 Task: Find connections with filter location Shoreham-by-Sea with filter topic #Businessintelligence with filter profile language Potuguese with filter current company TQM for better Future ?? with filter school Dr. Babasaheb Ambedkar Technological University with filter industry Education with filter service category Healthcare Consulting with filter keywords title Customer Service
Action: Mouse moved to (599, 94)
Screenshot: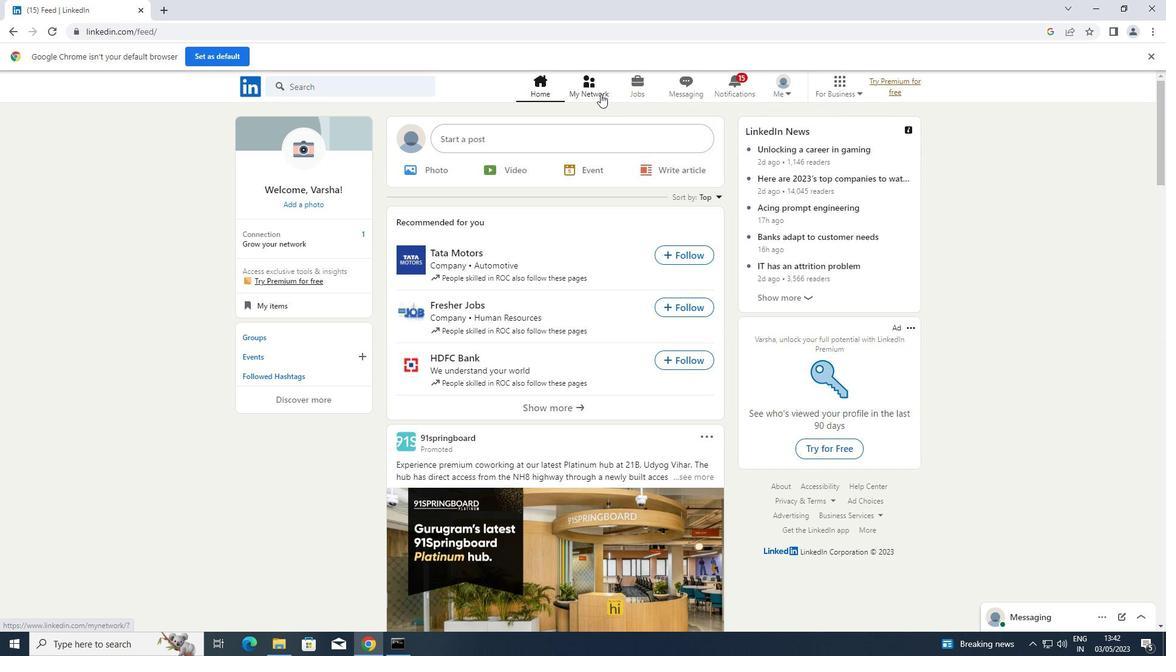 
Action: Mouse pressed left at (599, 94)
Screenshot: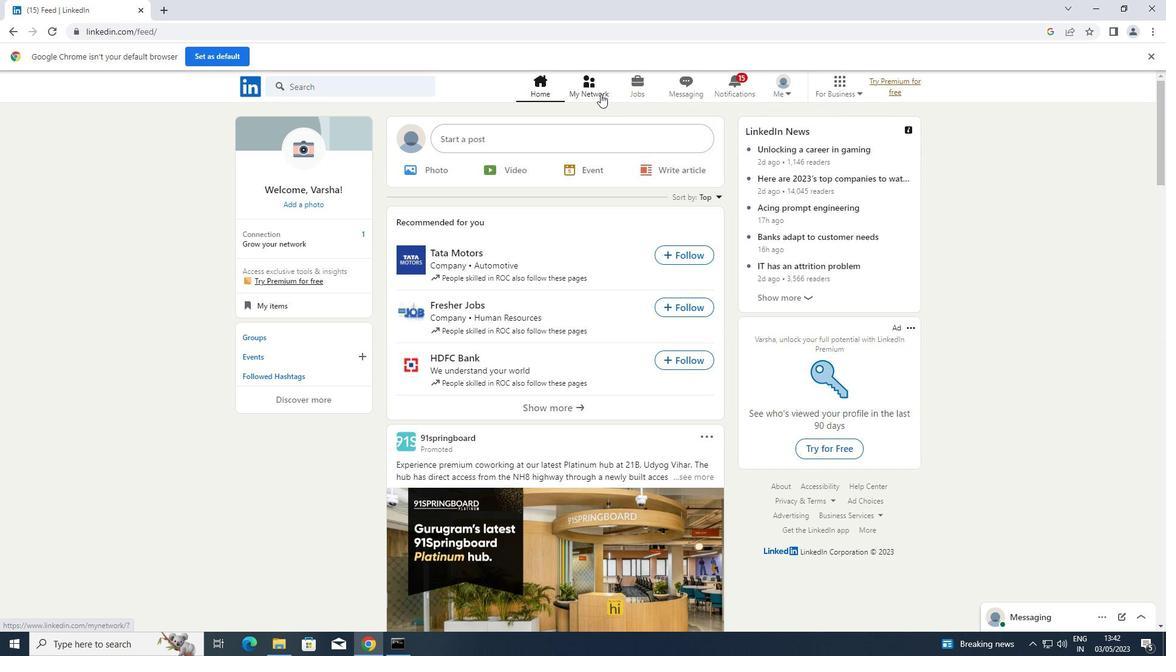 
Action: Mouse moved to (303, 150)
Screenshot: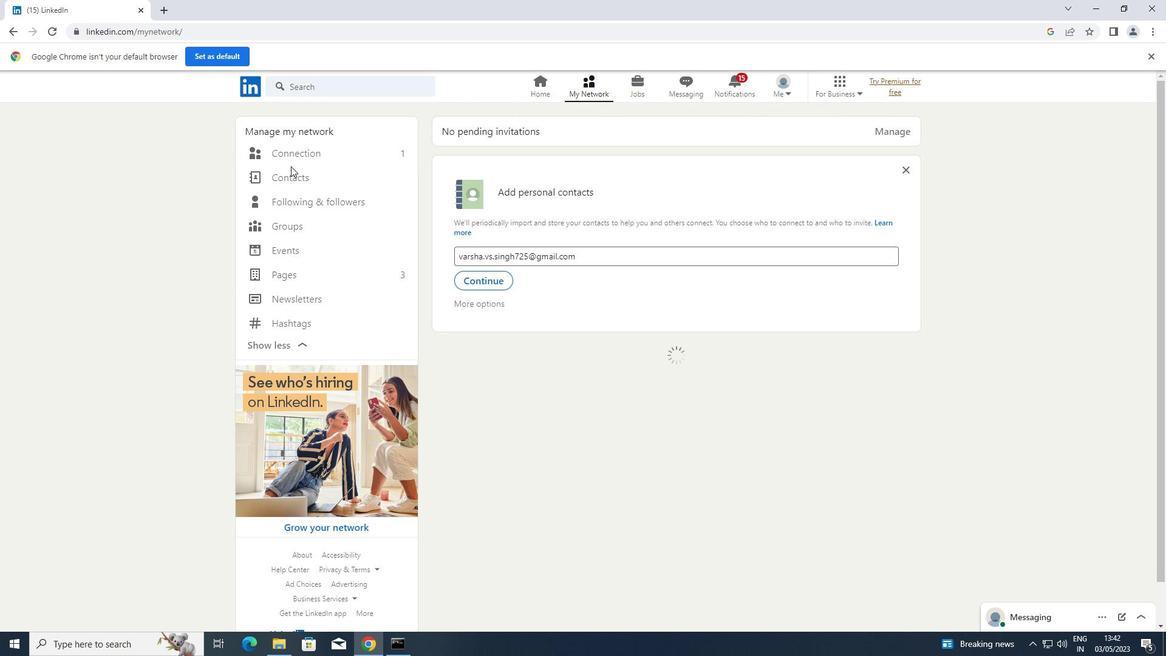 
Action: Mouse pressed left at (303, 150)
Screenshot: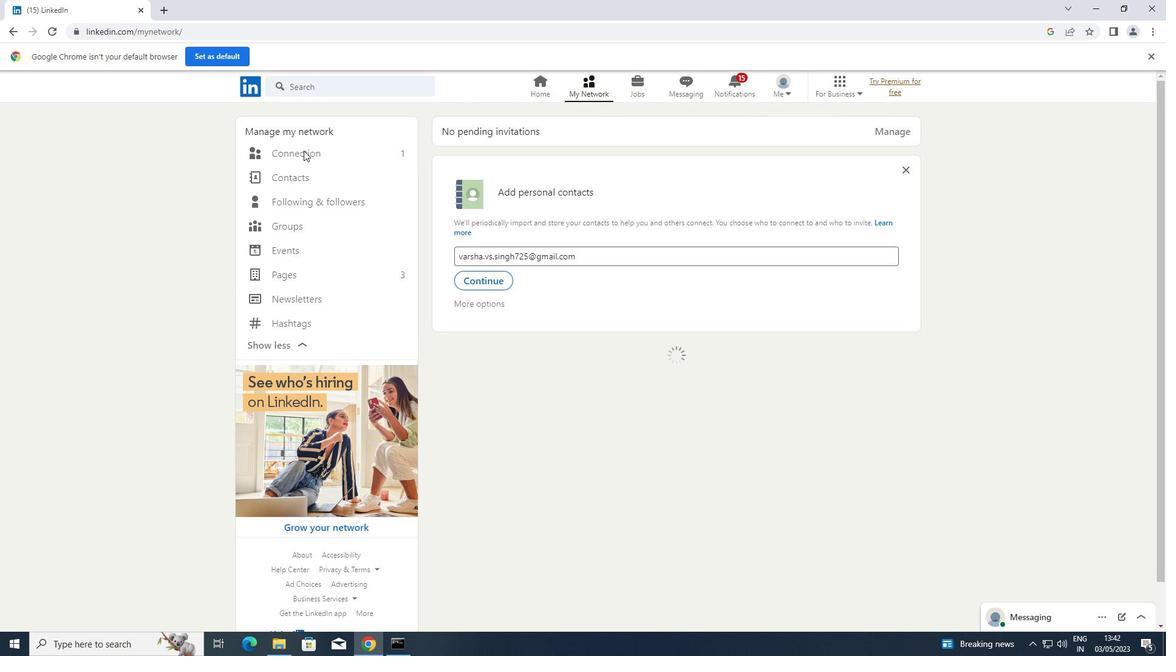 
Action: Mouse moved to (680, 154)
Screenshot: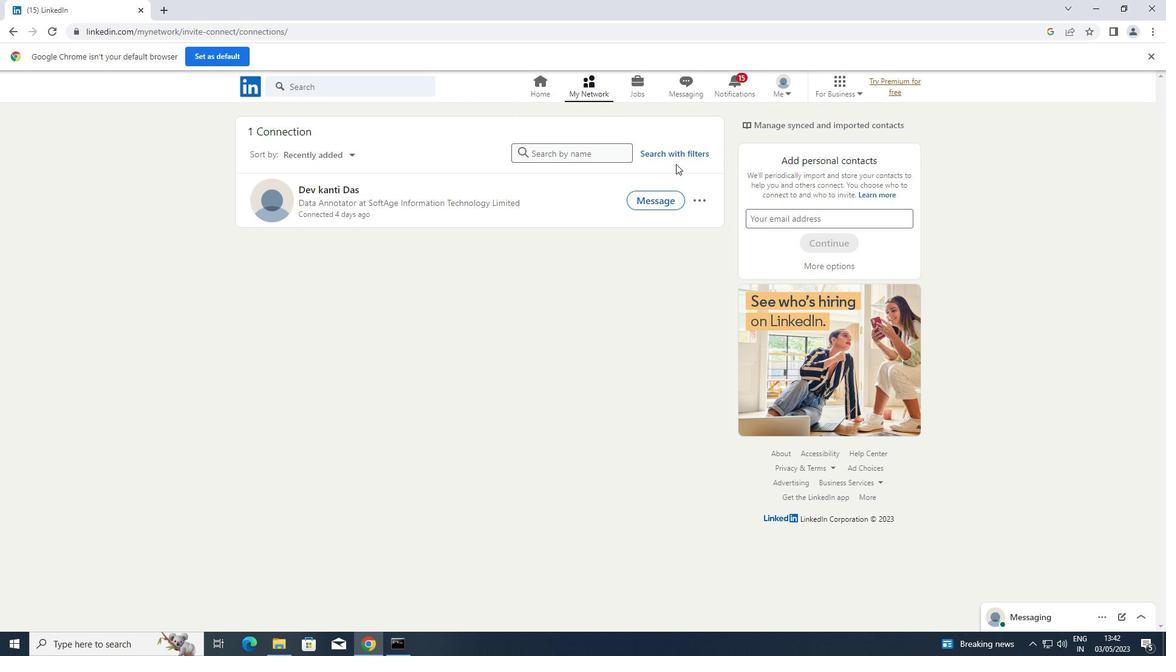 
Action: Mouse pressed left at (680, 154)
Screenshot: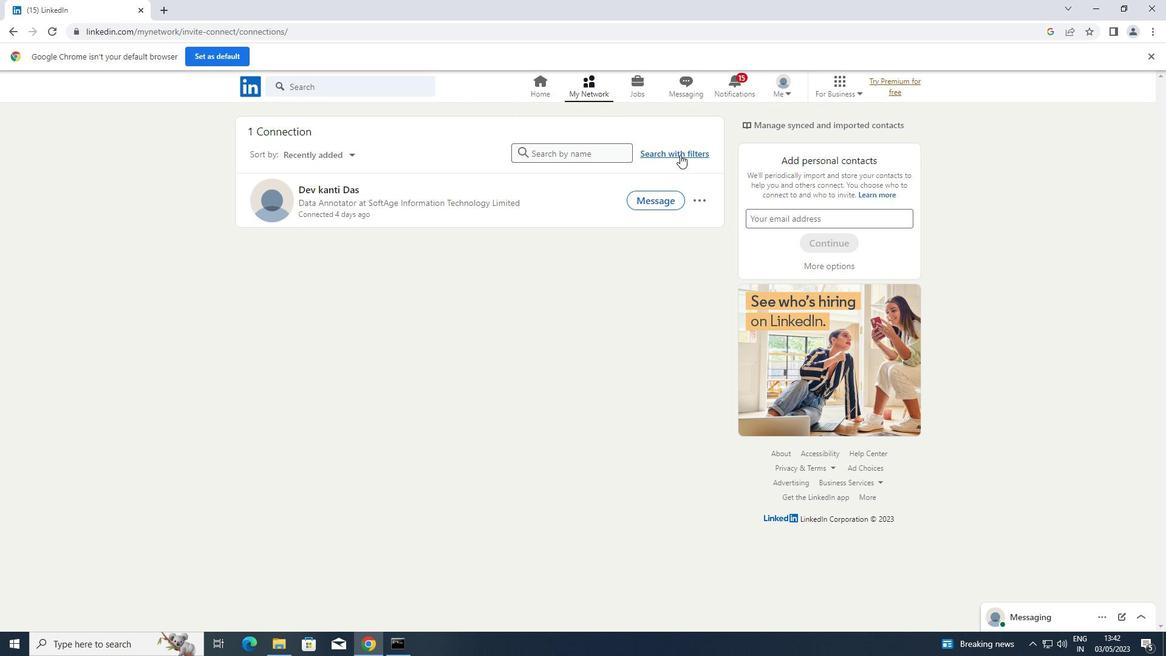 
Action: Mouse moved to (627, 118)
Screenshot: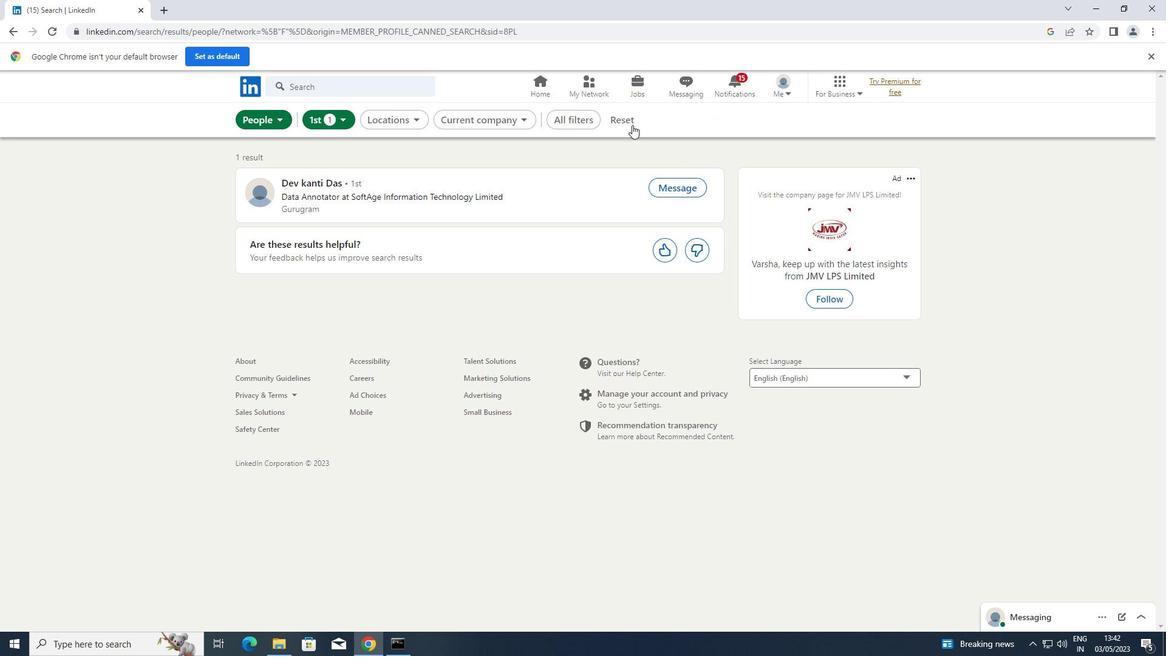 
Action: Mouse pressed left at (627, 118)
Screenshot: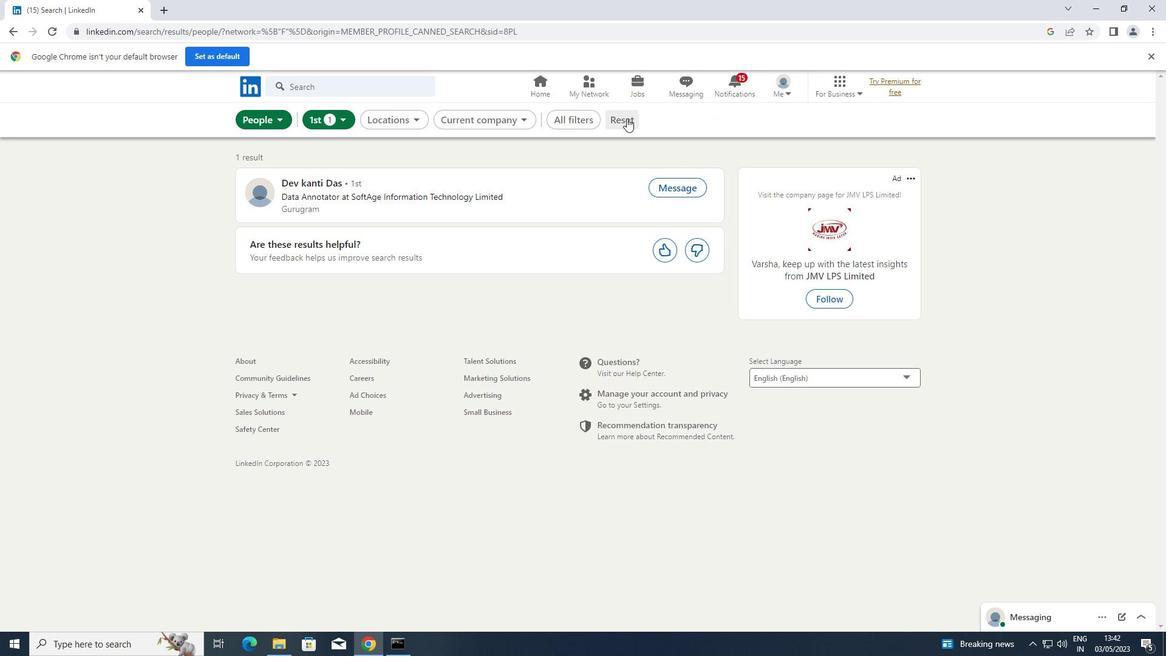 
Action: Mouse moved to (620, 119)
Screenshot: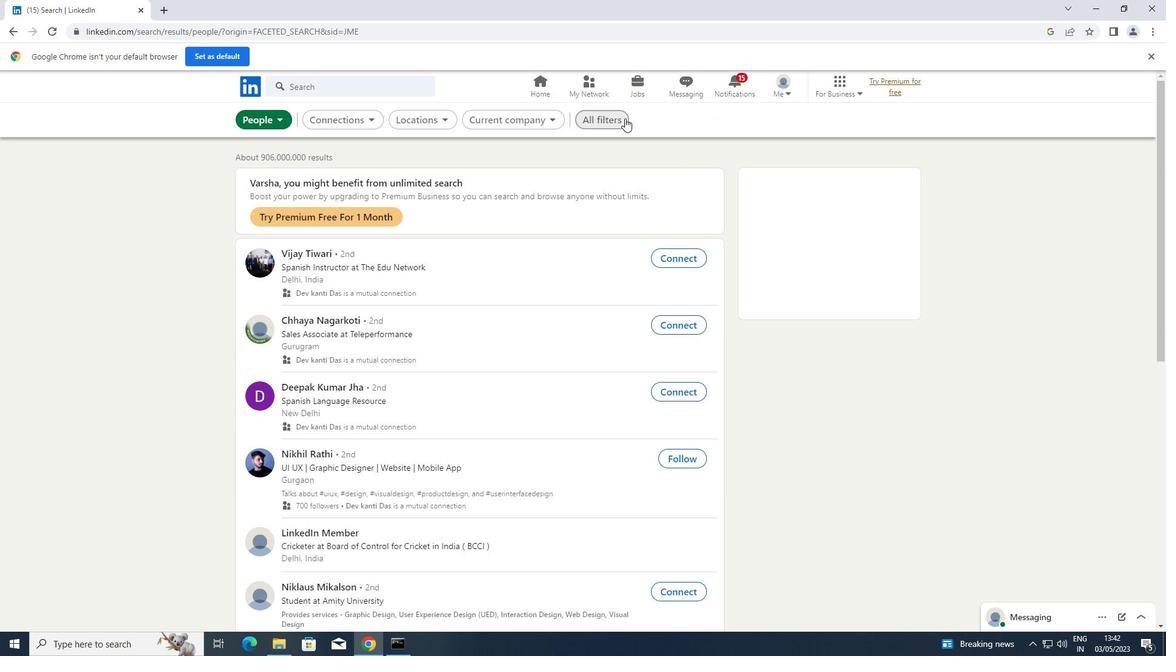 
Action: Mouse pressed left at (620, 119)
Screenshot: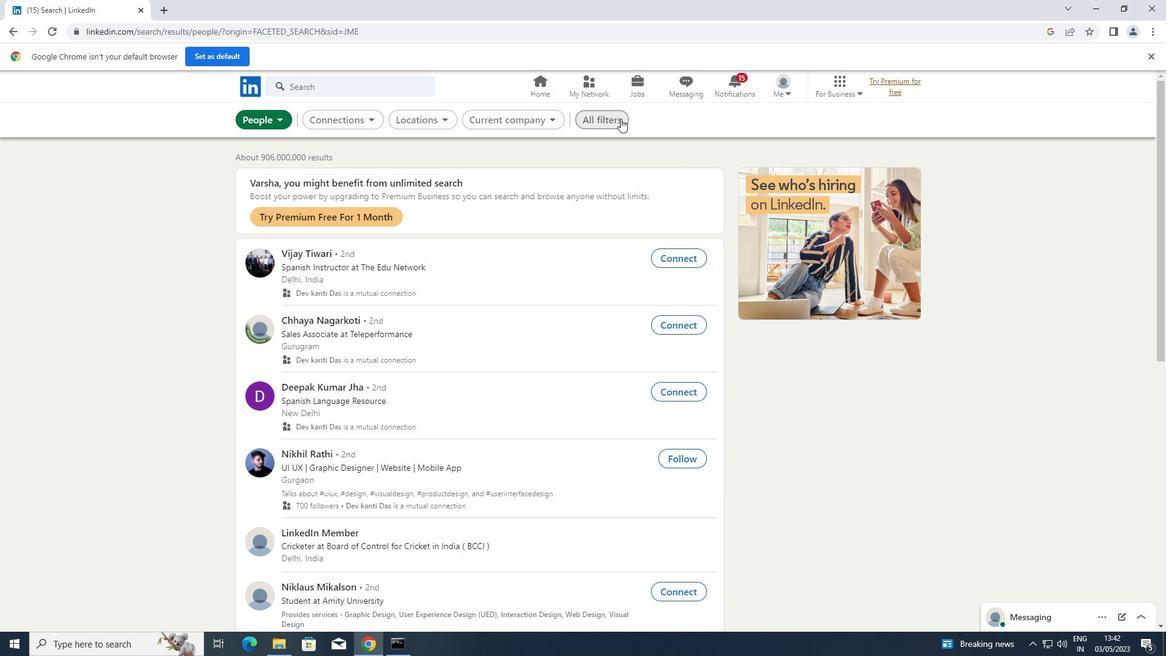 
Action: Mouse moved to (905, 283)
Screenshot: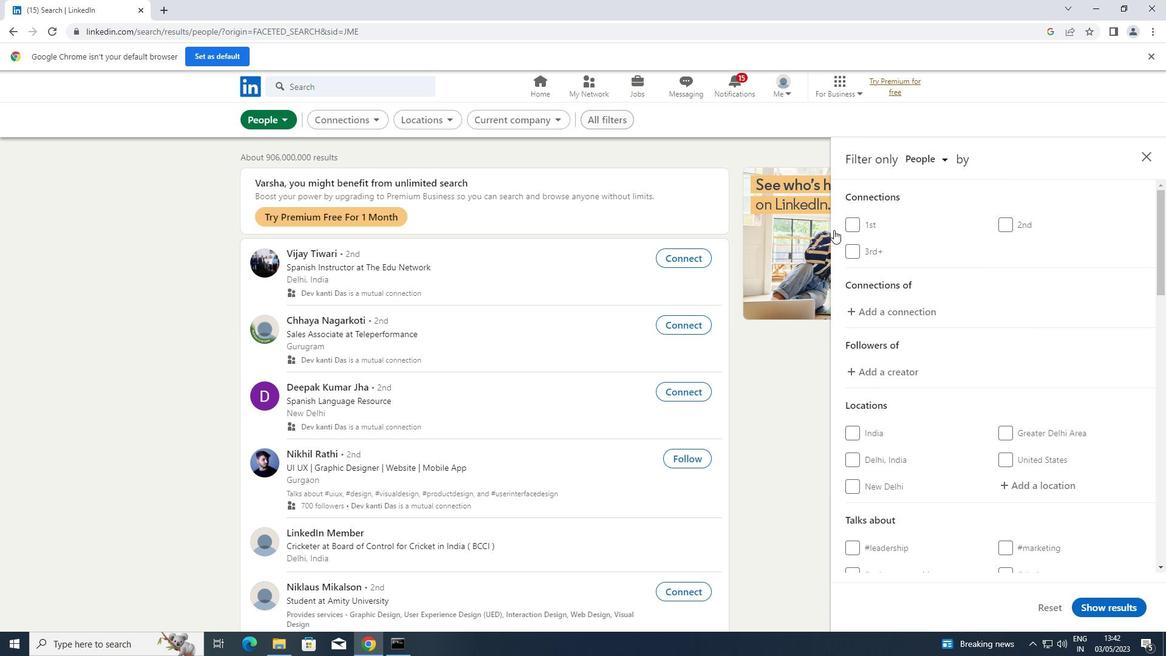
Action: Mouse scrolled (905, 283) with delta (0, 0)
Screenshot: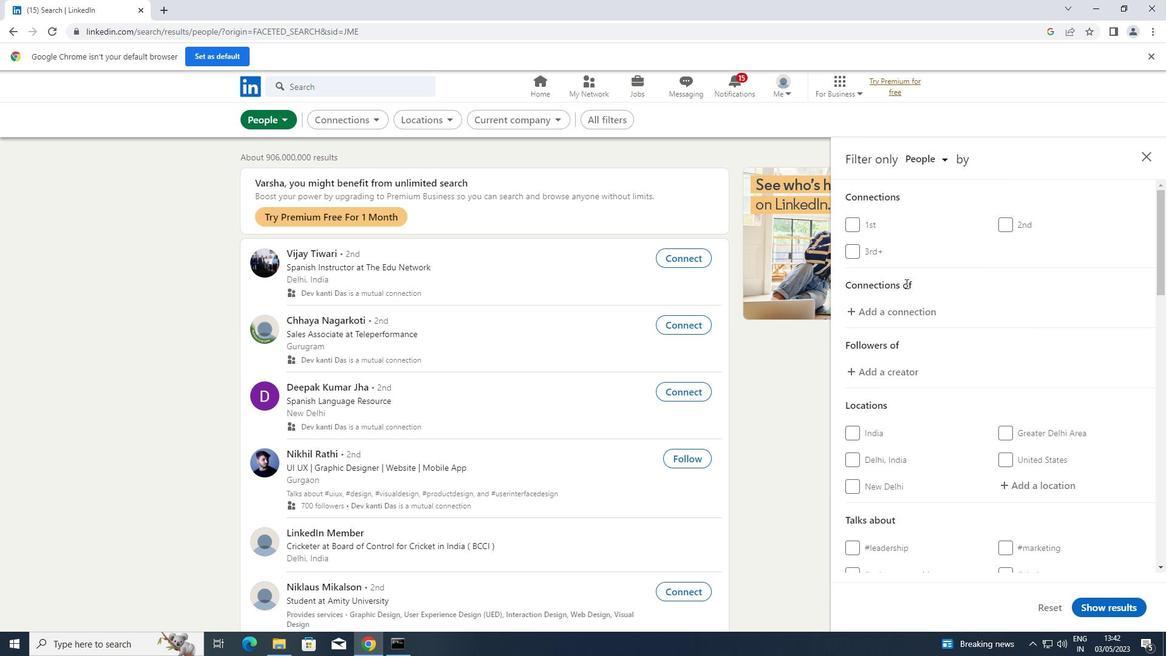
Action: Mouse scrolled (905, 283) with delta (0, 0)
Screenshot: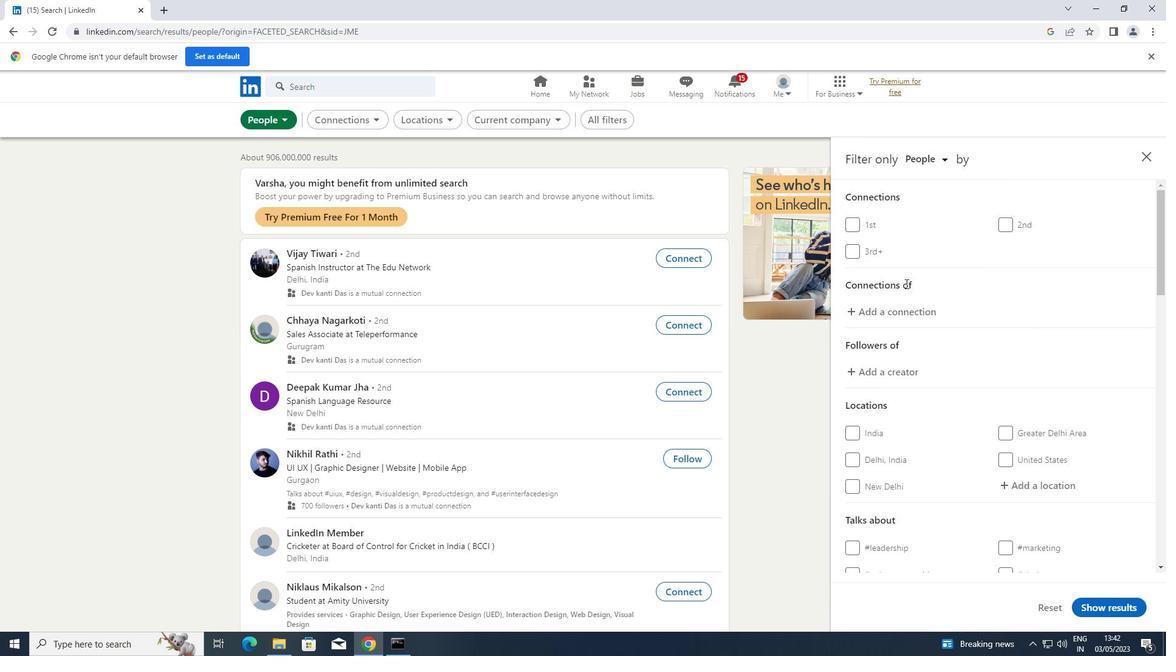 
Action: Mouse moved to (1057, 360)
Screenshot: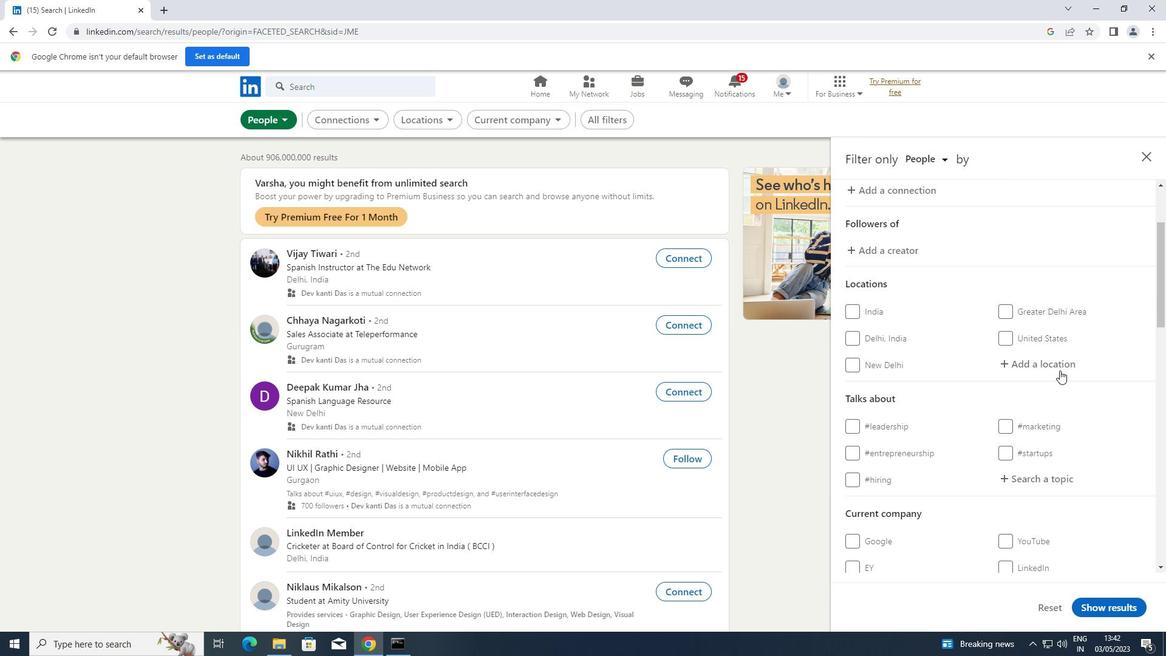 
Action: Mouse pressed left at (1057, 360)
Screenshot: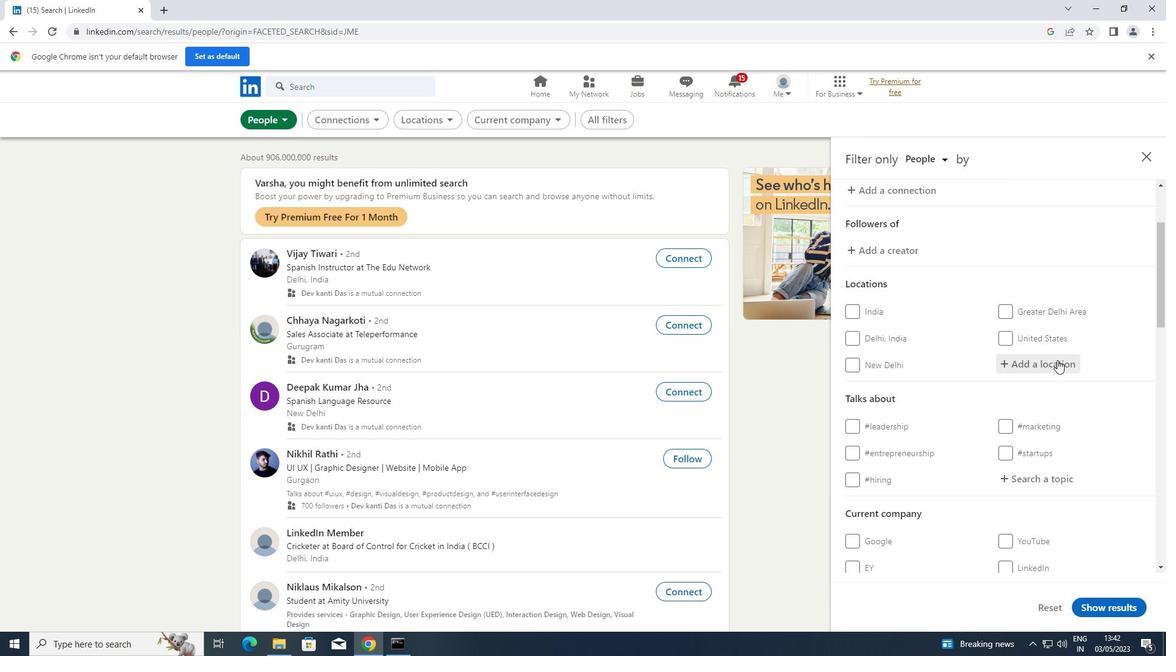 
Action: Key pressed <Key.shift>SHOREHAM-BY-<Key.shift>SEA
Screenshot: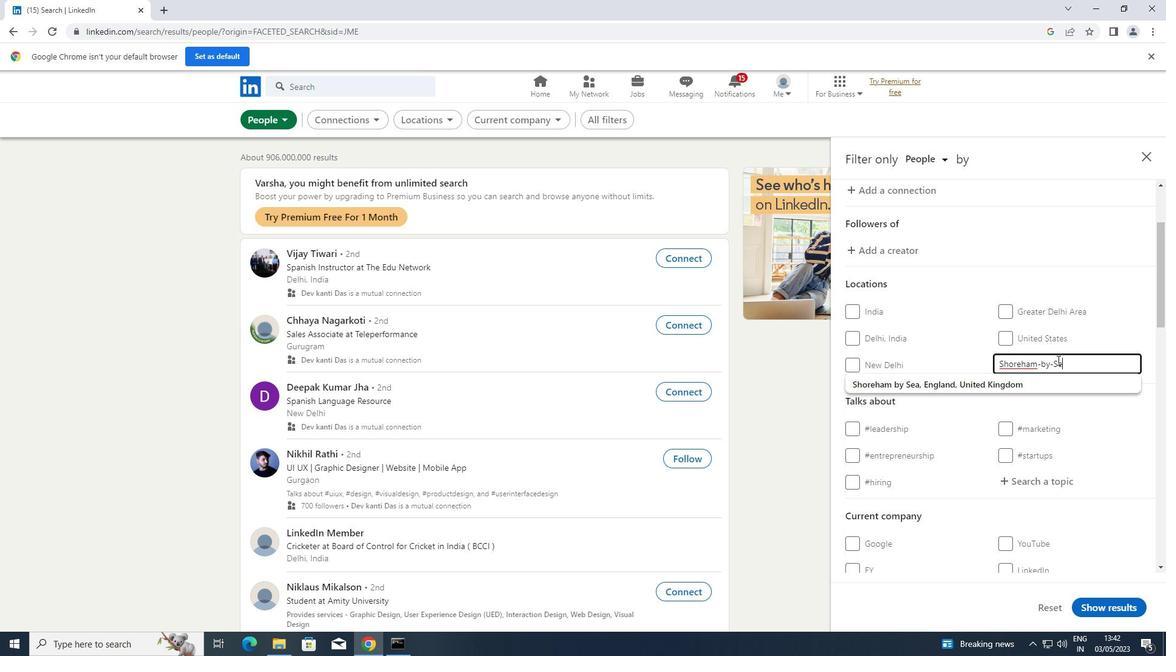 
Action: Mouse scrolled (1057, 359) with delta (0, 0)
Screenshot: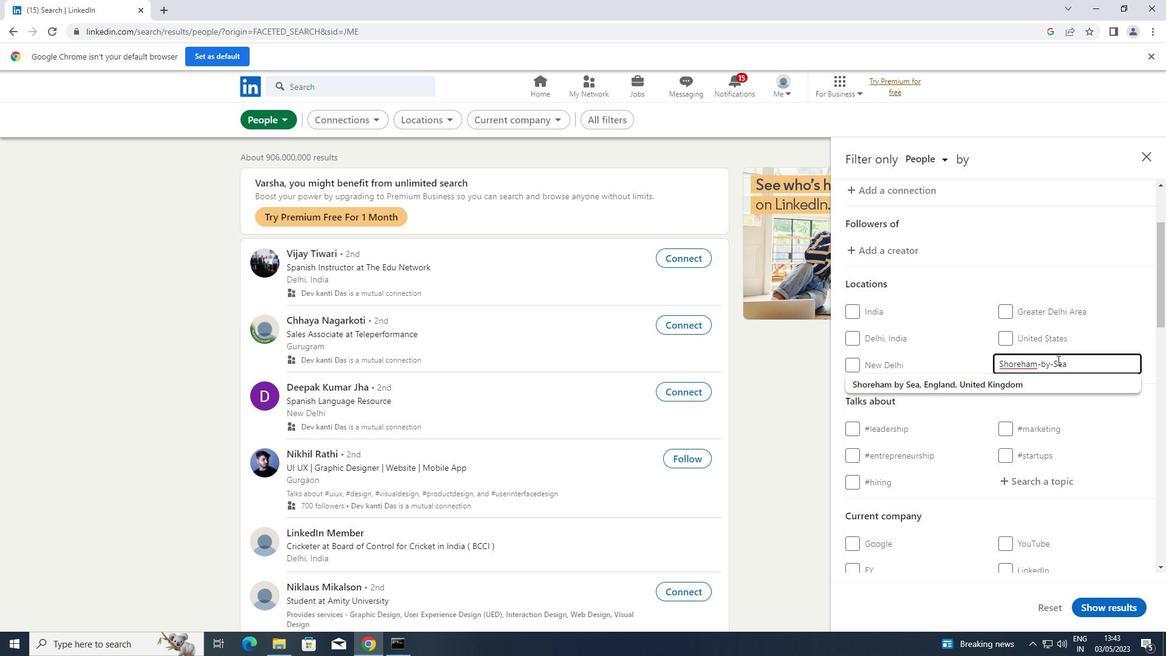 
Action: Mouse scrolled (1057, 359) with delta (0, 0)
Screenshot: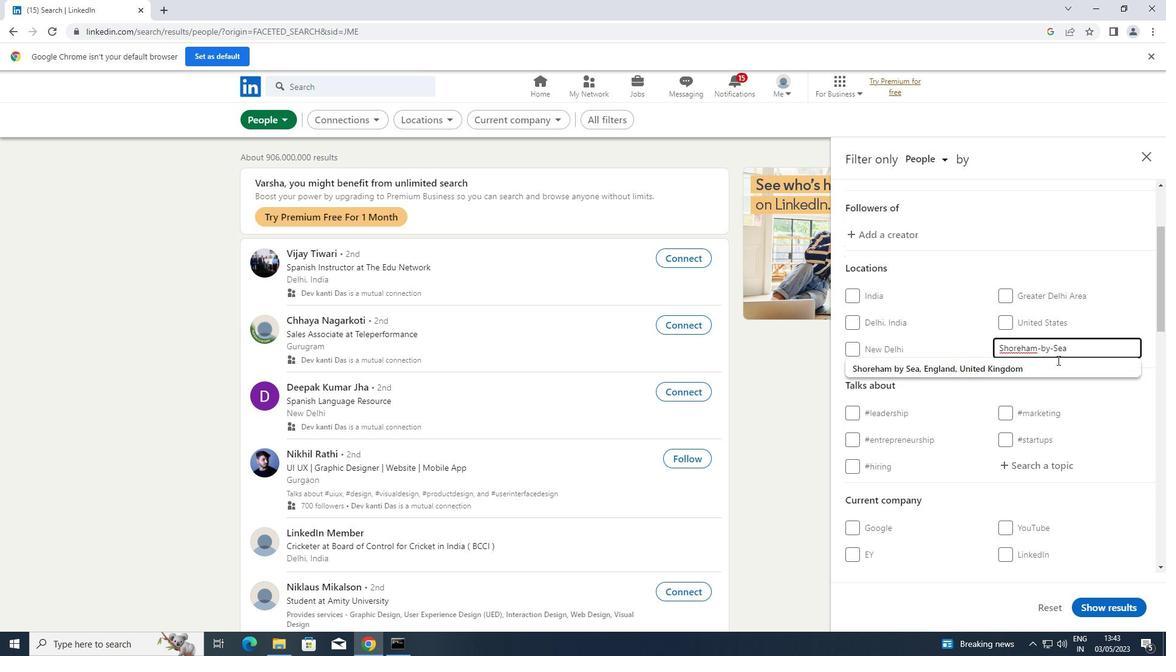 
Action: Mouse moved to (1050, 359)
Screenshot: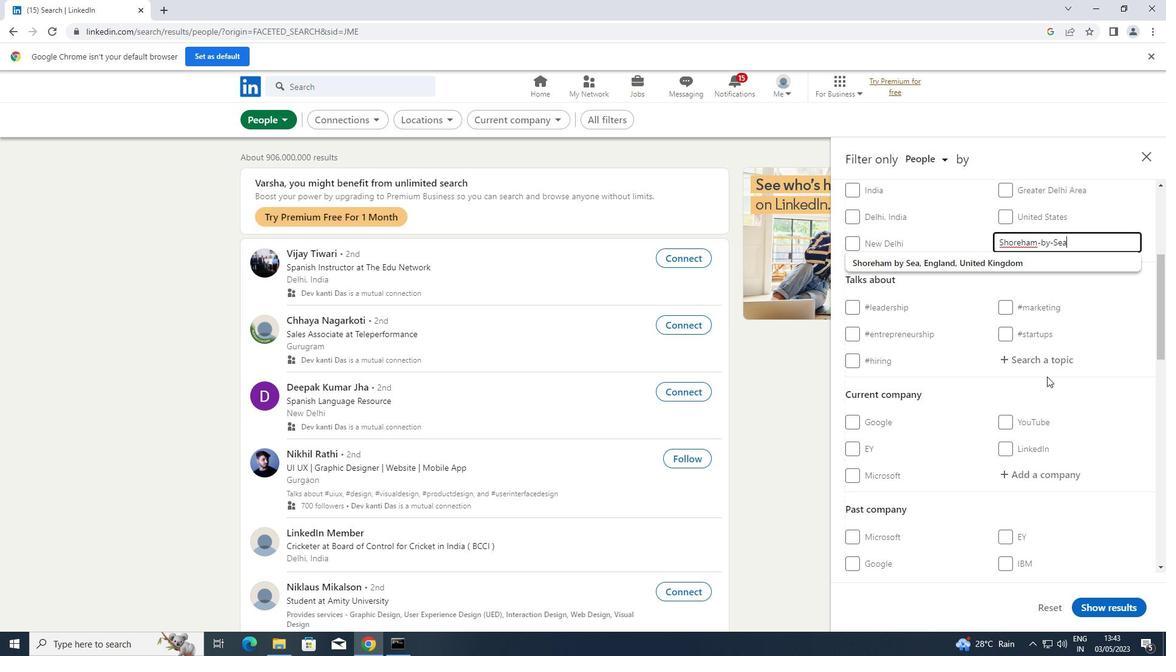 
Action: Mouse pressed left at (1050, 359)
Screenshot: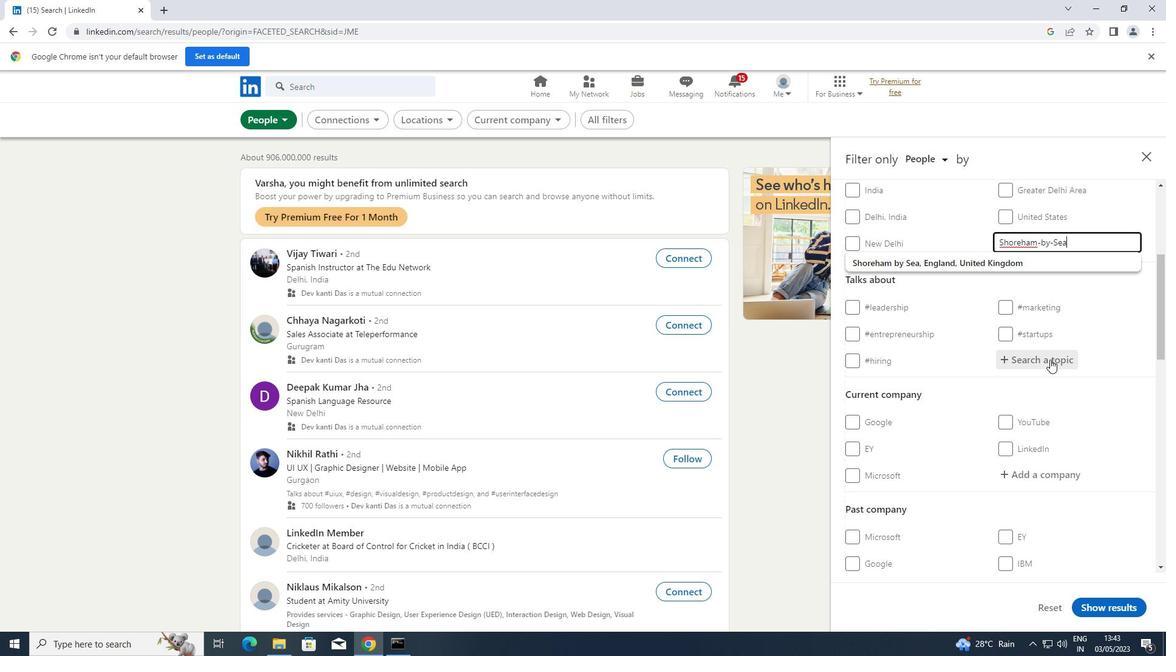 
Action: Key pressed <Key.shift>BUSINESSINTELLI
Screenshot: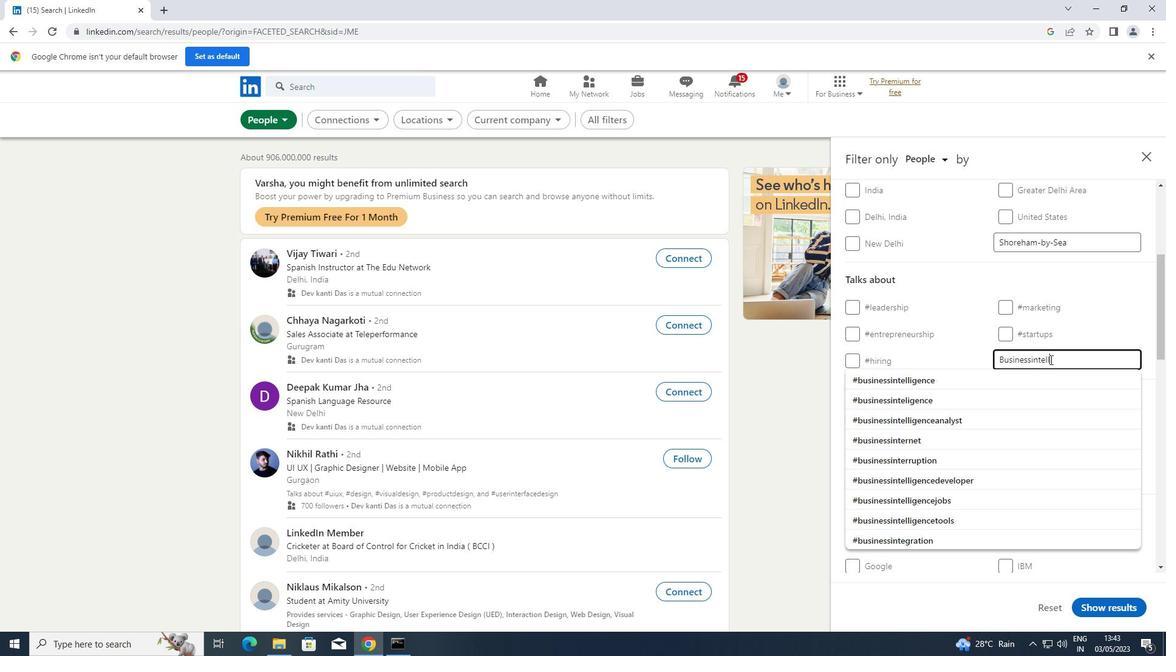 
Action: Mouse moved to (913, 379)
Screenshot: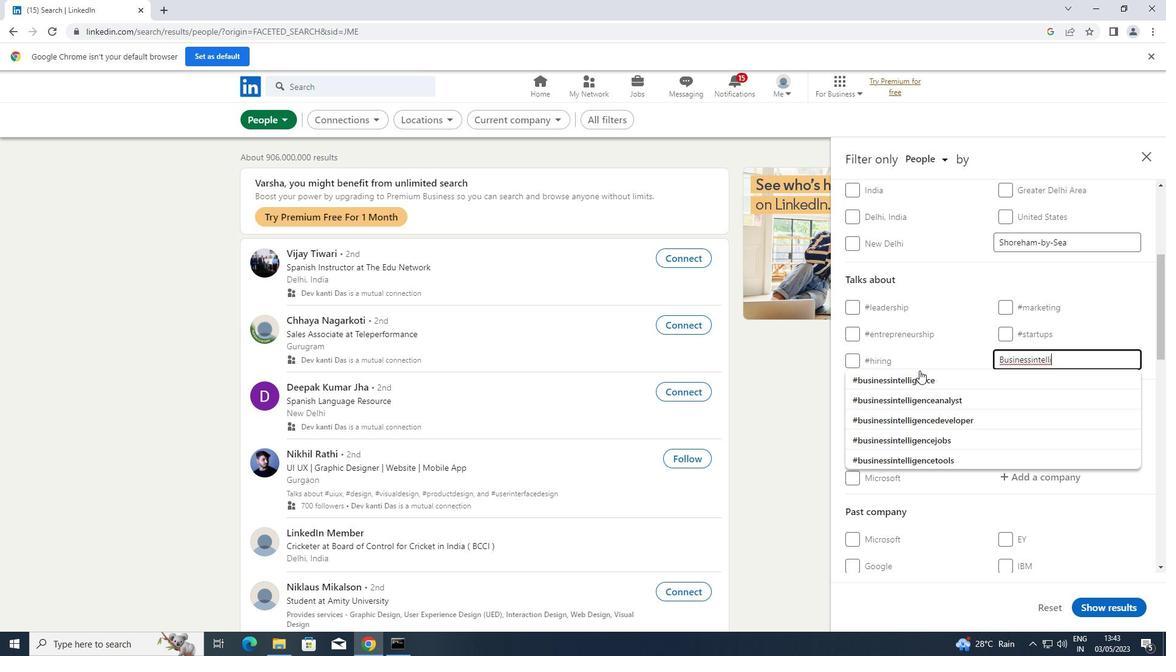 
Action: Mouse pressed left at (913, 379)
Screenshot: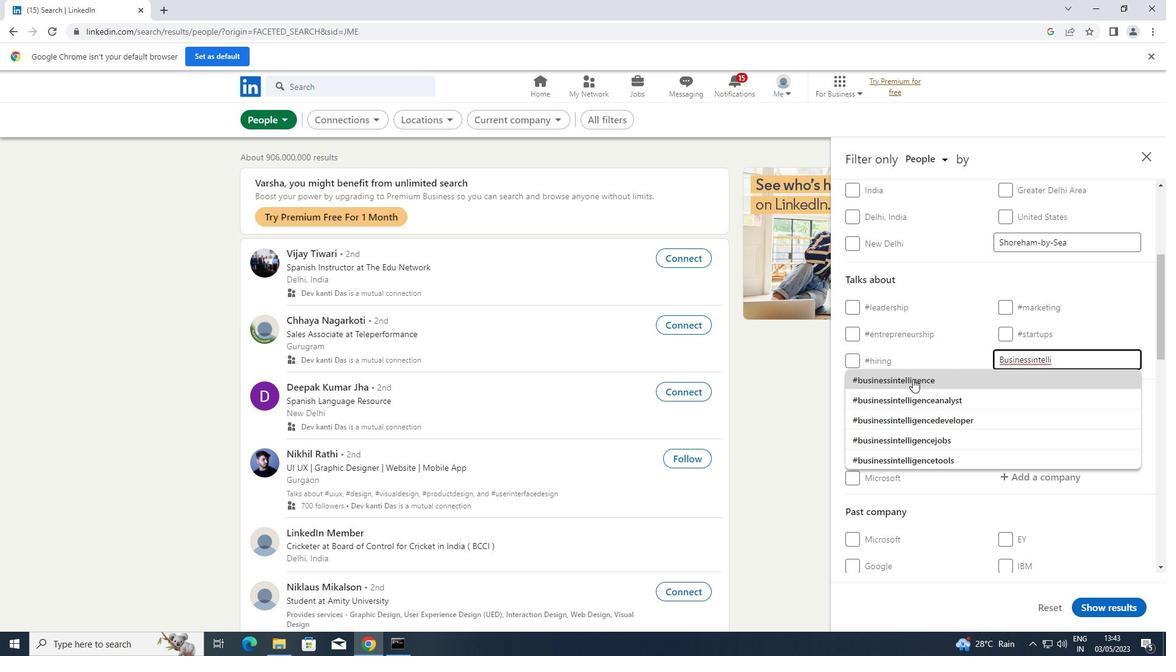 
Action: Mouse moved to (913, 377)
Screenshot: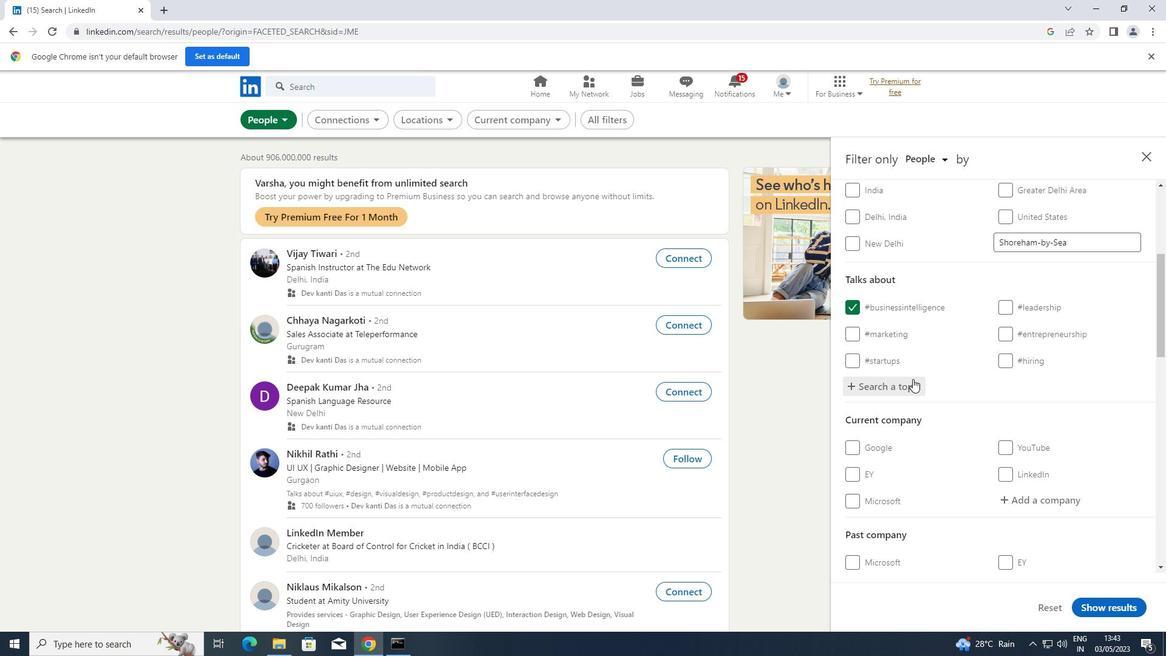 
Action: Mouse scrolled (913, 376) with delta (0, 0)
Screenshot: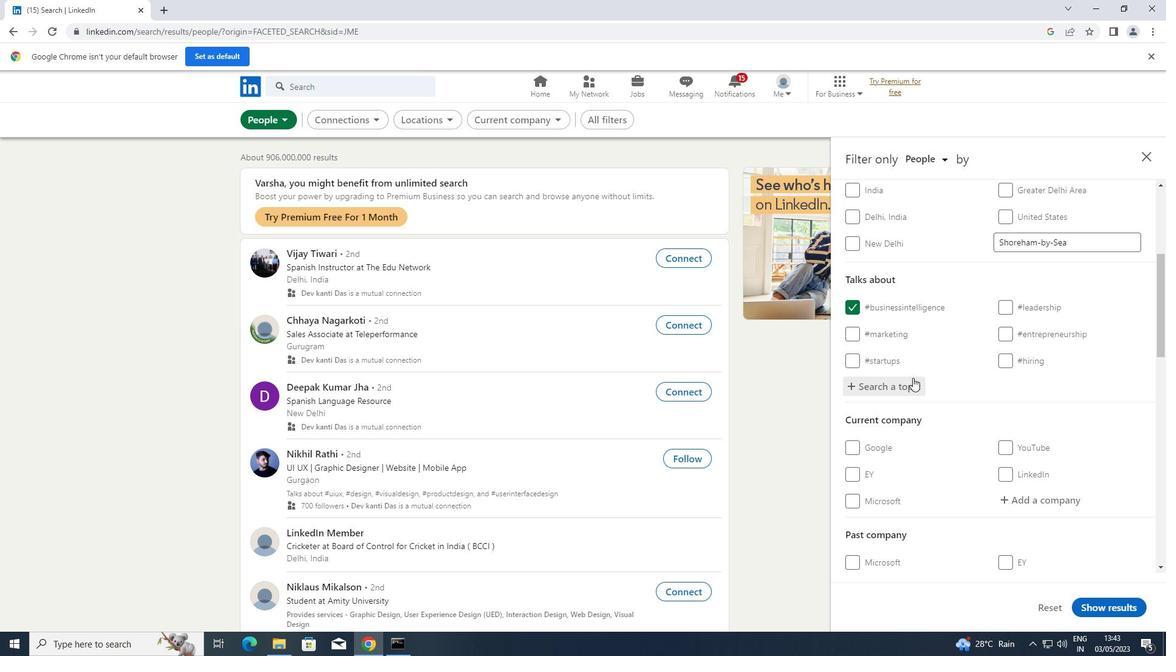 
Action: Mouse scrolled (913, 376) with delta (0, 0)
Screenshot: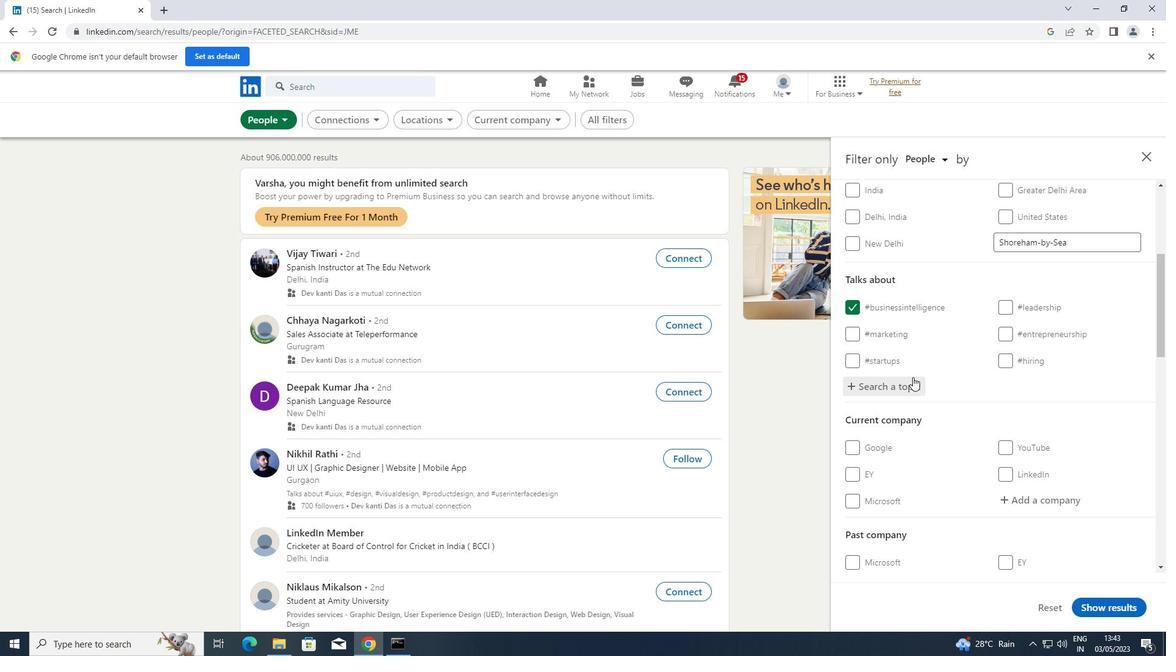 
Action: Mouse scrolled (913, 376) with delta (0, 0)
Screenshot: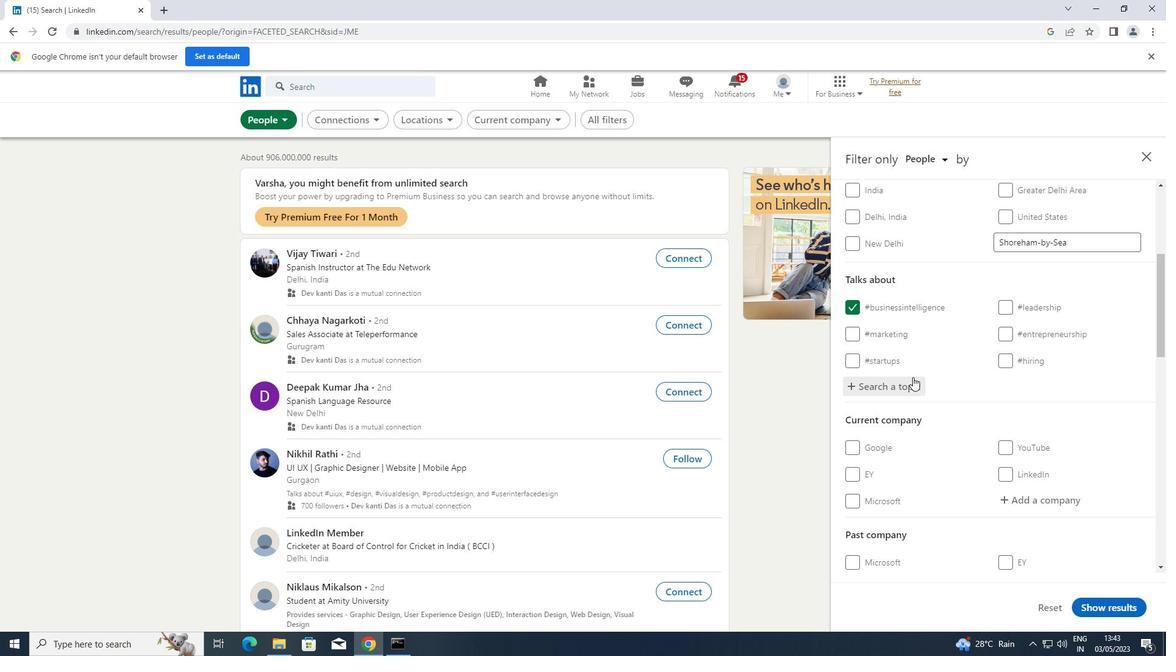 
Action: Mouse moved to (916, 373)
Screenshot: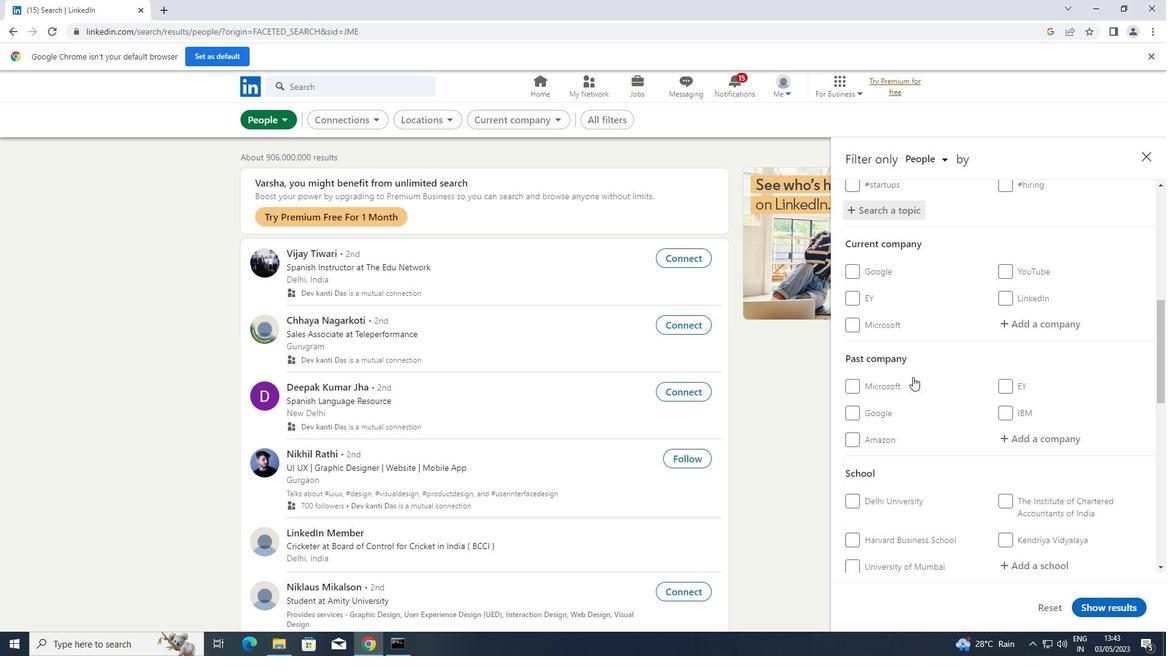 
Action: Mouse scrolled (916, 372) with delta (0, 0)
Screenshot: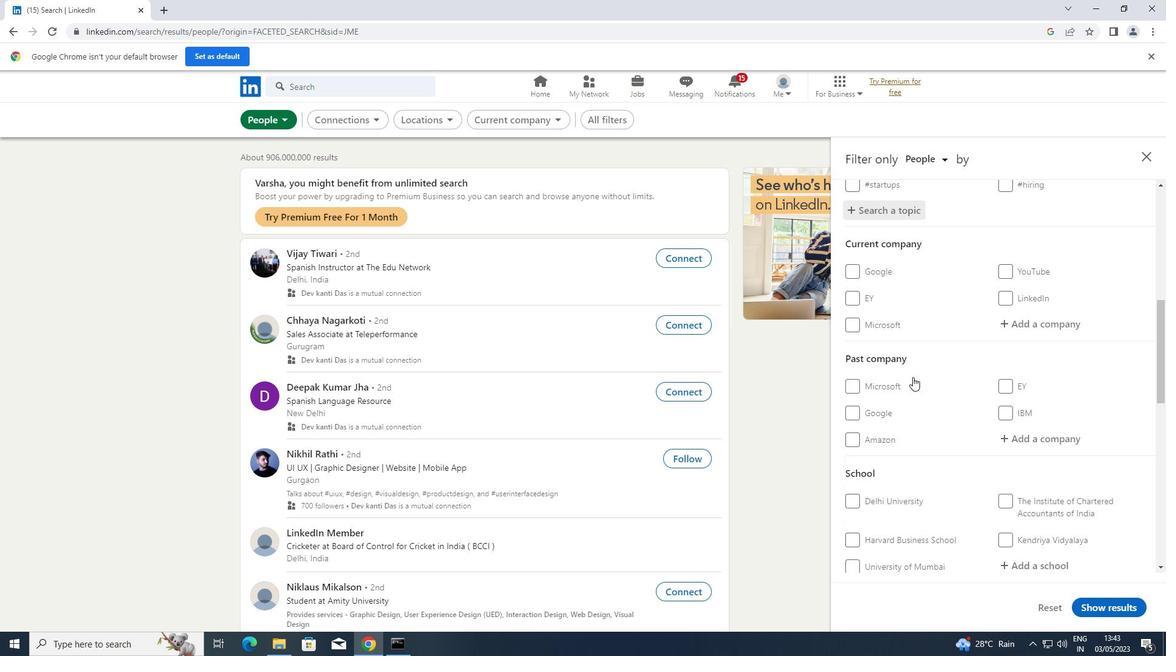 
Action: Mouse scrolled (916, 372) with delta (0, 0)
Screenshot: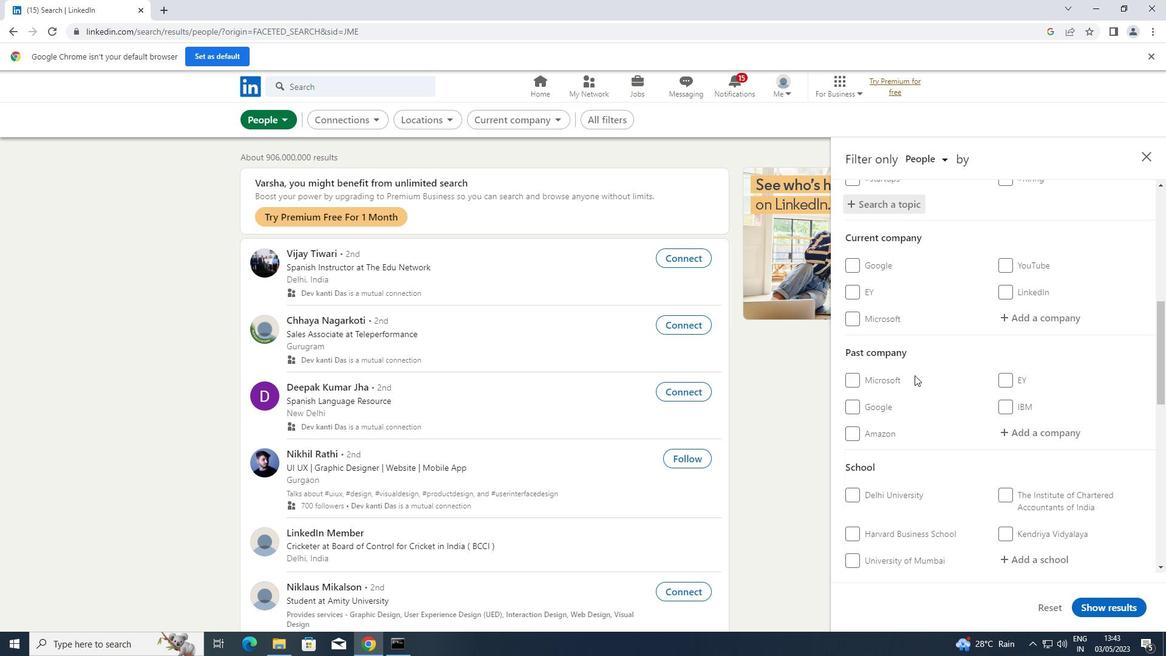
Action: Mouse scrolled (916, 372) with delta (0, 0)
Screenshot: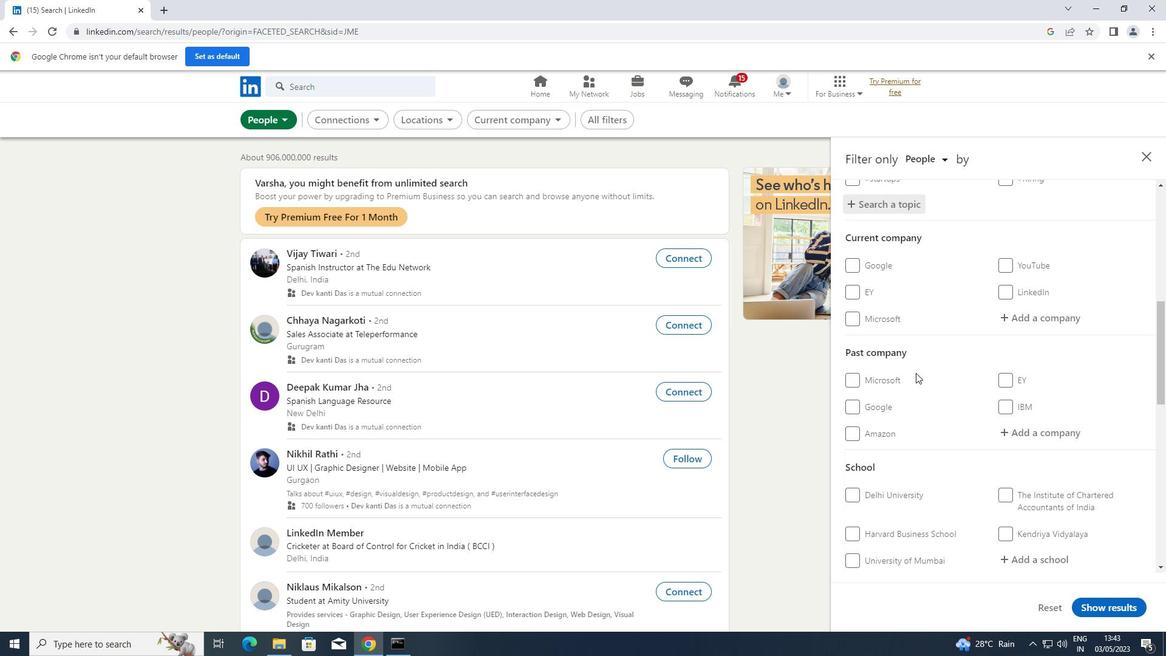 
Action: Mouse scrolled (916, 372) with delta (0, 0)
Screenshot: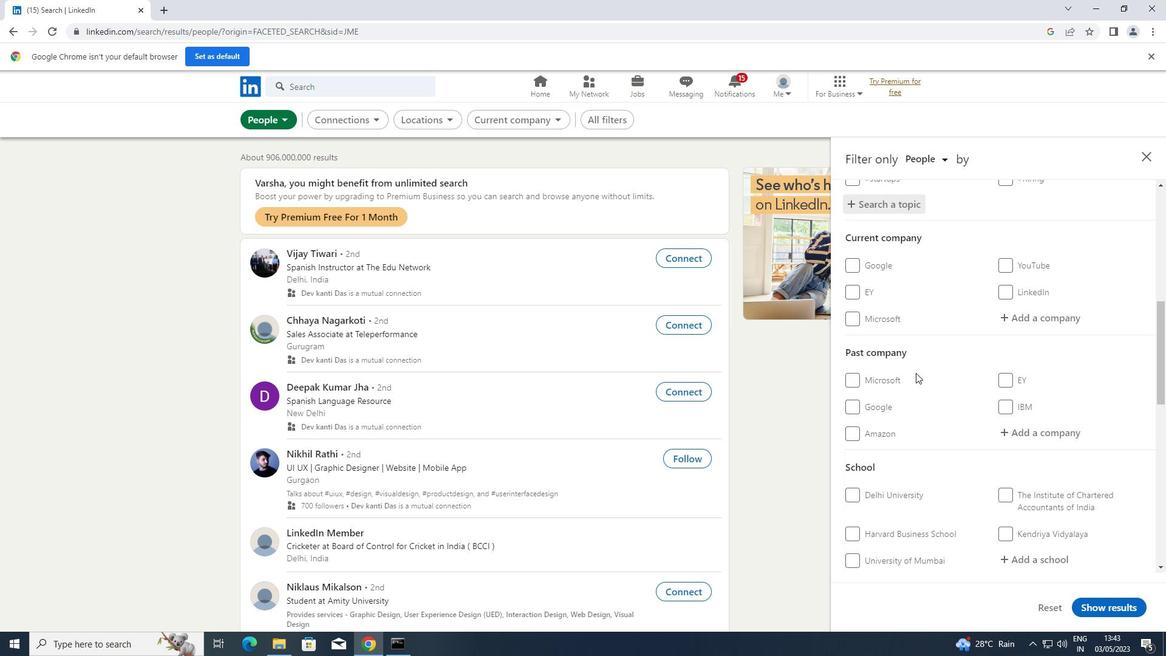 
Action: Mouse scrolled (916, 372) with delta (0, 0)
Screenshot: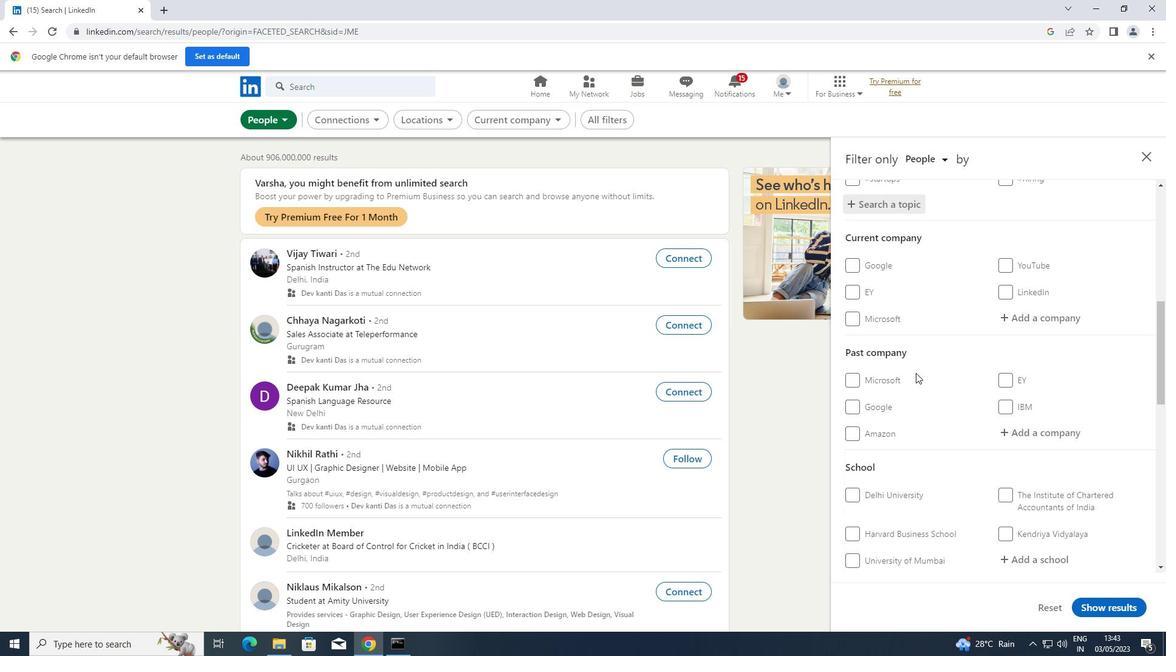 
Action: Mouse scrolled (916, 372) with delta (0, 0)
Screenshot: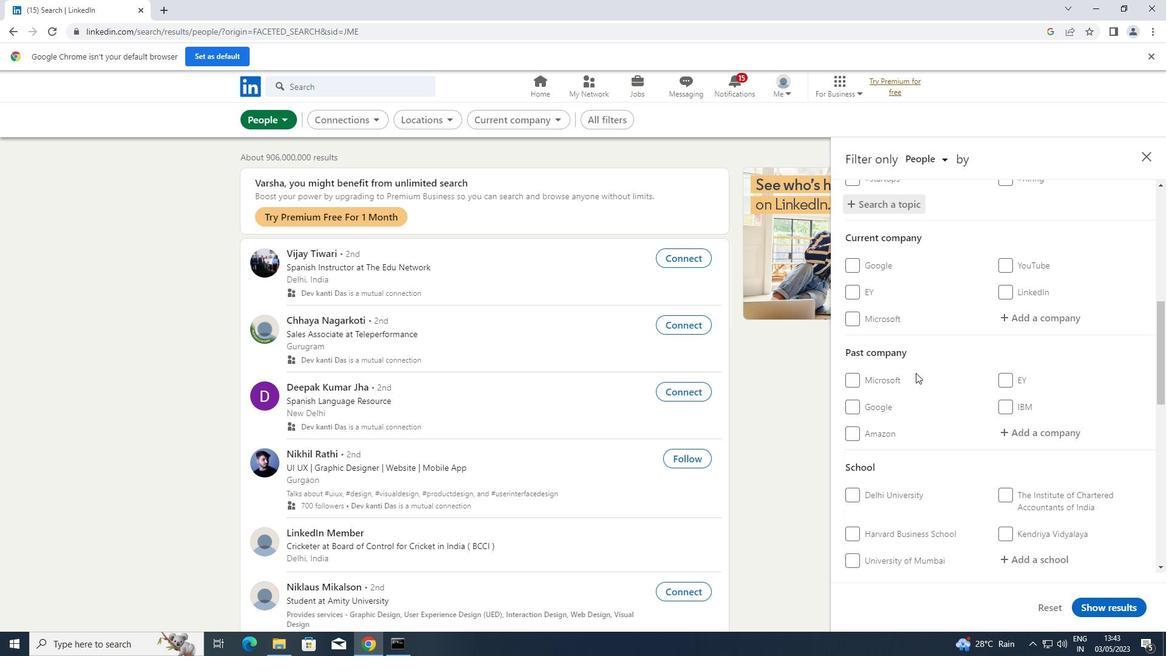 
Action: Mouse scrolled (916, 372) with delta (0, 0)
Screenshot: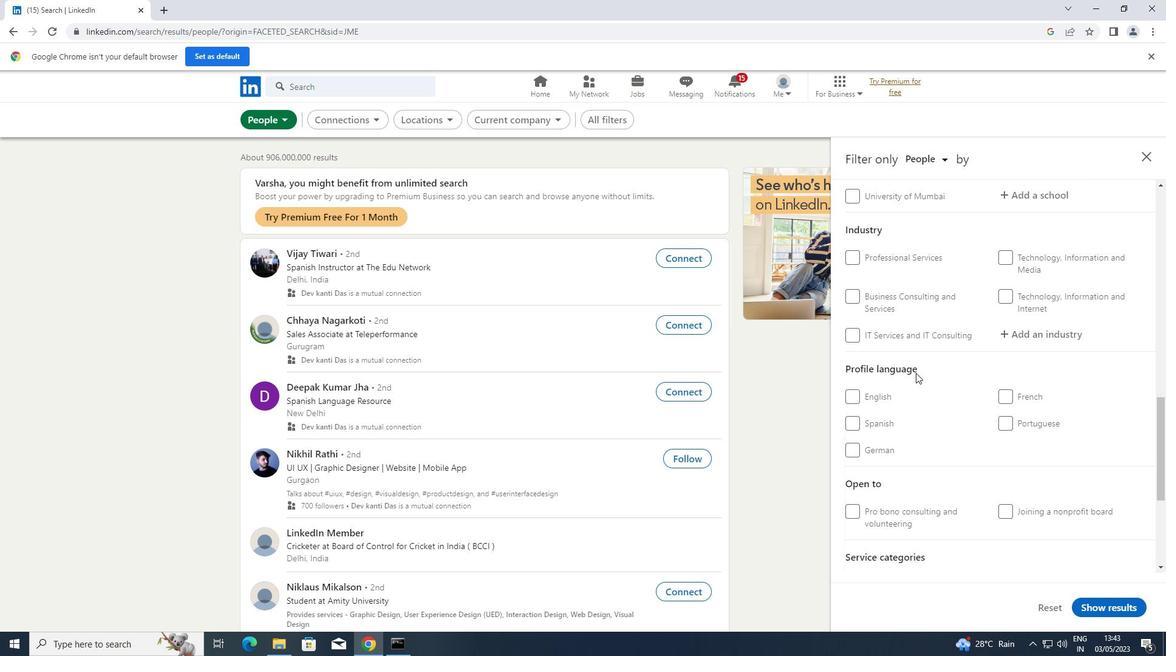 
Action: Mouse scrolled (916, 372) with delta (0, 0)
Screenshot: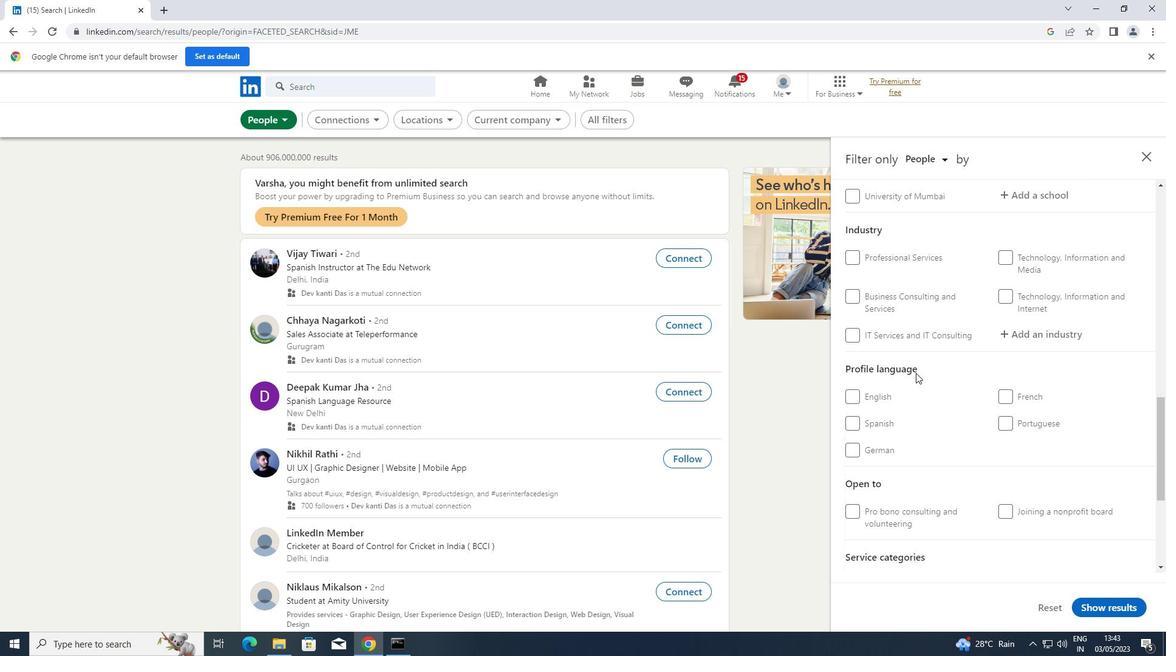 
Action: Mouse scrolled (916, 372) with delta (0, 0)
Screenshot: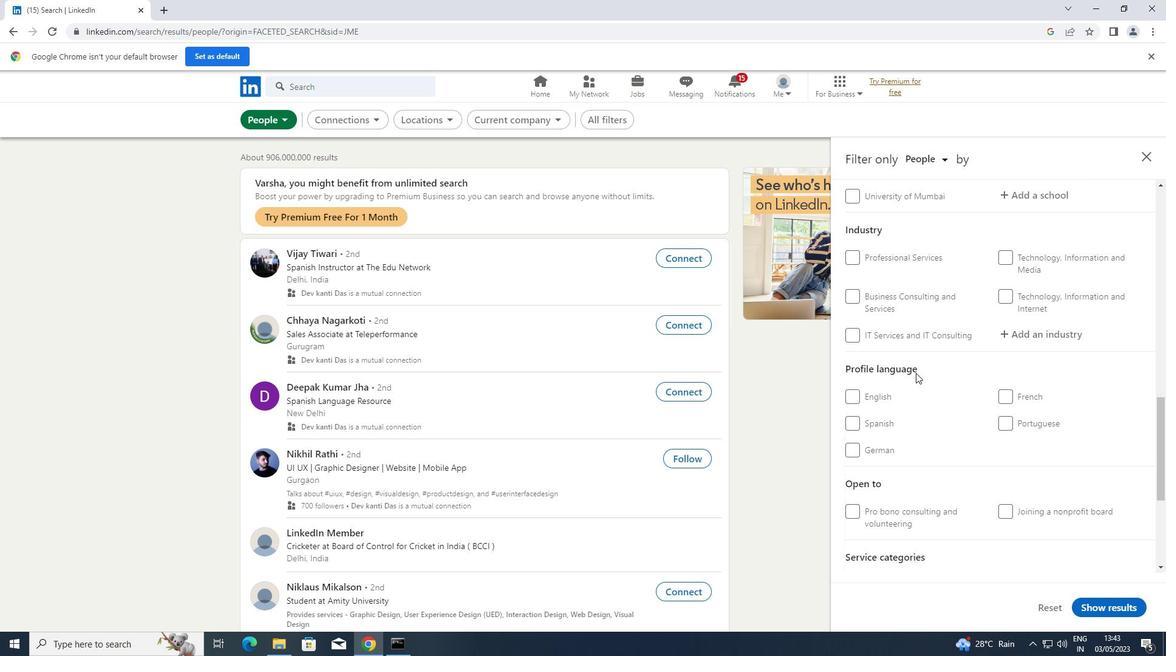 
Action: Mouse moved to (1001, 240)
Screenshot: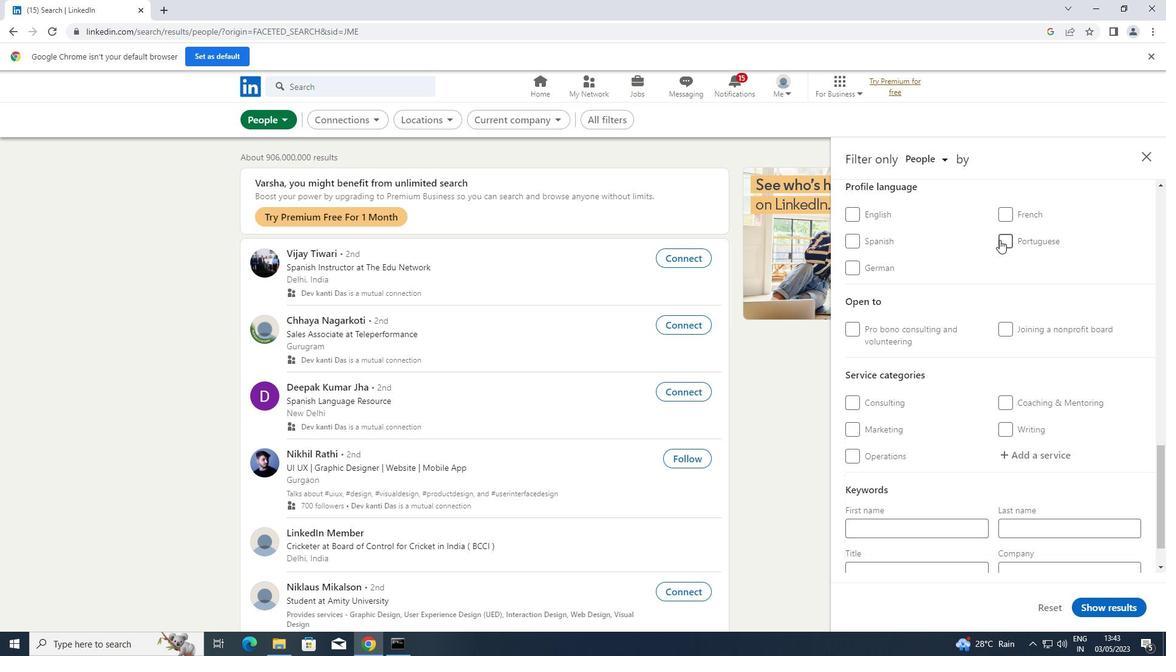 
Action: Mouse pressed left at (1001, 240)
Screenshot: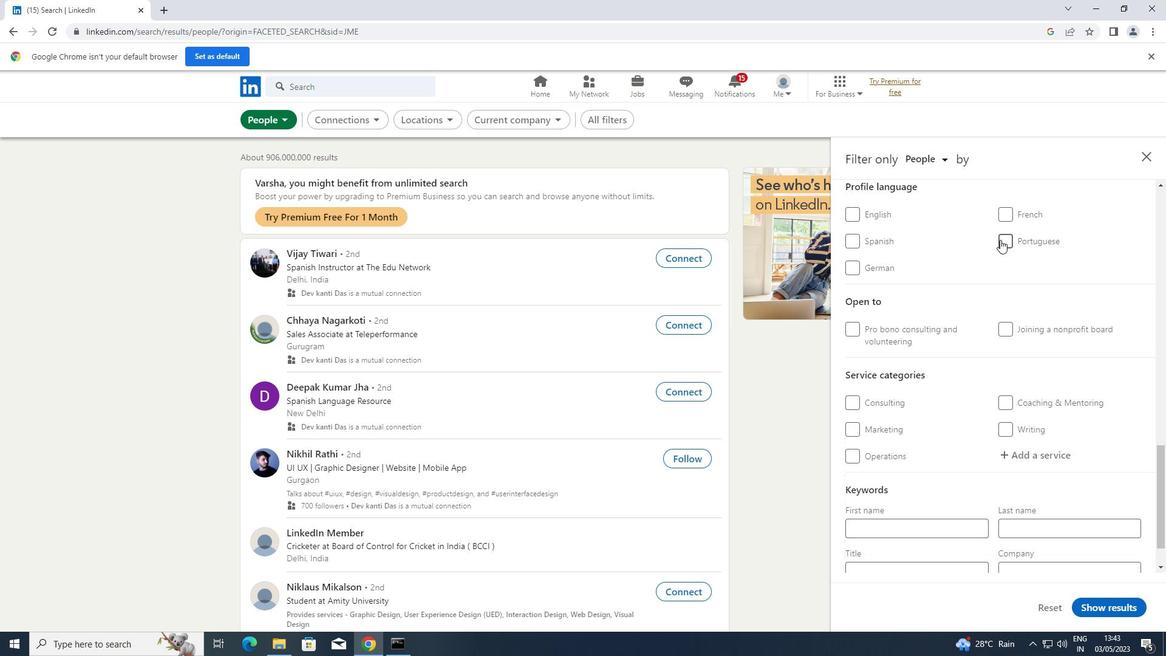 
Action: Mouse moved to (981, 262)
Screenshot: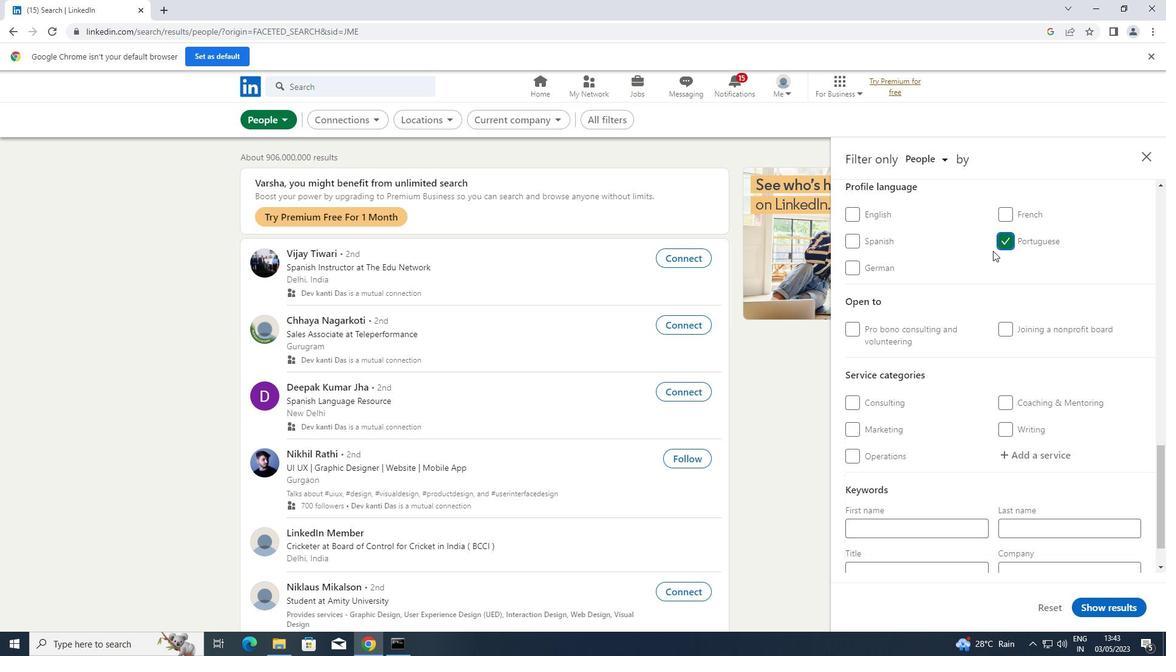 
Action: Mouse scrolled (981, 263) with delta (0, 0)
Screenshot: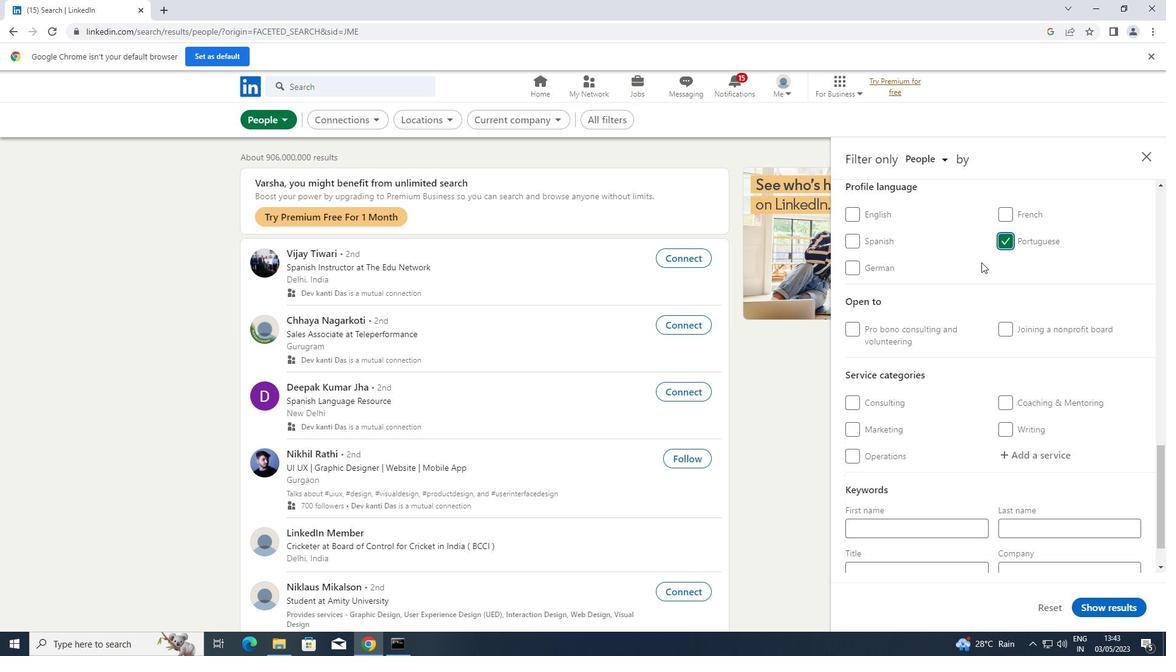 
Action: Mouse scrolled (981, 263) with delta (0, 0)
Screenshot: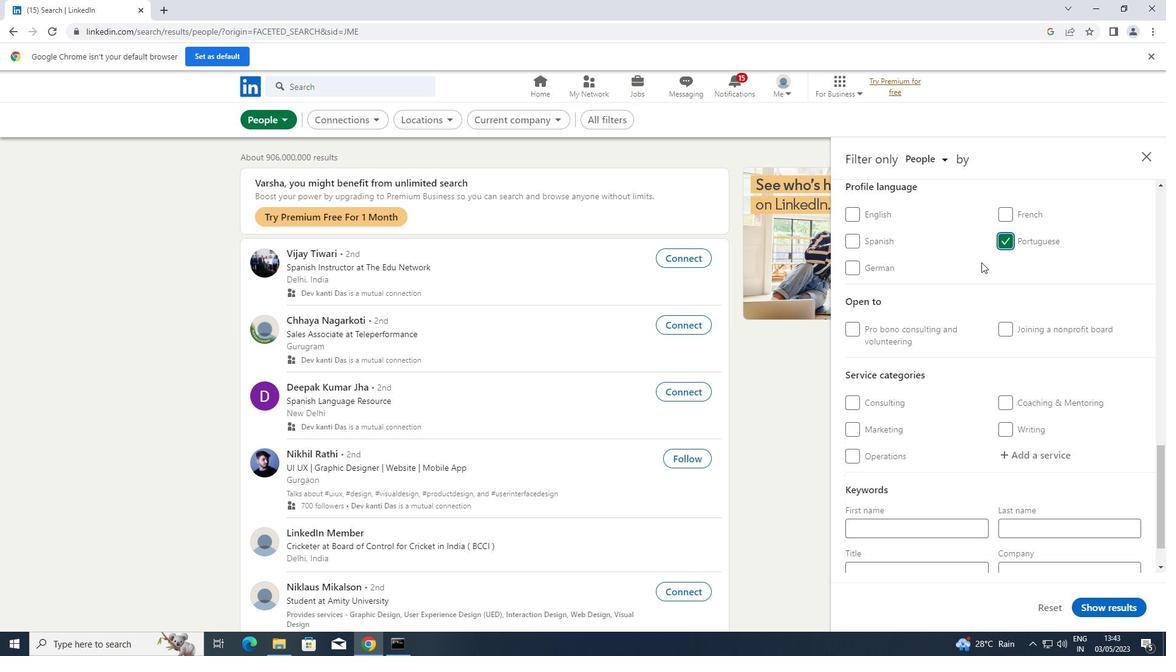 
Action: Mouse scrolled (981, 263) with delta (0, 0)
Screenshot: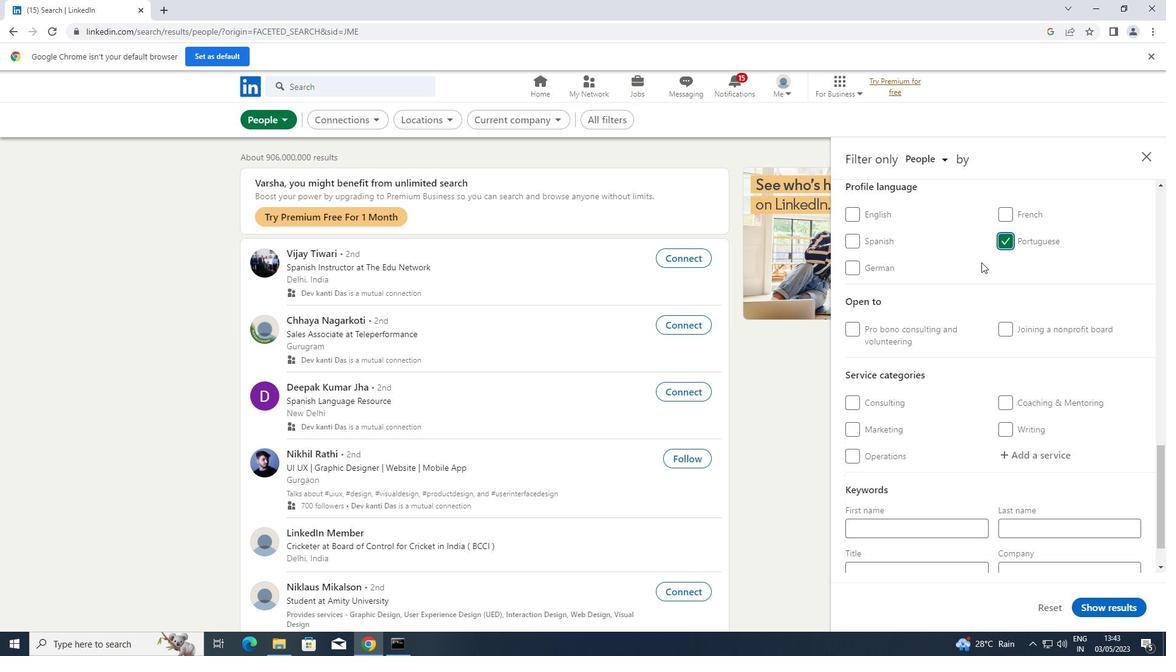 
Action: Mouse scrolled (981, 263) with delta (0, 0)
Screenshot: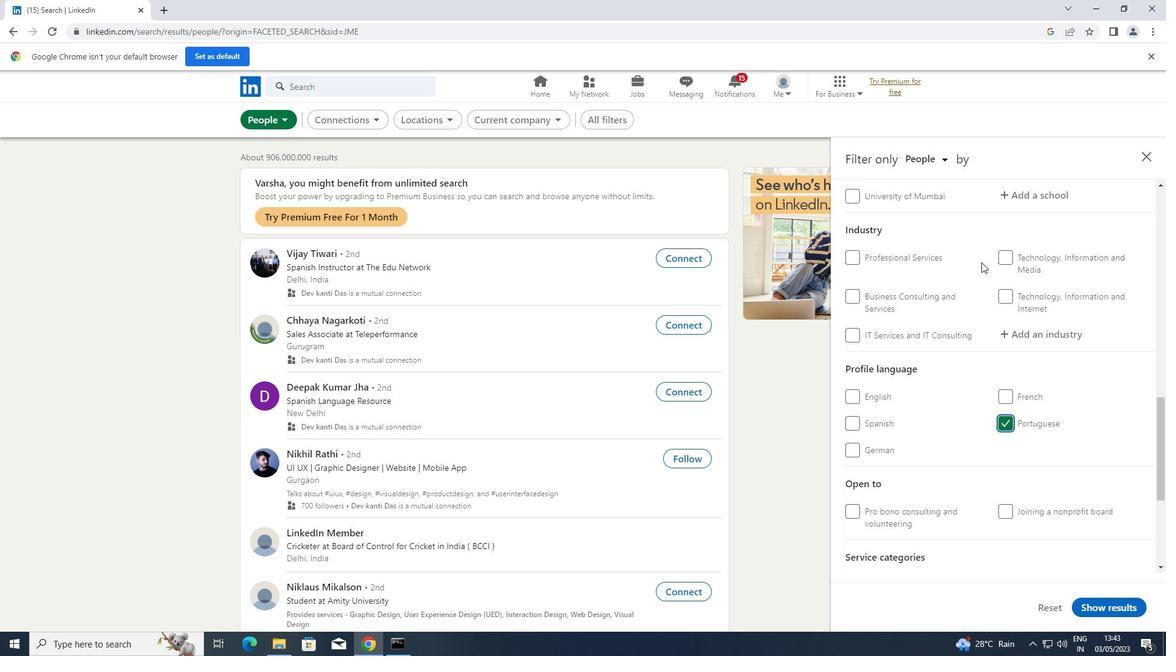
Action: Mouse scrolled (981, 263) with delta (0, 0)
Screenshot: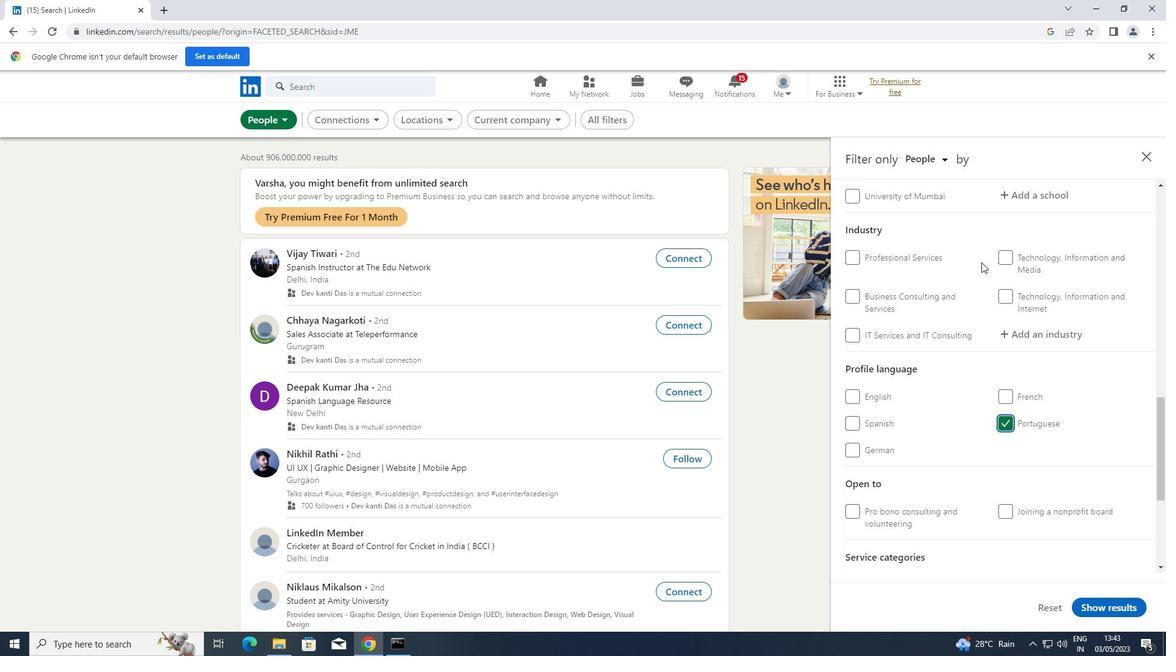 
Action: Mouse scrolled (981, 263) with delta (0, 0)
Screenshot: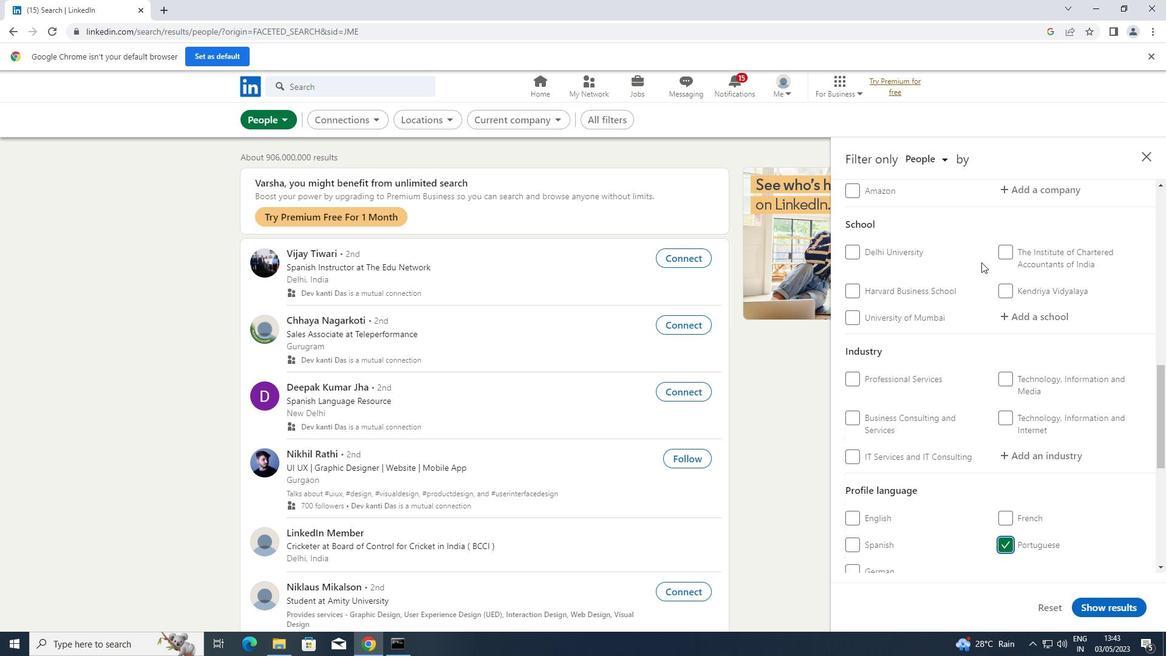 
Action: Mouse scrolled (981, 263) with delta (0, 0)
Screenshot: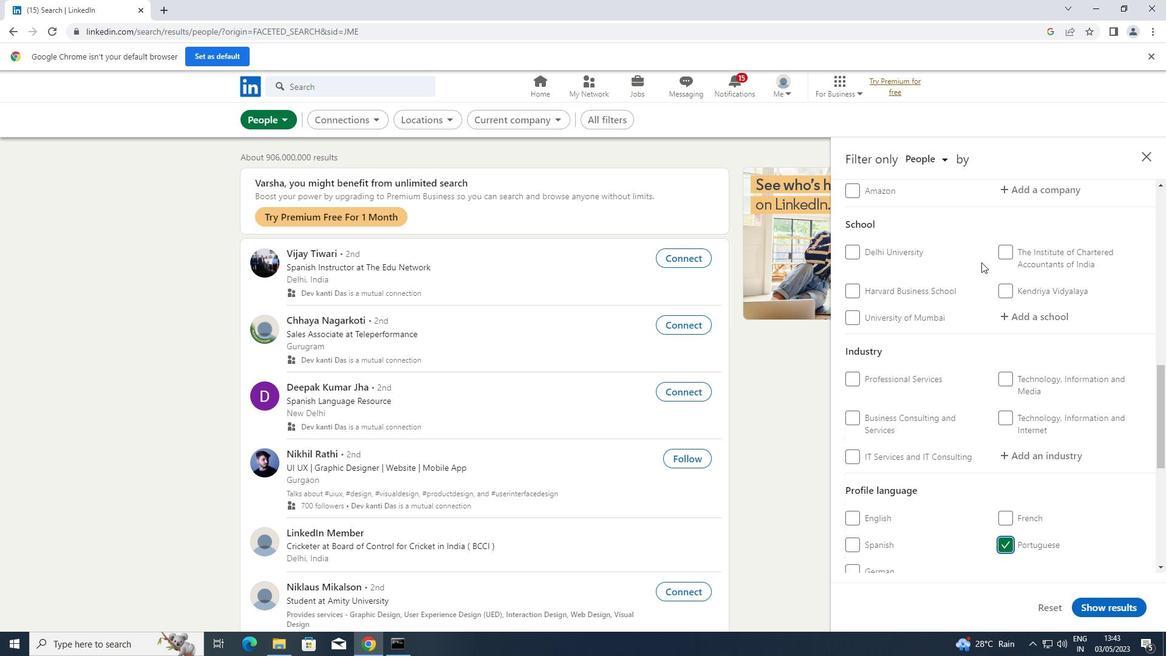 
Action: Mouse scrolled (981, 263) with delta (0, 0)
Screenshot: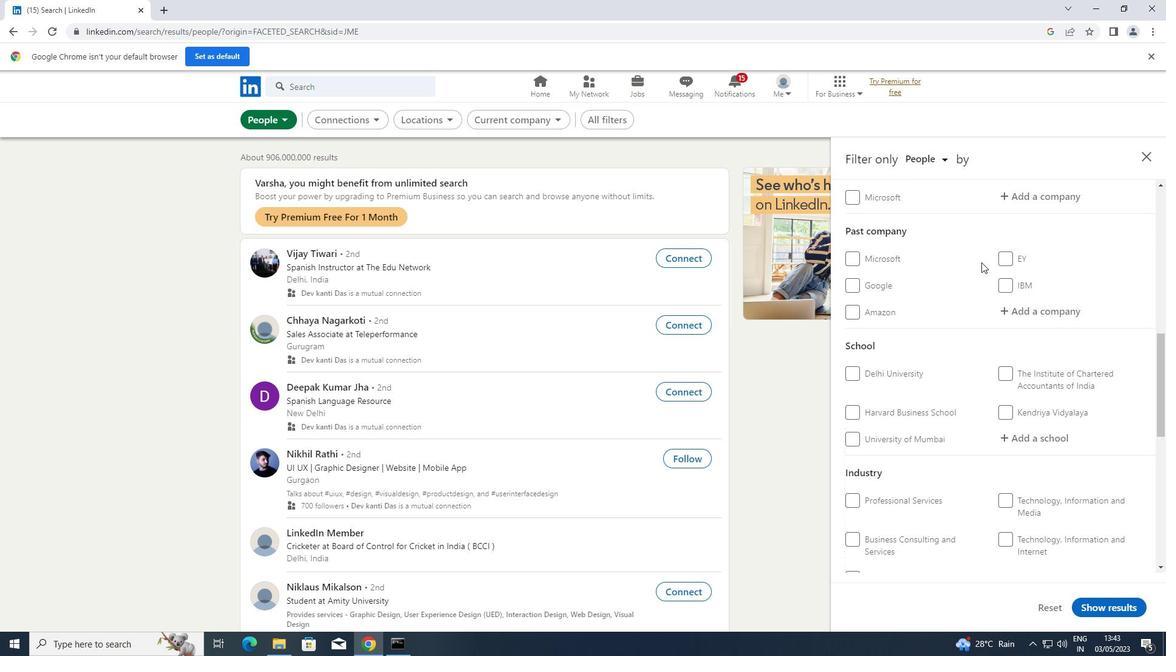 
Action: Mouse moved to (986, 261)
Screenshot: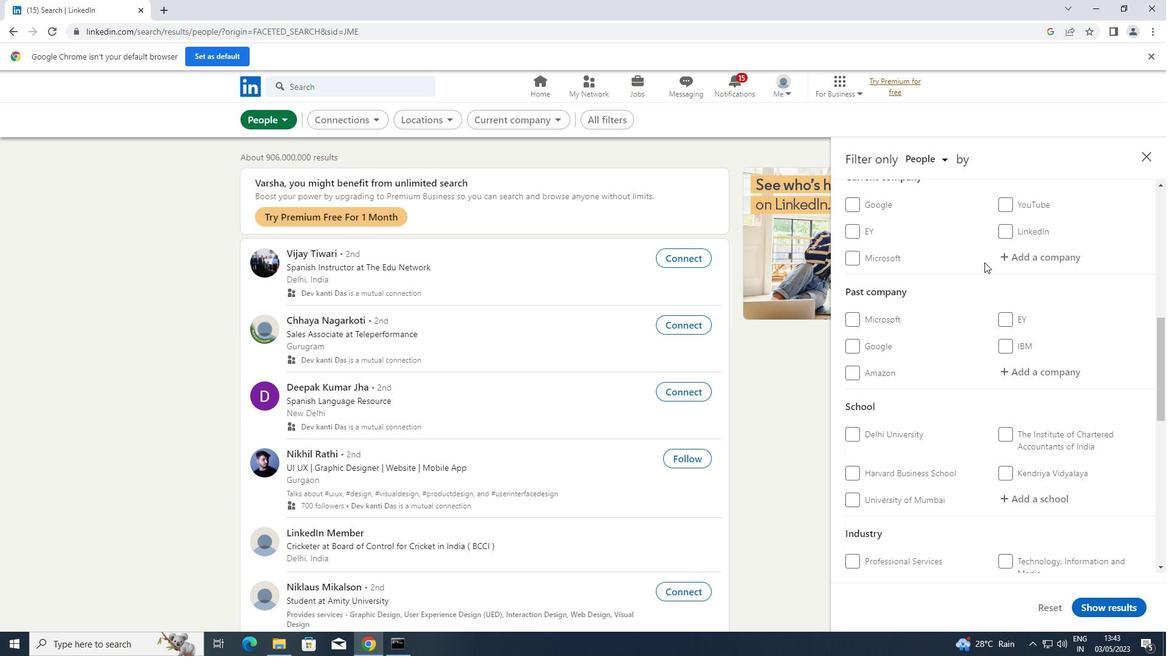 
Action: Mouse scrolled (986, 262) with delta (0, 0)
Screenshot: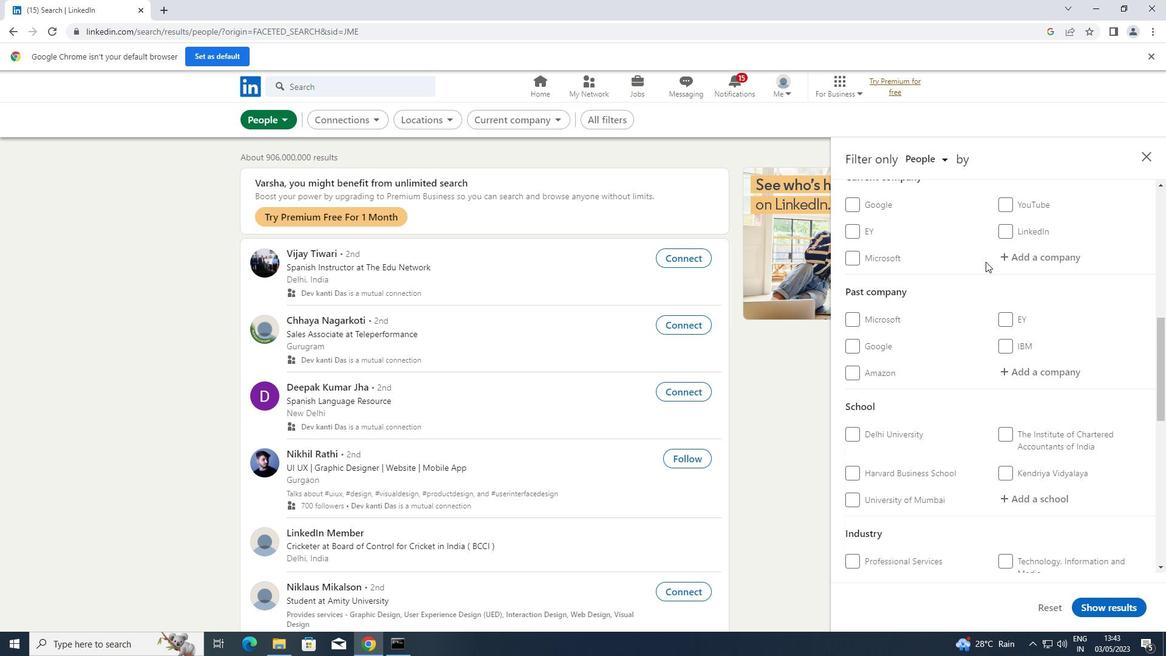 
Action: Mouse moved to (1023, 312)
Screenshot: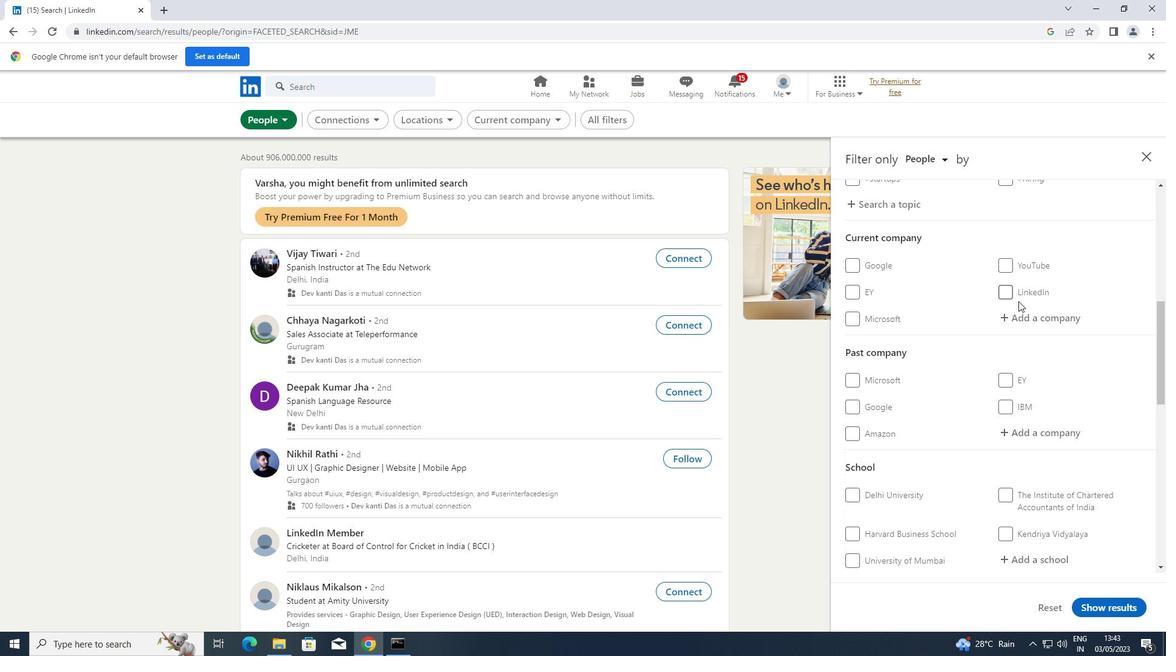 
Action: Mouse pressed left at (1023, 312)
Screenshot: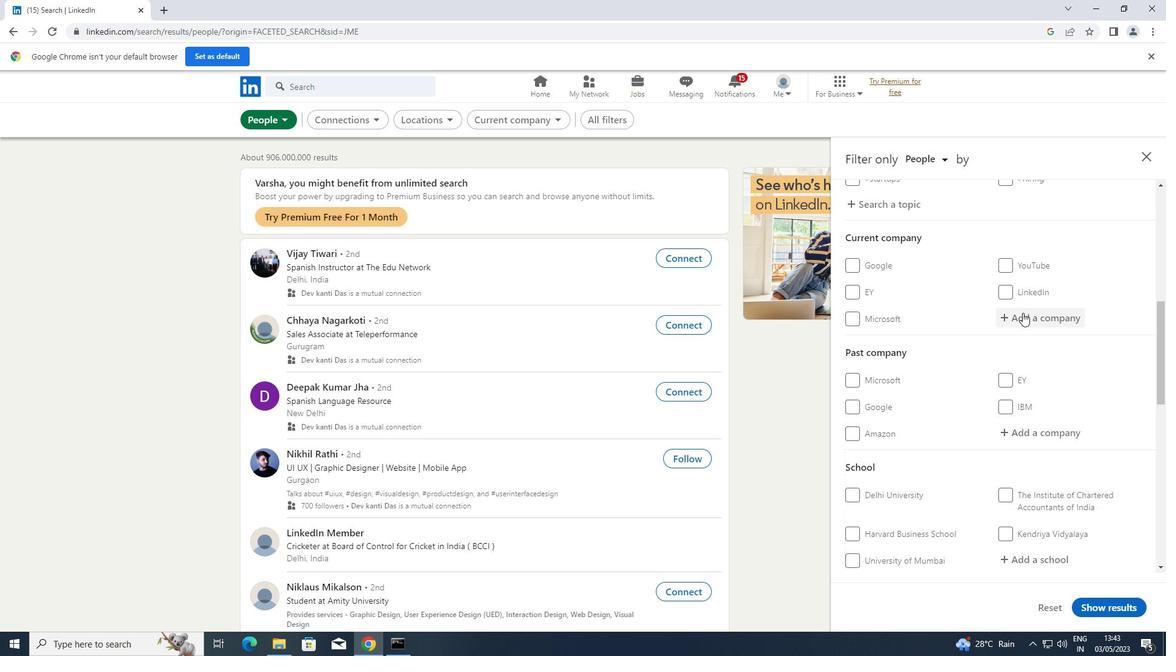 
Action: Key pressed <Key.shift>TQM
Screenshot: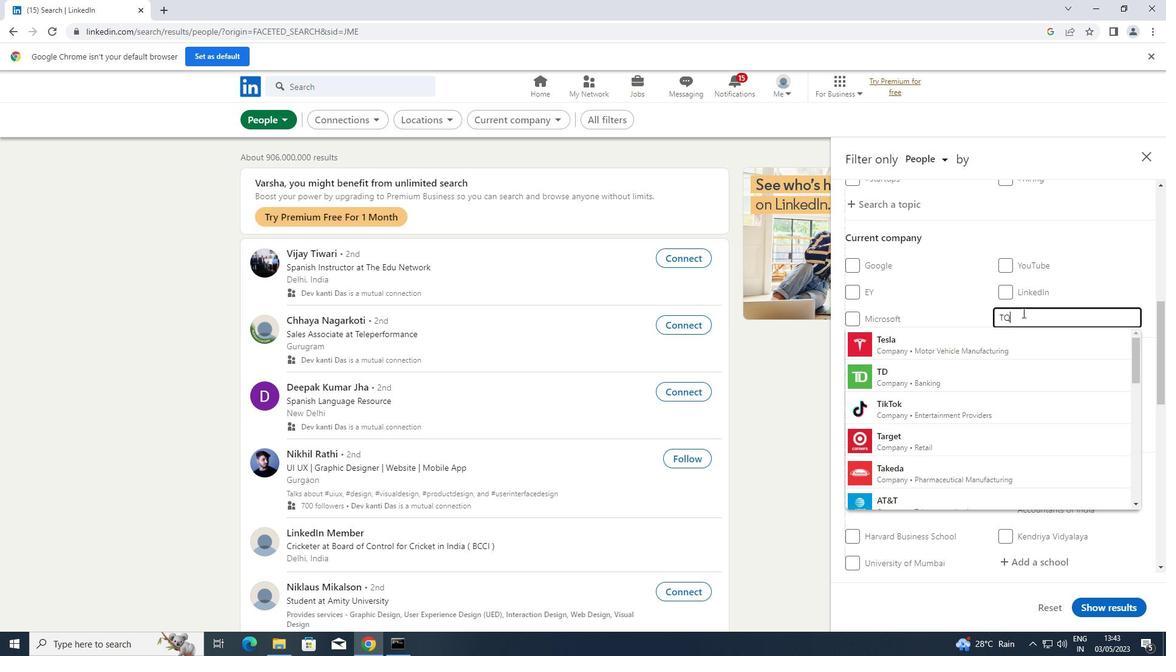 
Action: Mouse moved to (959, 399)
Screenshot: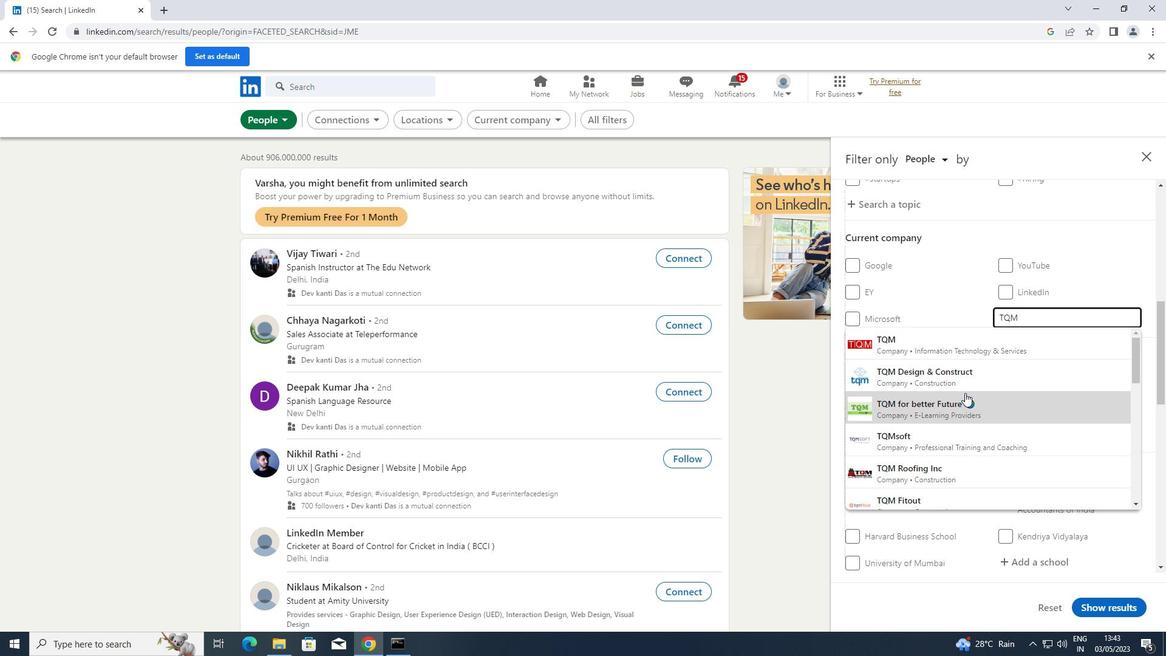 
Action: Mouse pressed left at (959, 399)
Screenshot: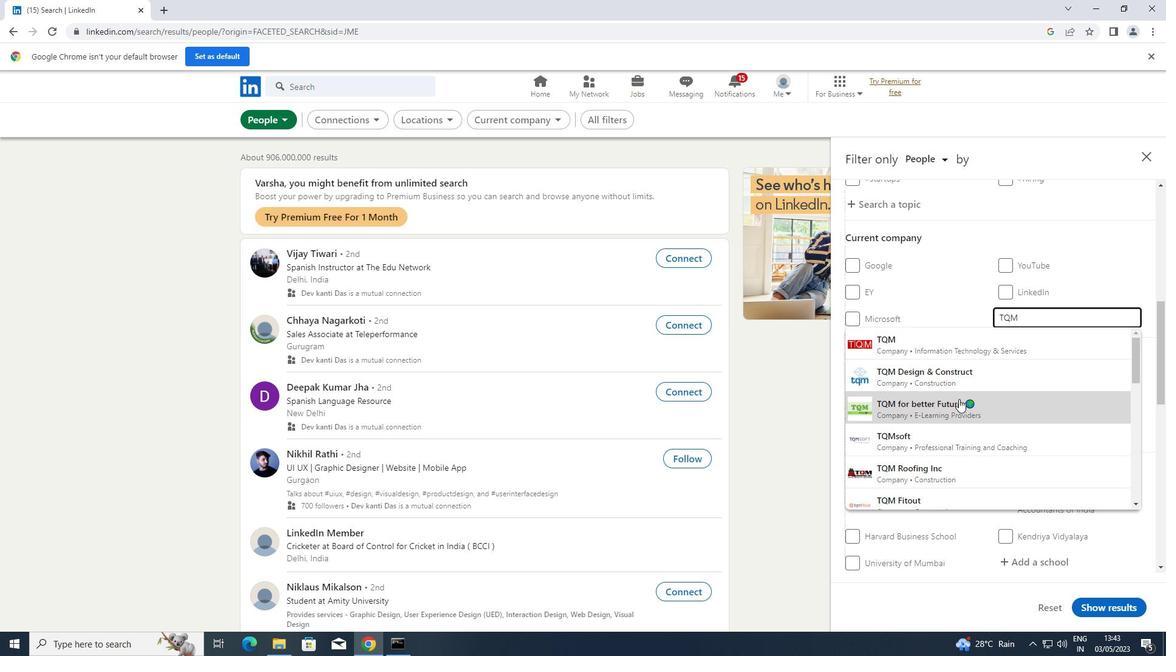 
Action: Mouse moved to (958, 394)
Screenshot: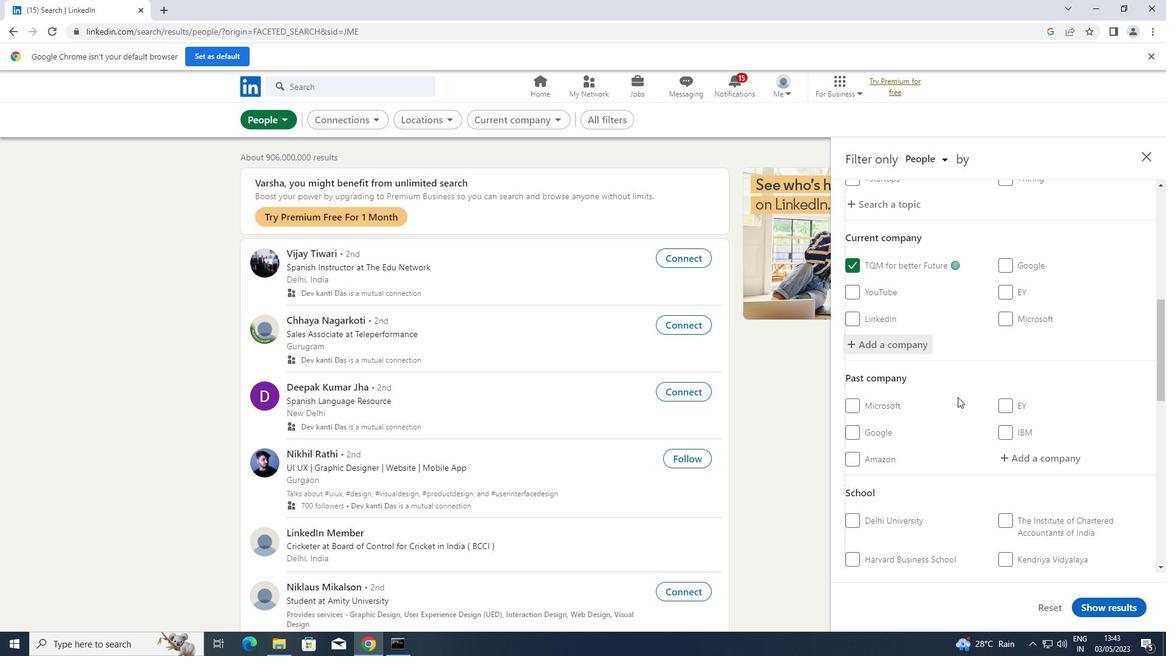 
Action: Mouse scrolled (958, 394) with delta (0, 0)
Screenshot: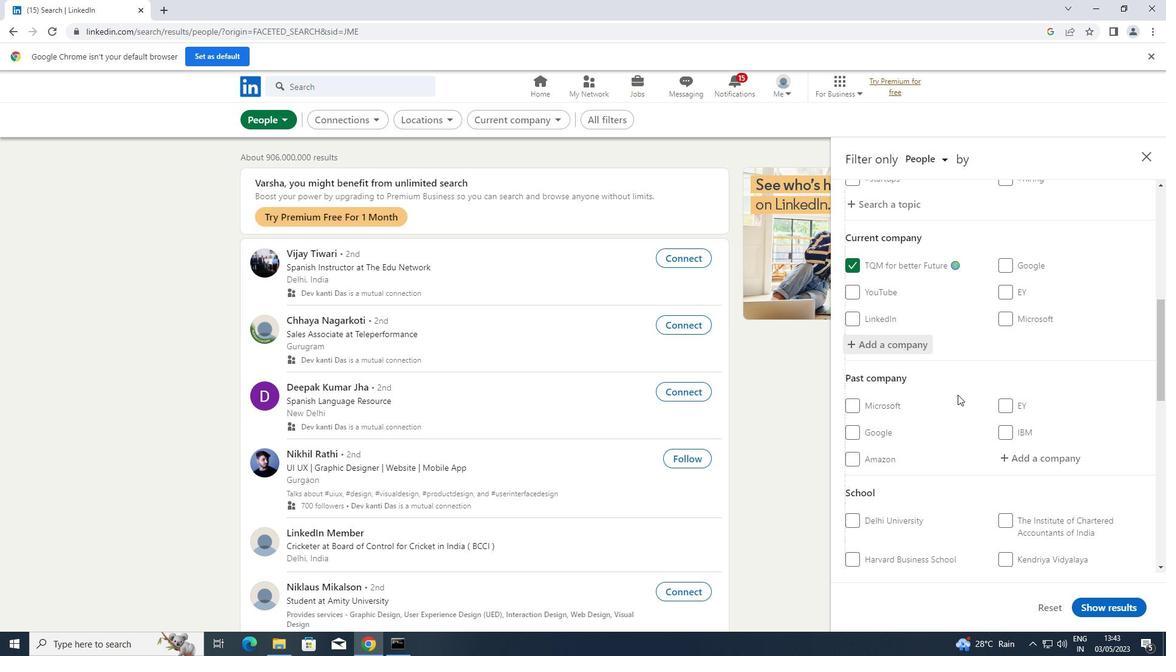 
Action: Mouse moved to (958, 394)
Screenshot: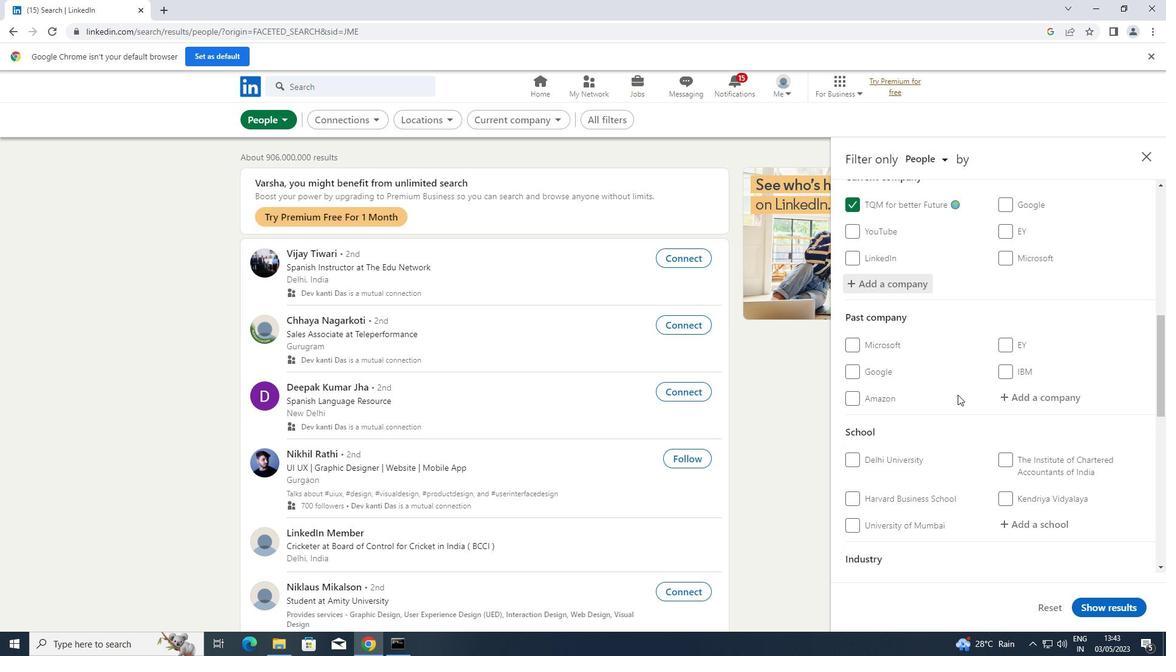 
Action: Mouse scrolled (958, 393) with delta (0, 0)
Screenshot: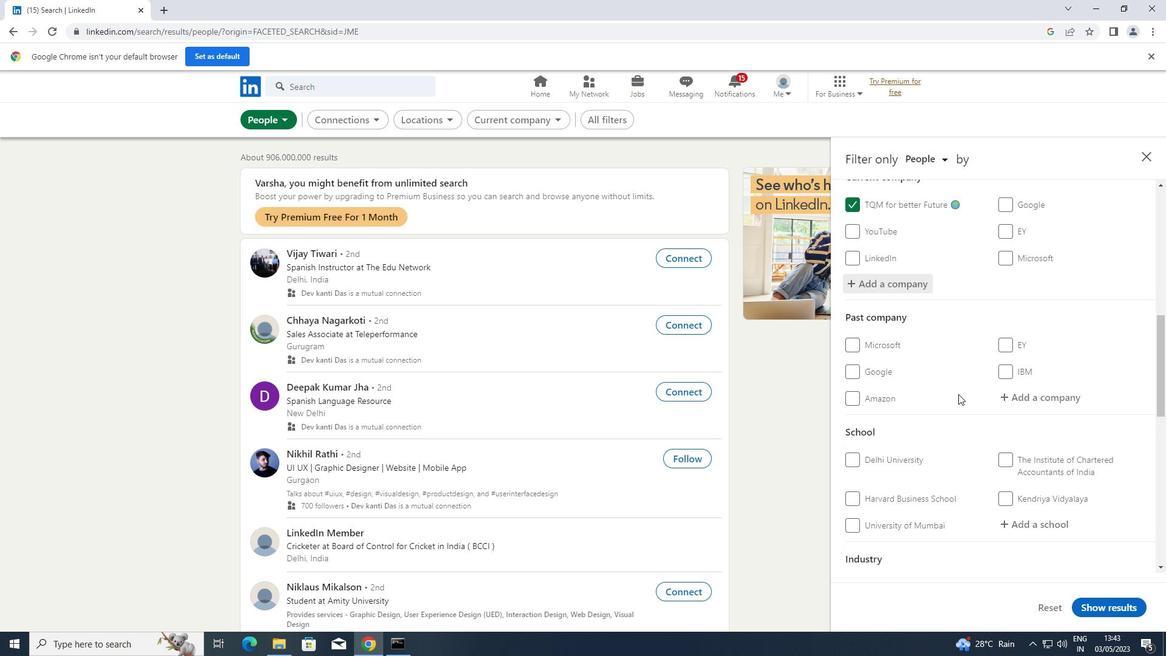 
Action: Mouse scrolled (958, 393) with delta (0, 0)
Screenshot: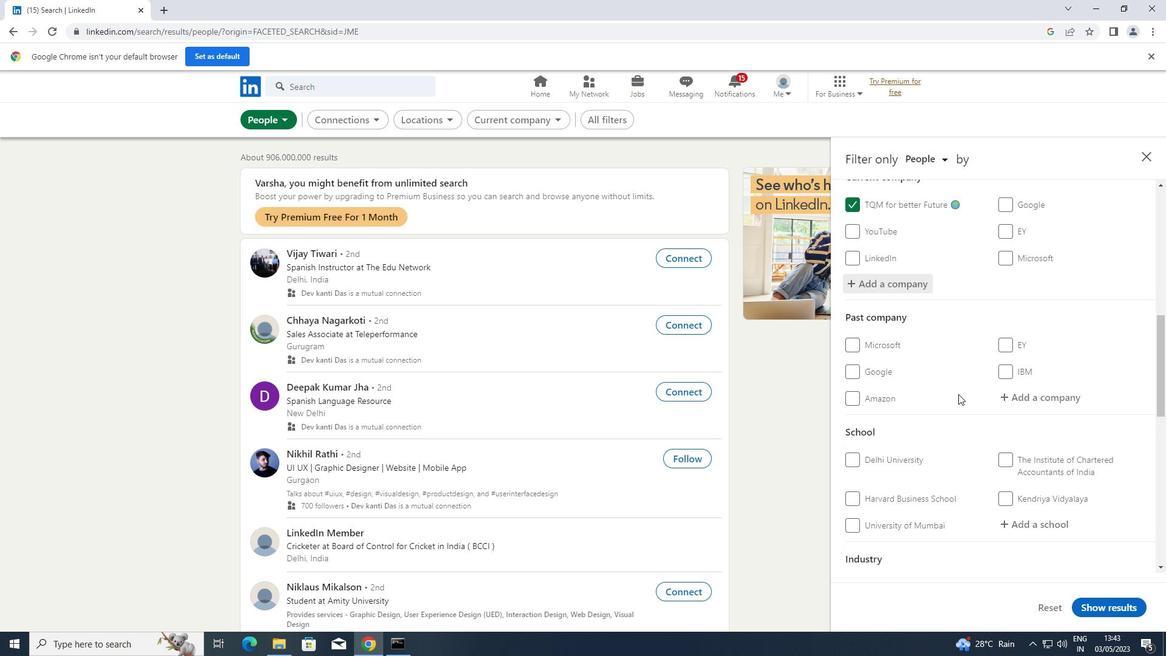 
Action: Mouse moved to (1020, 401)
Screenshot: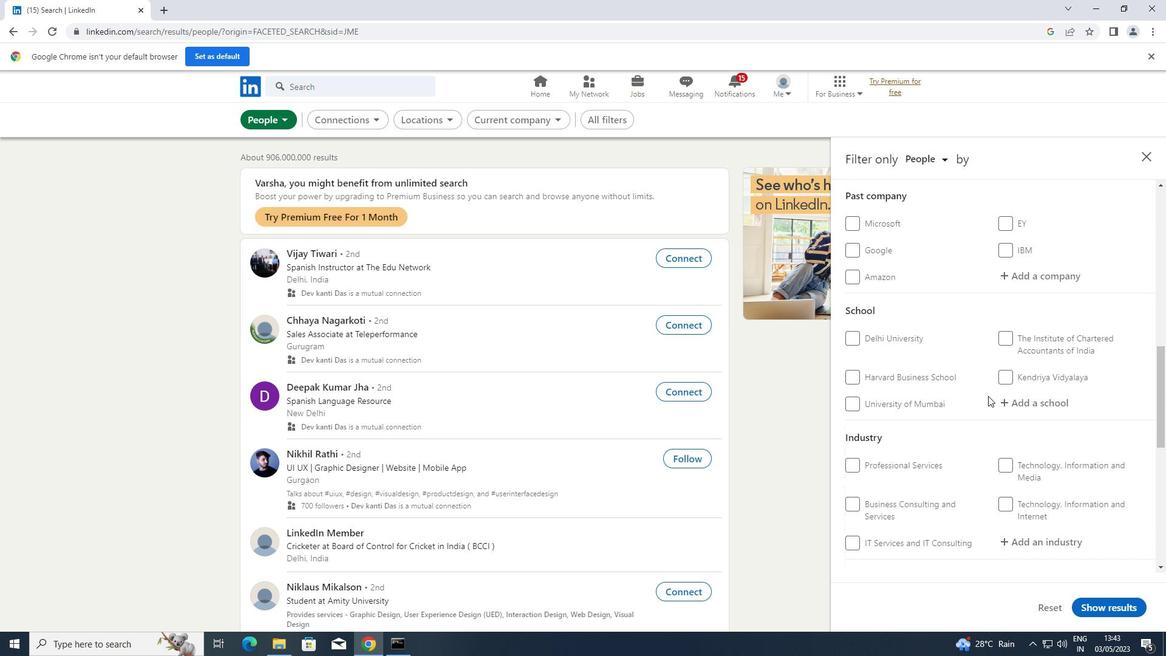 
Action: Mouse pressed left at (1020, 401)
Screenshot: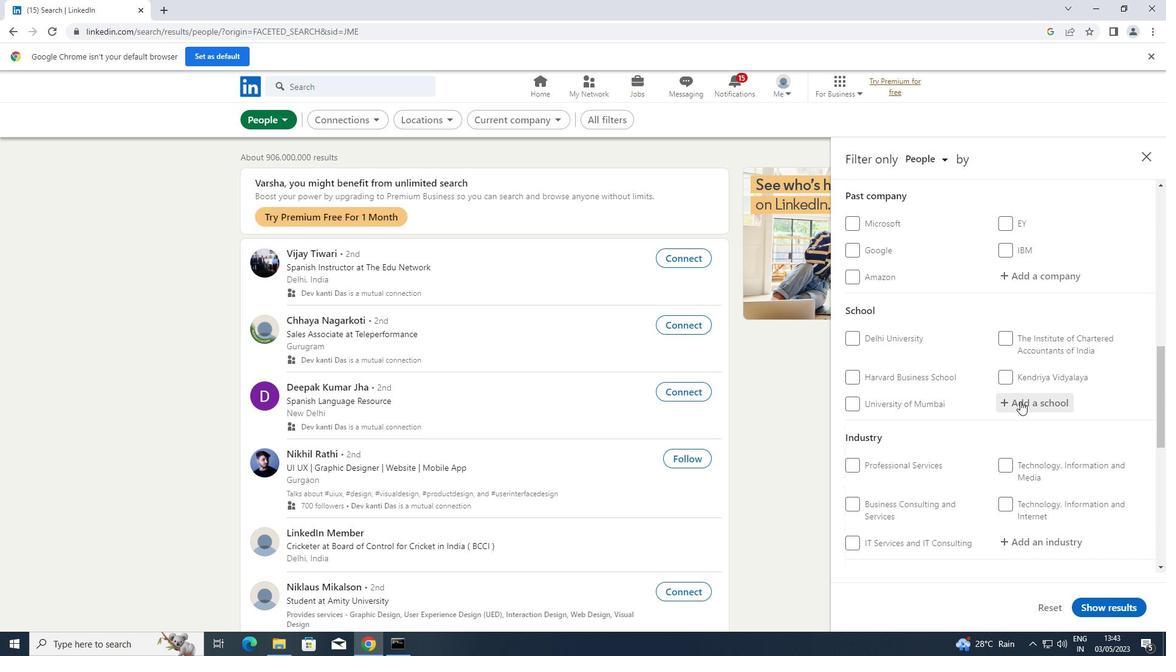 
Action: Key pressed <Key.shift>DR.<Key.space><Key.shift>BABASAHEB
Screenshot: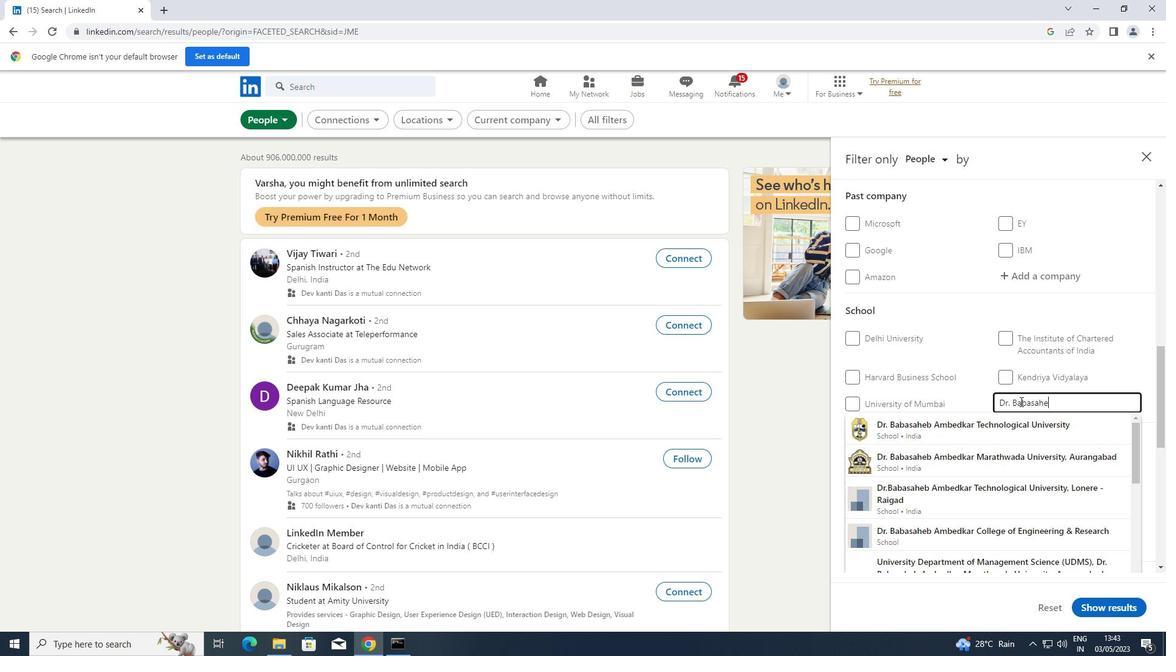 
Action: Mouse moved to (1006, 420)
Screenshot: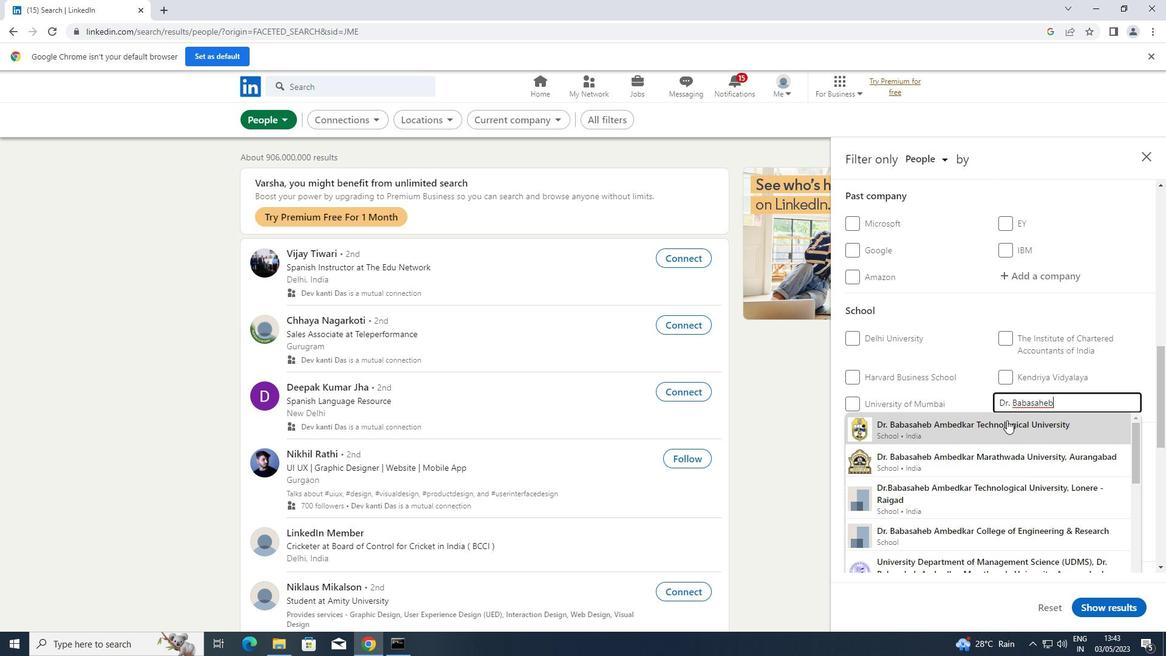 
Action: Mouse pressed left at (1006, 420)
Screenshot: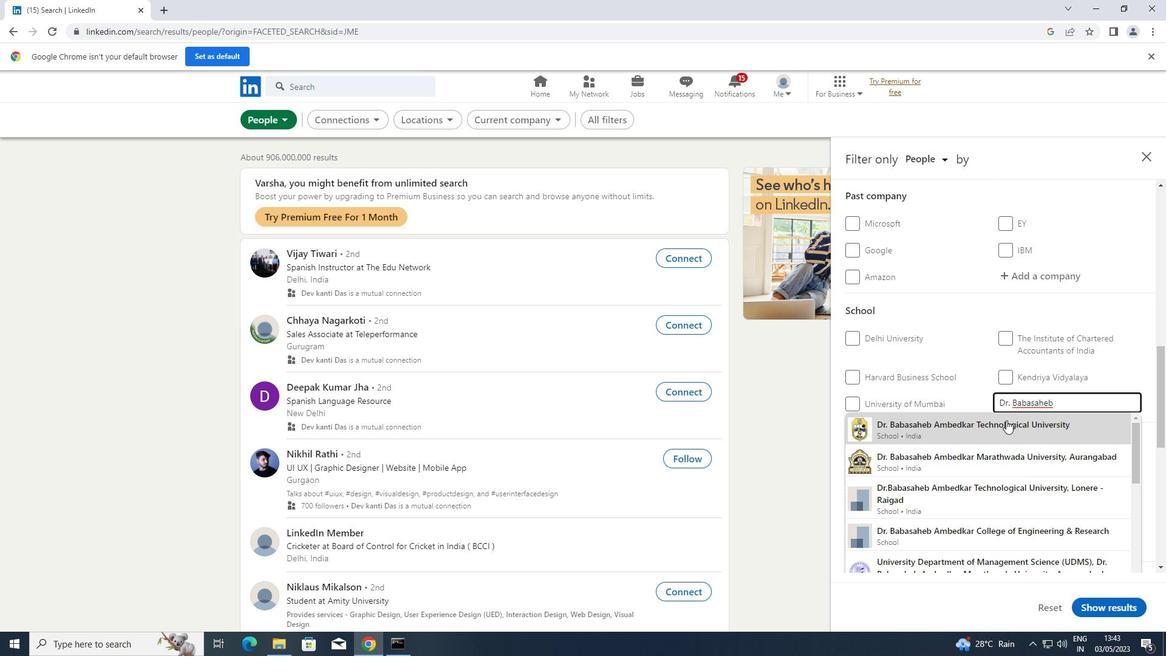 
Action: Mouse scrolled (1006, 419) with delta (0, 0)
Screenshot: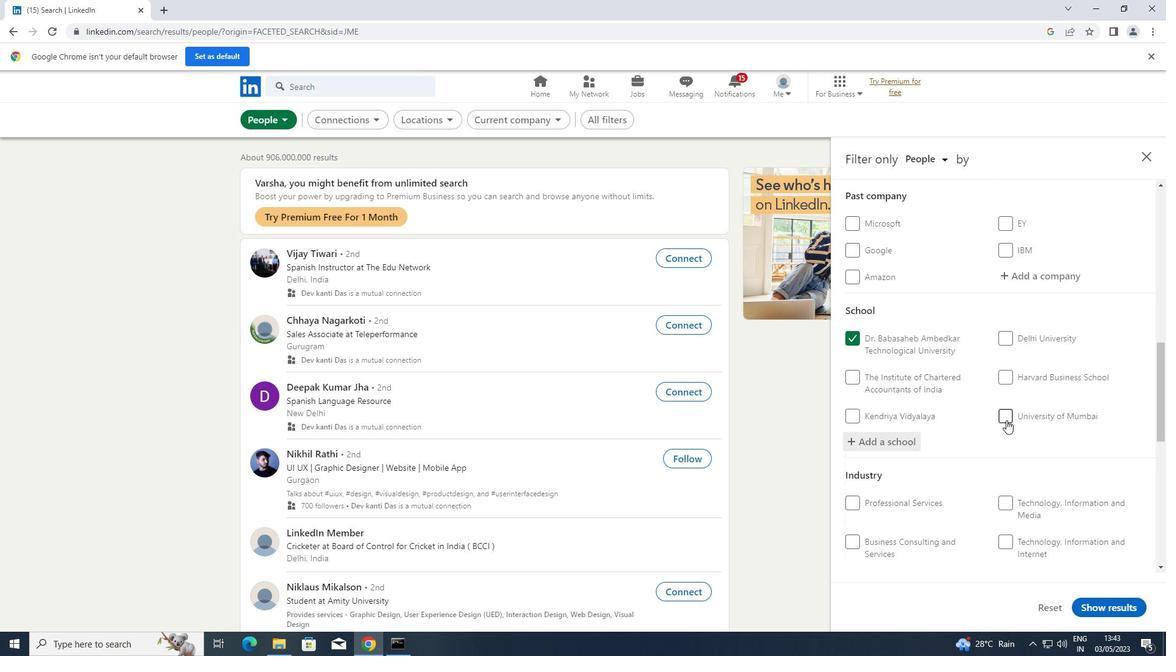 
Action: Mouse scrolled (1006, 419) with delta (0, 0)
Screenshot: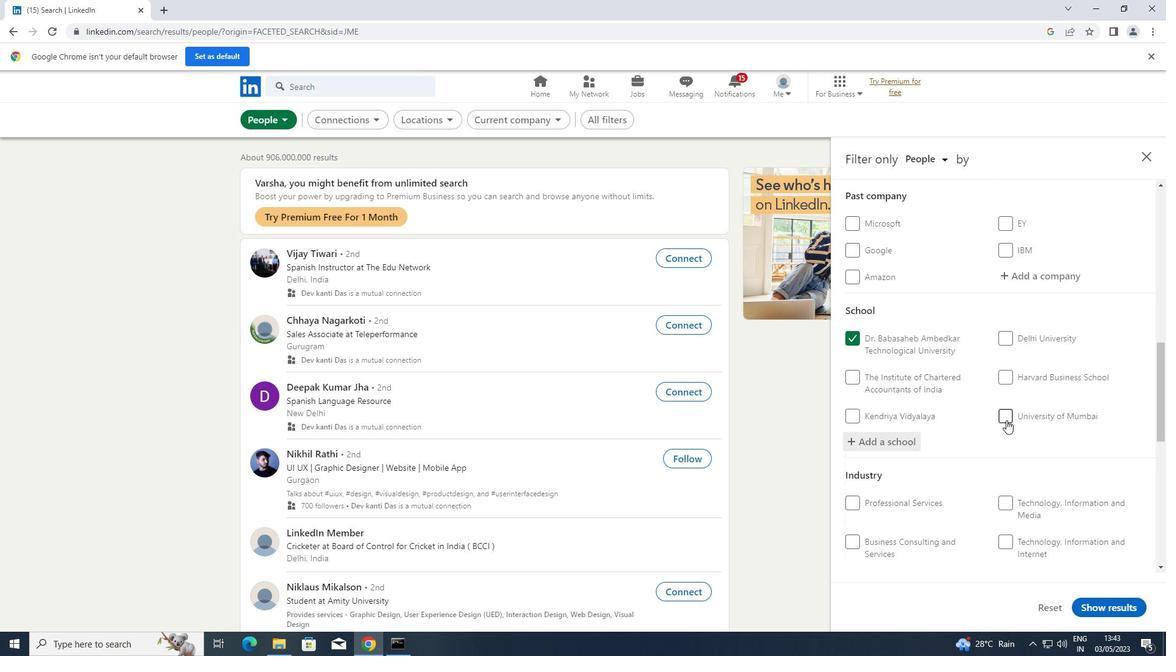 
Action: Mouse moved to (1027, 450)
Screenshot: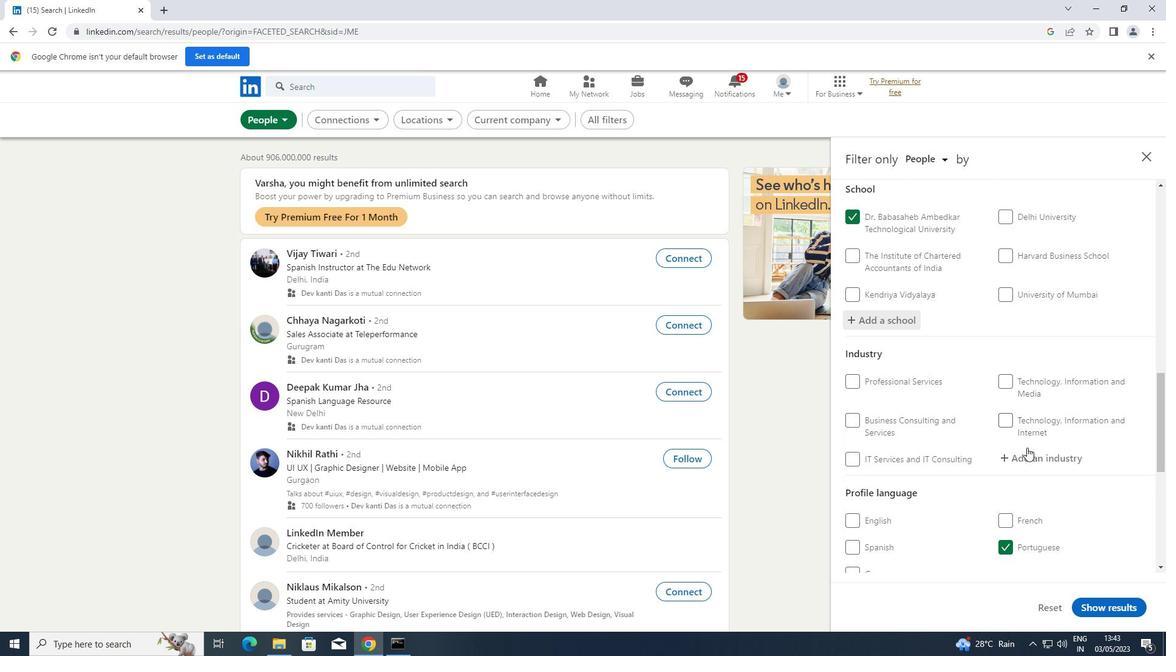 
Action: Mouse pressed left at (1027, 450)
Screenshot: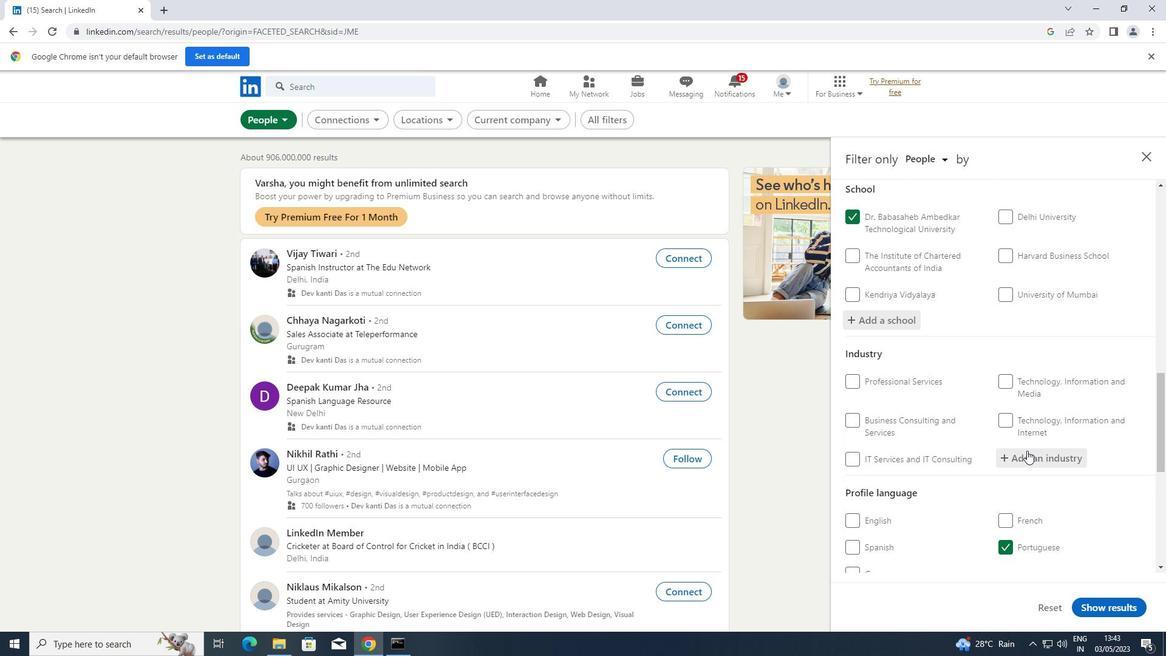 
Action: Key pressed <Key.shift>EDUC
Screenshot: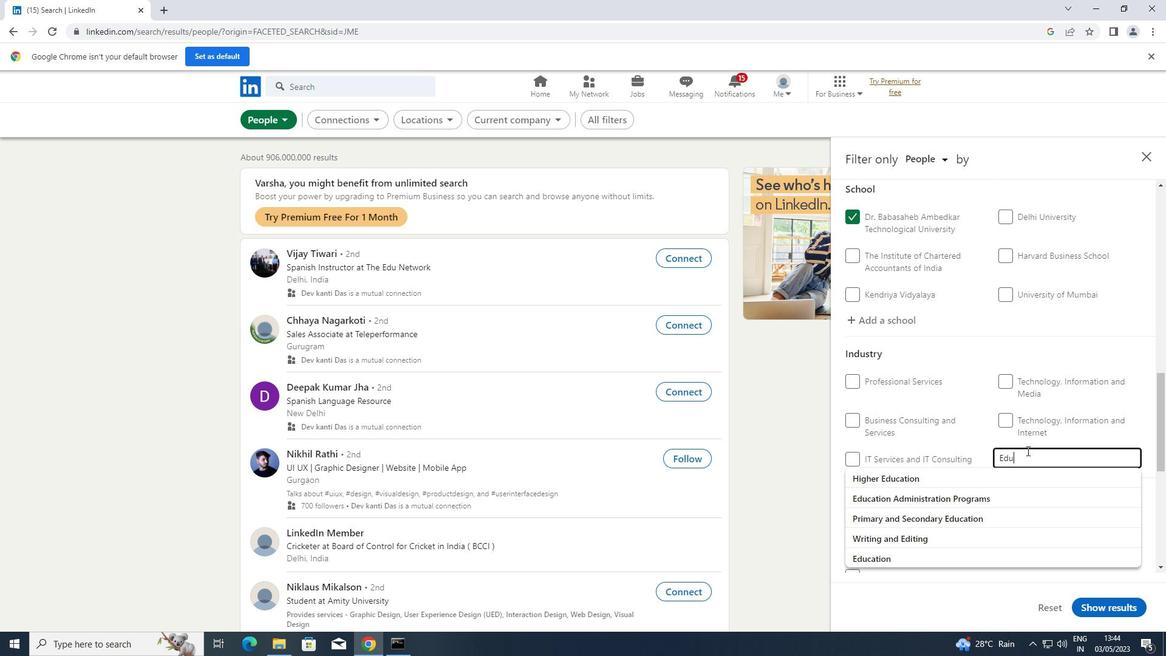 
Action: Mouse moved to (924, 531)
Screenshot: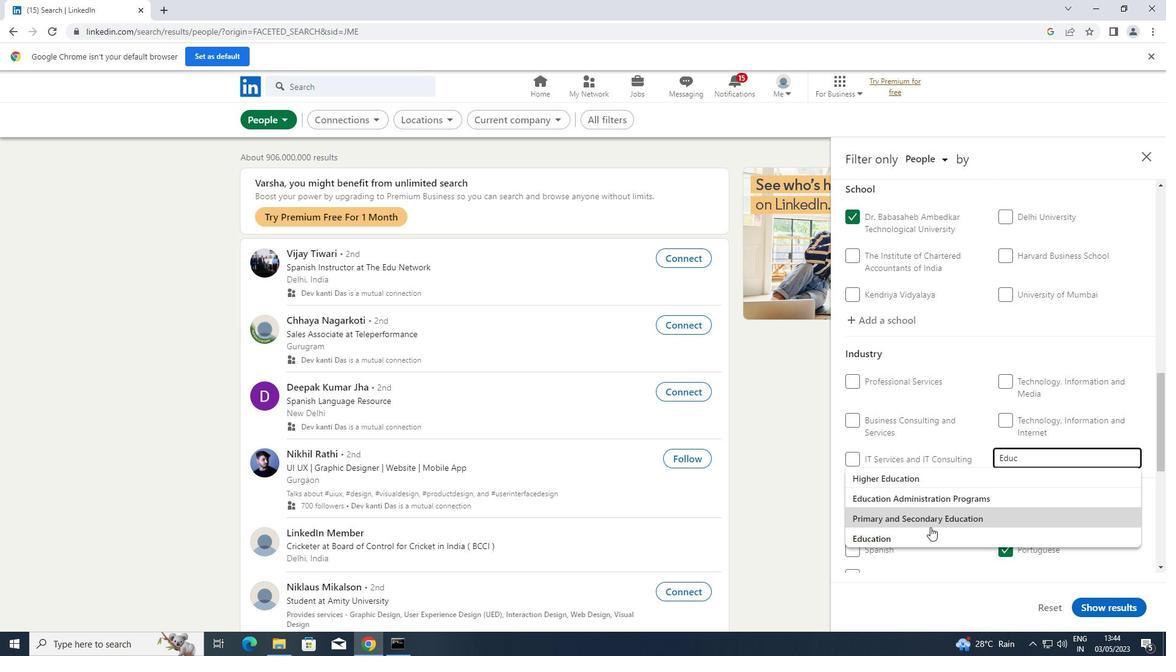 
Action: Mouse pressed left at (924, 531)
Screenshot: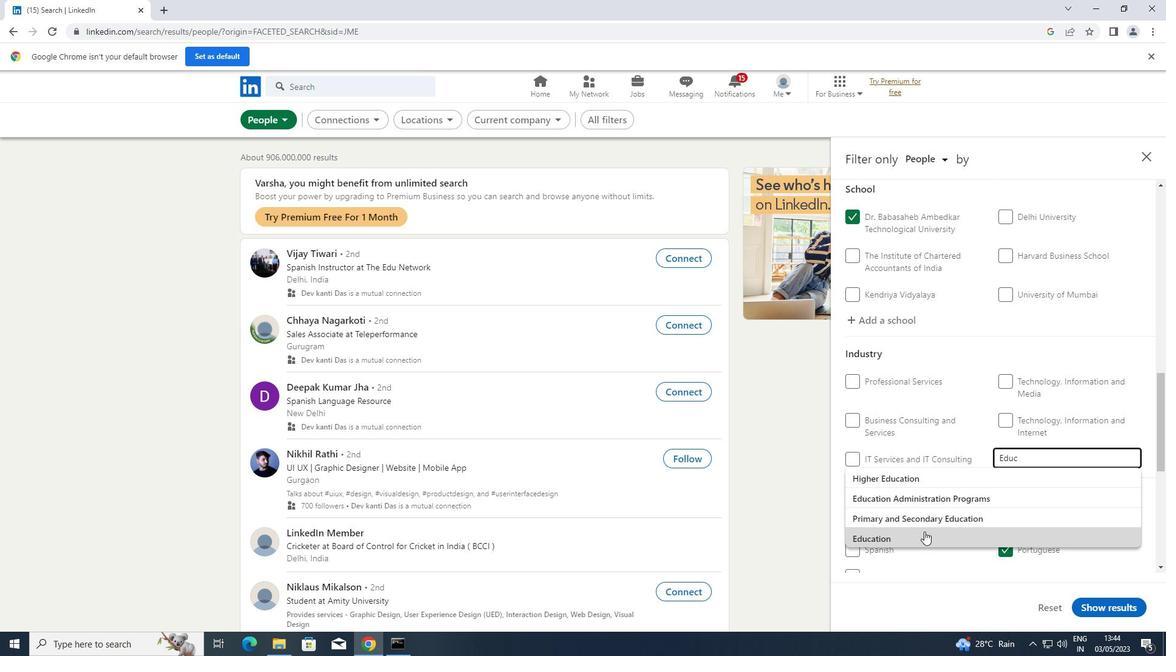 
Action: Mouse moved to (924, 530)
Screenshot: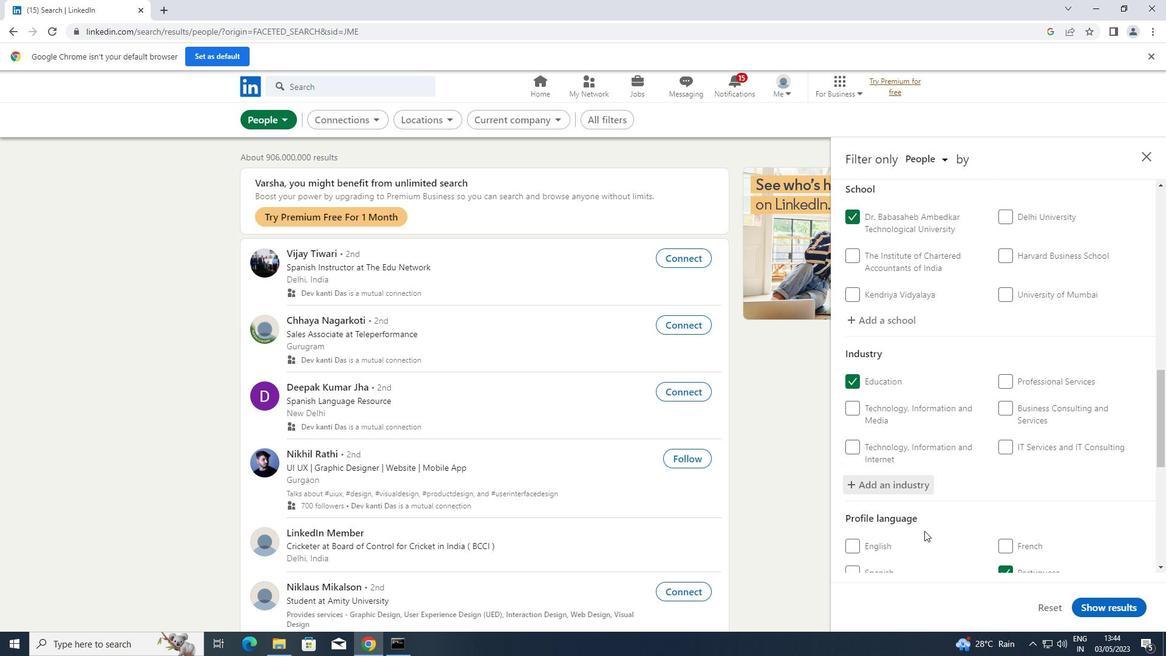 
Action: Mouse scrolled (924, 529) with delta (0, 0)
Screenshot: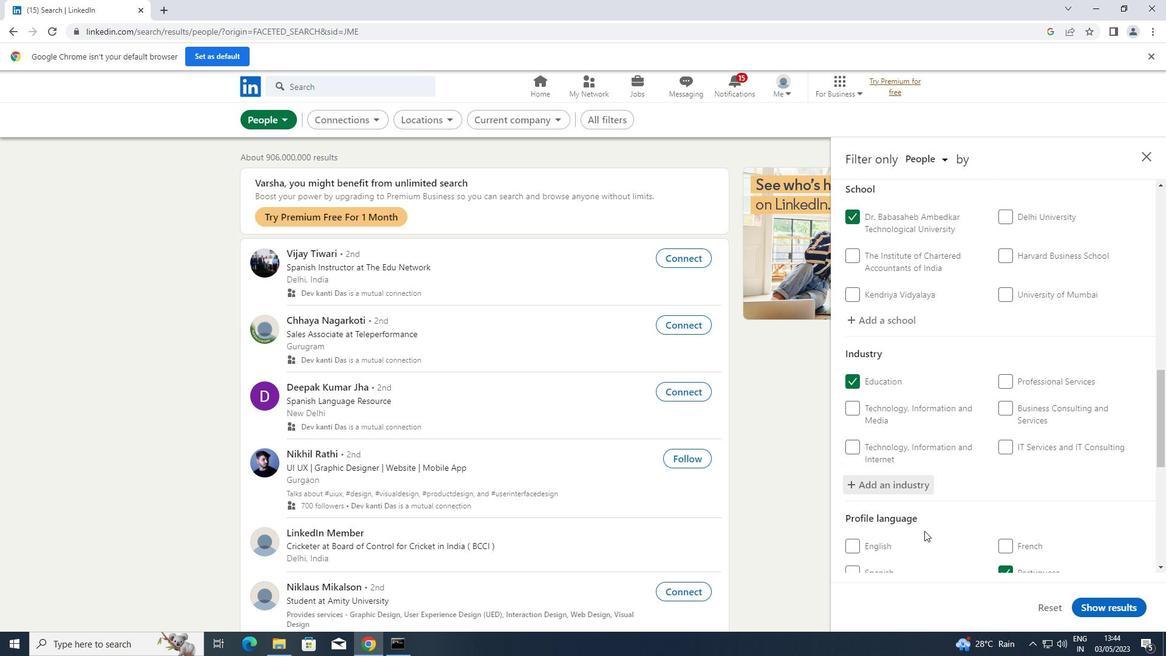 
Action: Mouse scrolled (924, 529) with delta (0, 0)
Screenshot: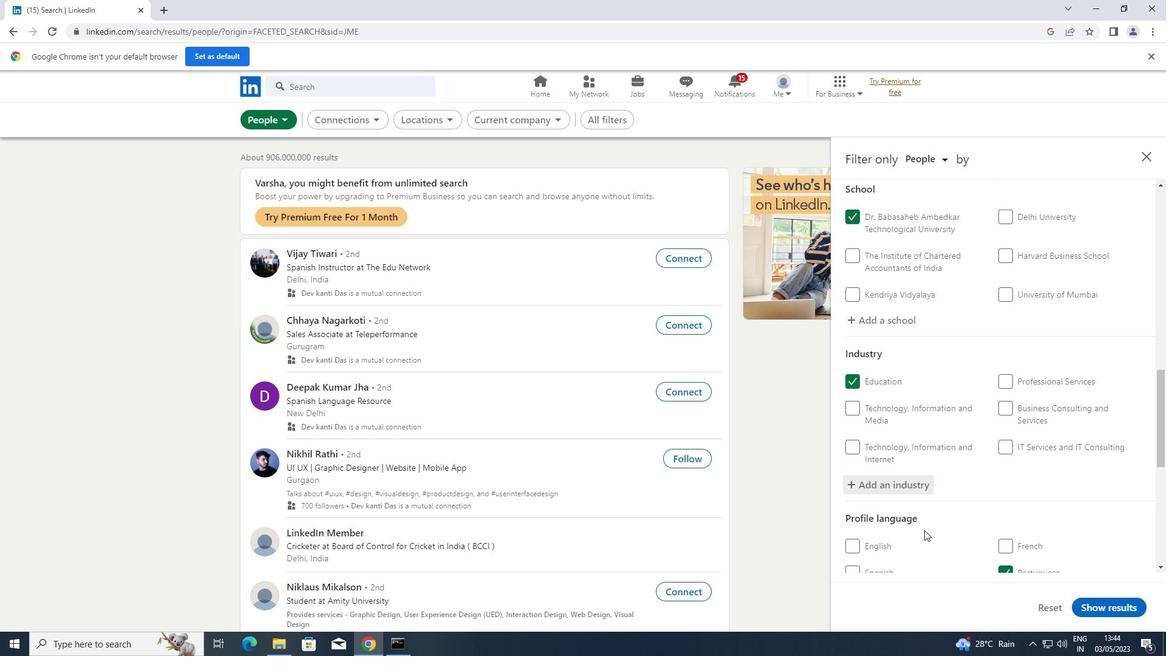 
Action: Mouse scrolled (924, 529) with delta (0, 0)
Screenshot: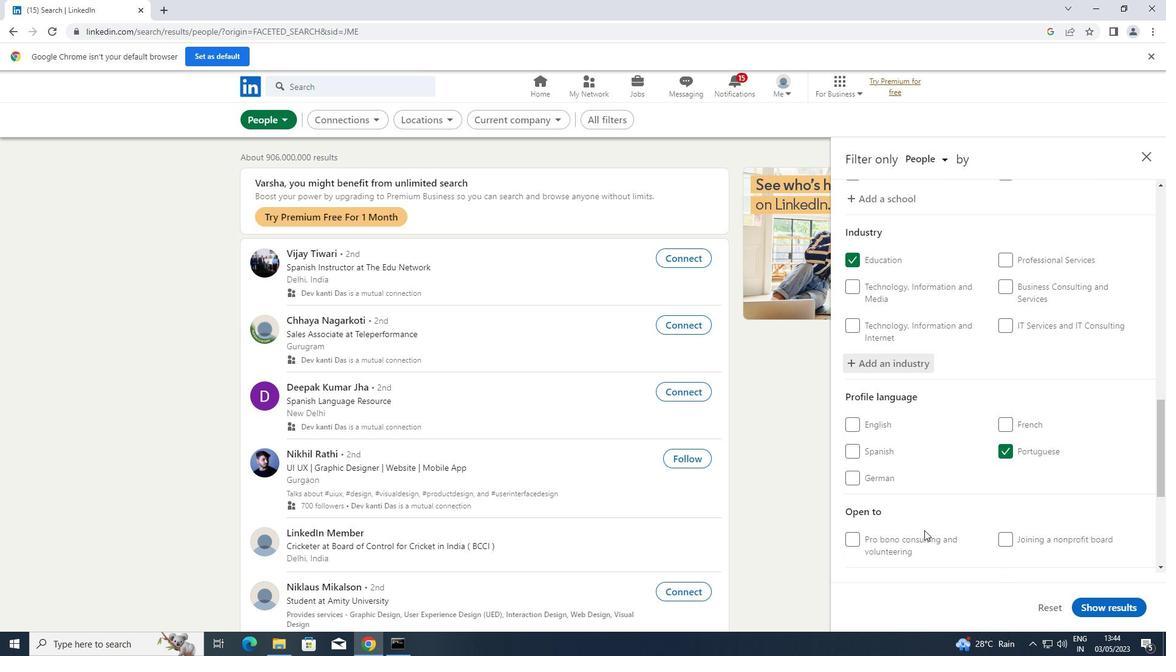
Action: Mouse scrolled (924, 529) with delta (0, 0)
Screenshot: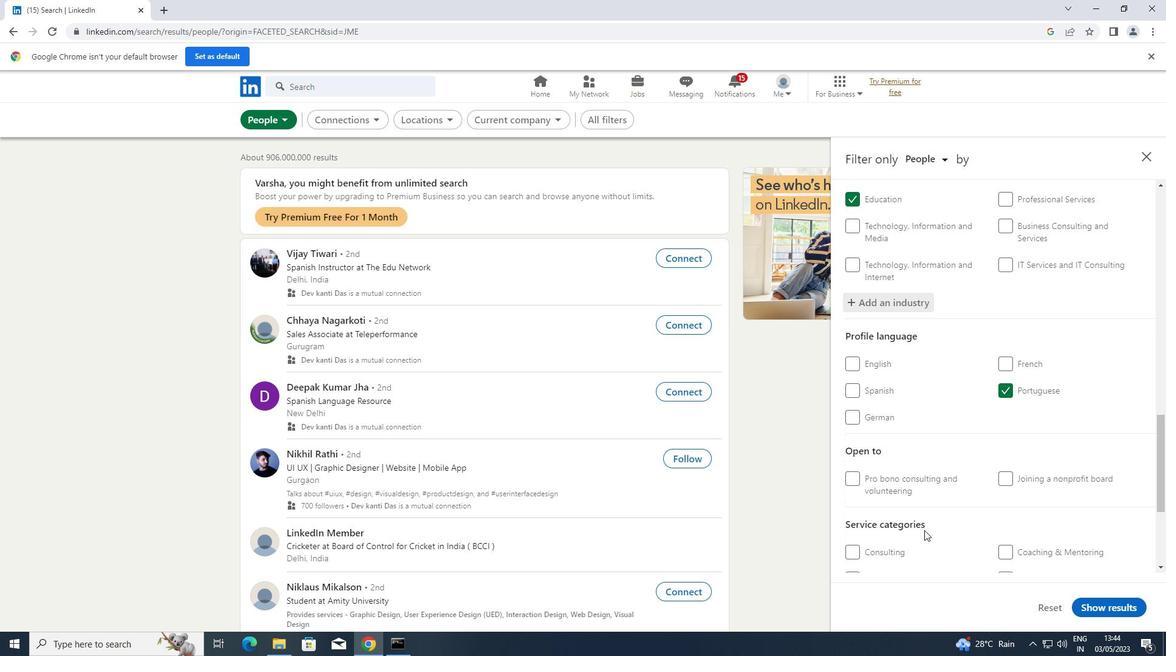 
Action: Mouse scrolled (924, 529) with delta (0, 0)
Screenshot: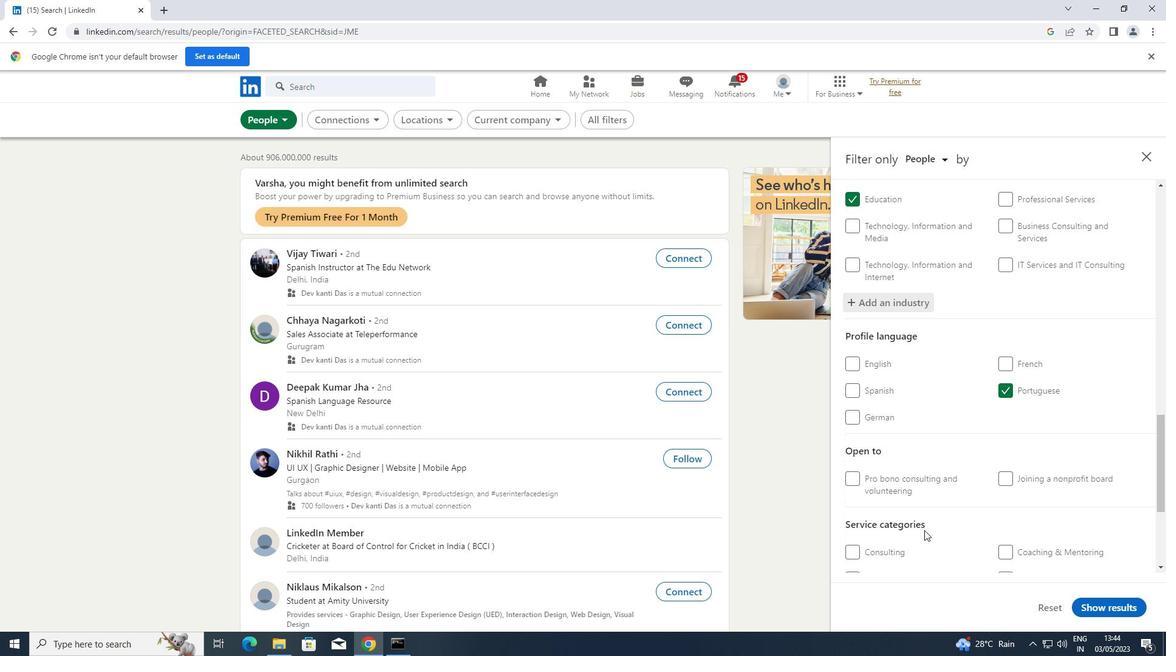 
Action: Mouse scrolled (924, 529) with delta (0, 0)
Screenshot: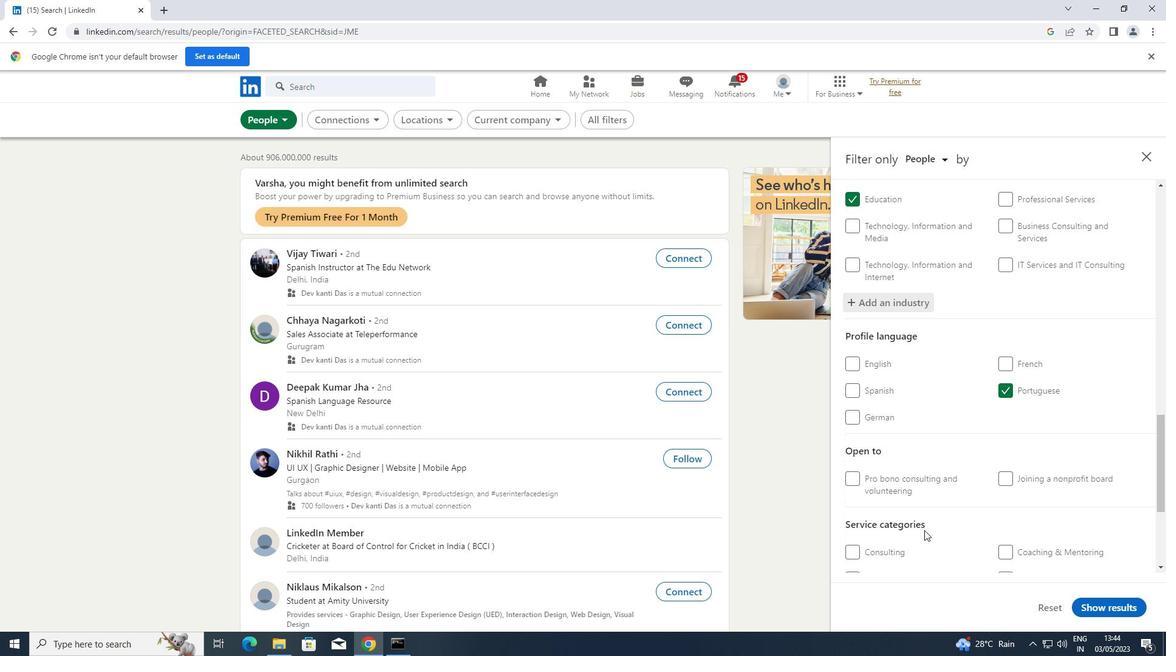 
Action: Mouse scrolled (924, 529) with delta (0, 0)
Screenshot: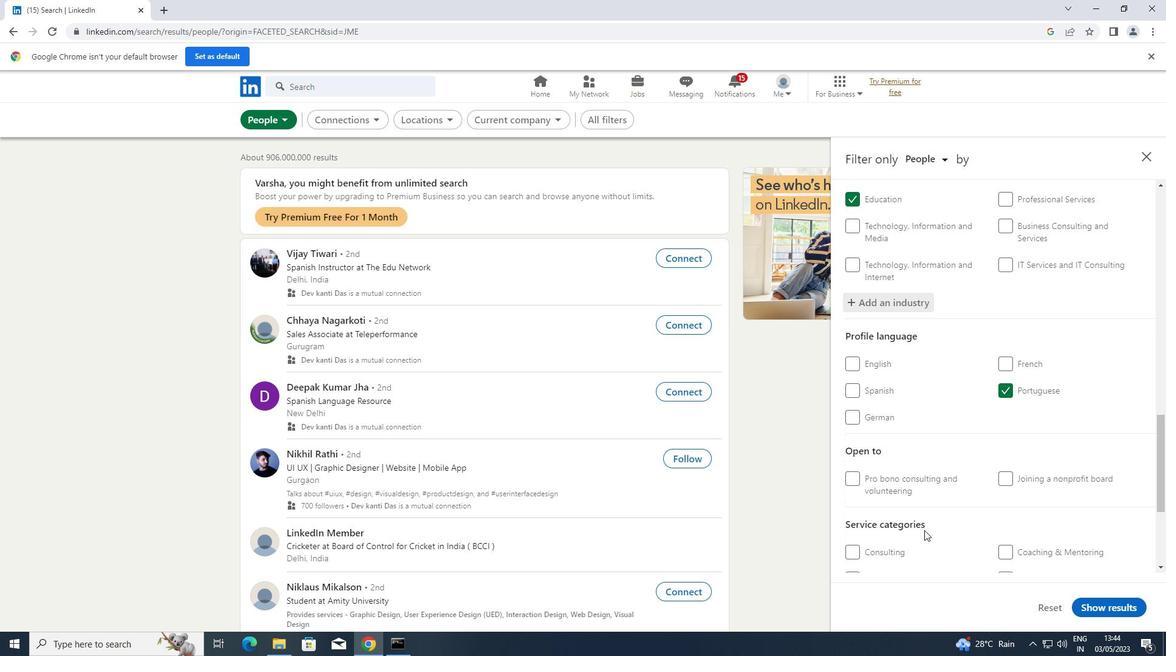 
Action: Mouse moved to (1045, 407)
Screenshot: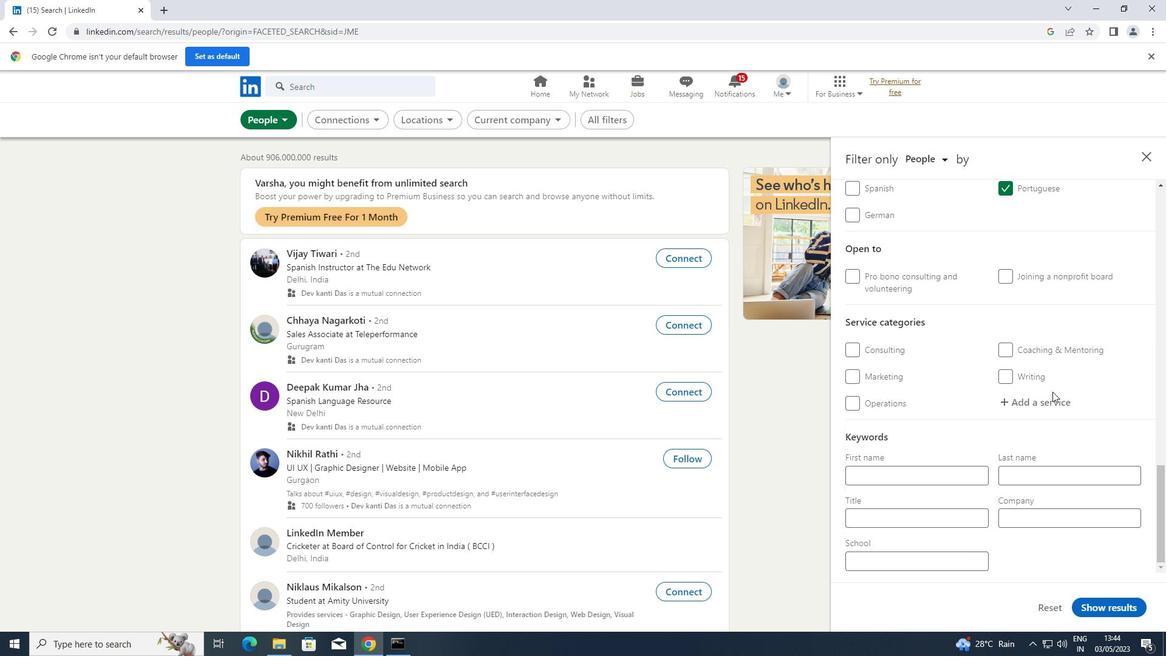 
Action: Mouse pressed left at (1045, 407)
Screenshot: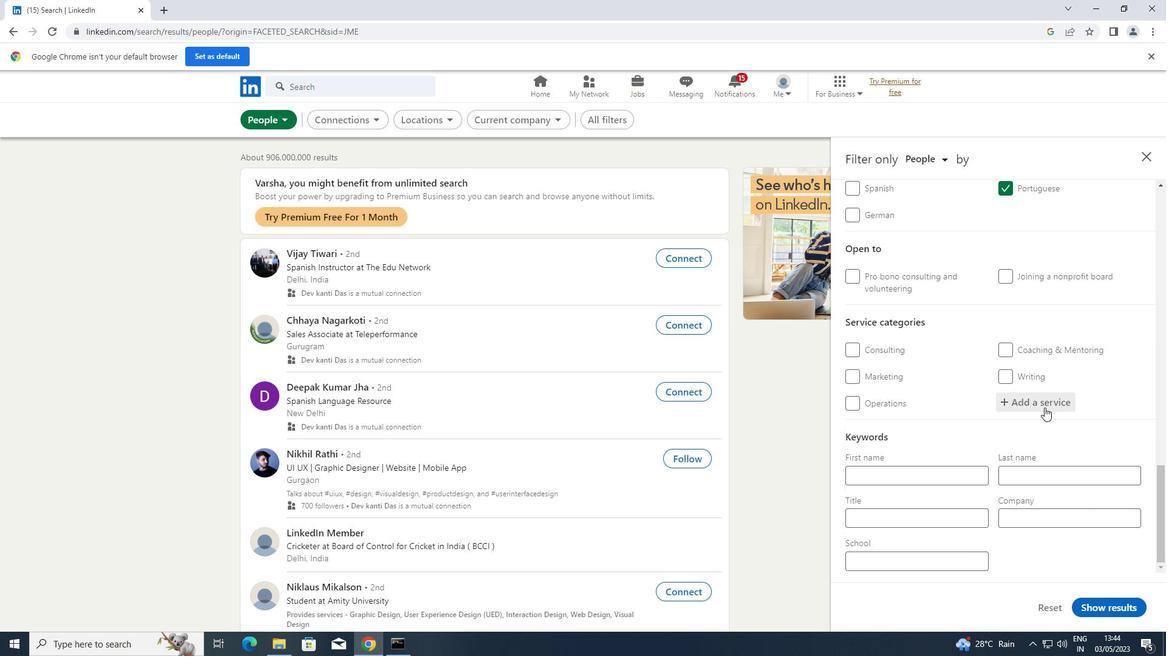 
Action: Key pressed <Key.shift>HEALTH
Screenshot: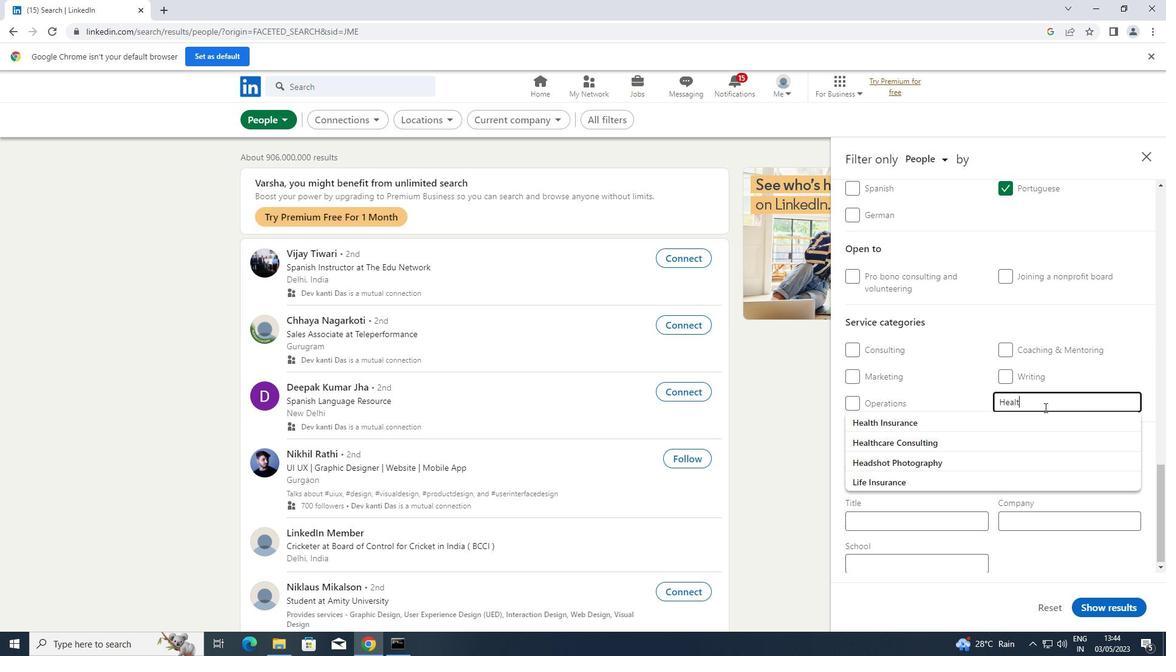 
Action: Mouse moved to (1019, 433)
Screenshot: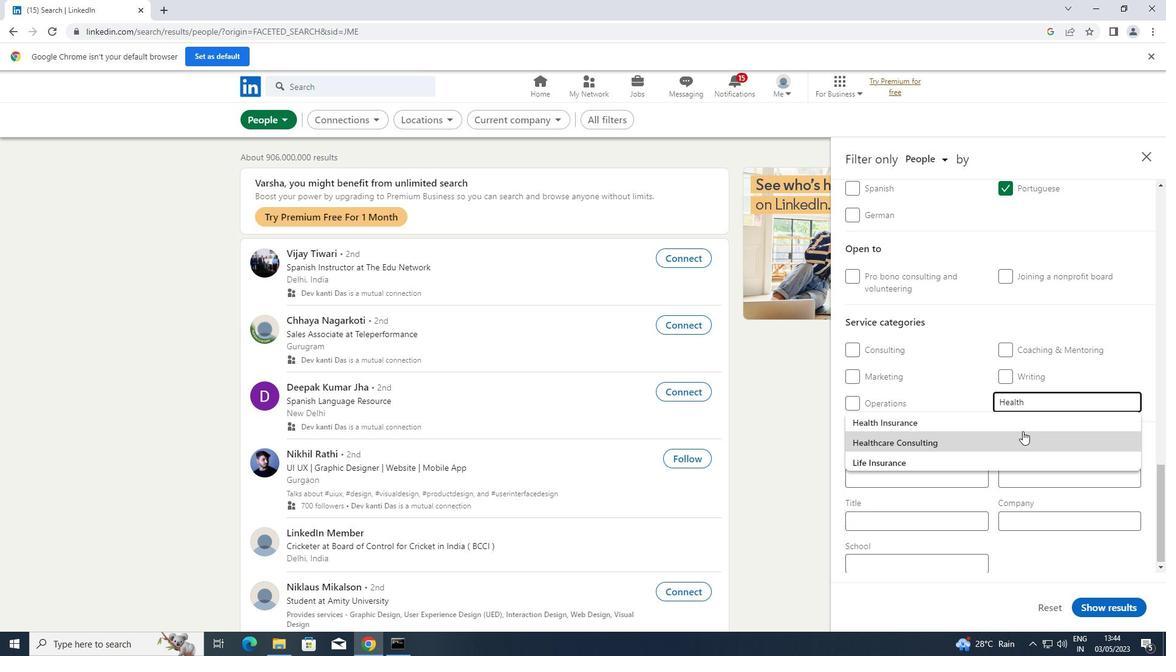 
Action: Mouse pressed left at (1019, 433)
Screenshot: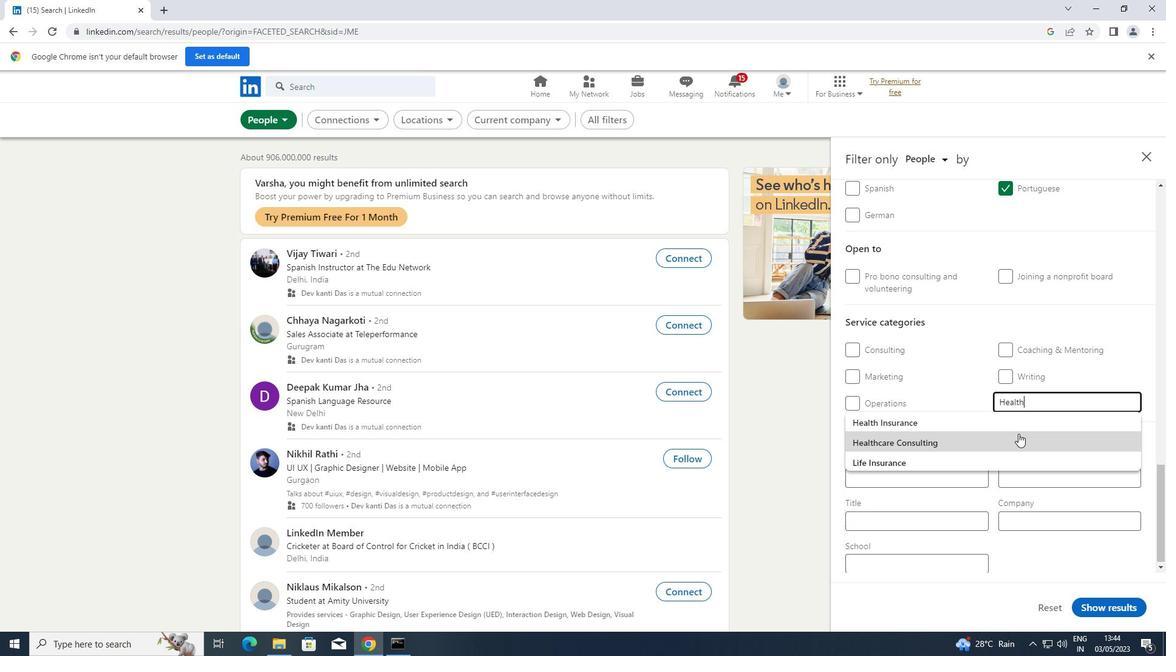 
Action: Mouse scrolled (1019, 433) with delta (0, 0)
Screenshot: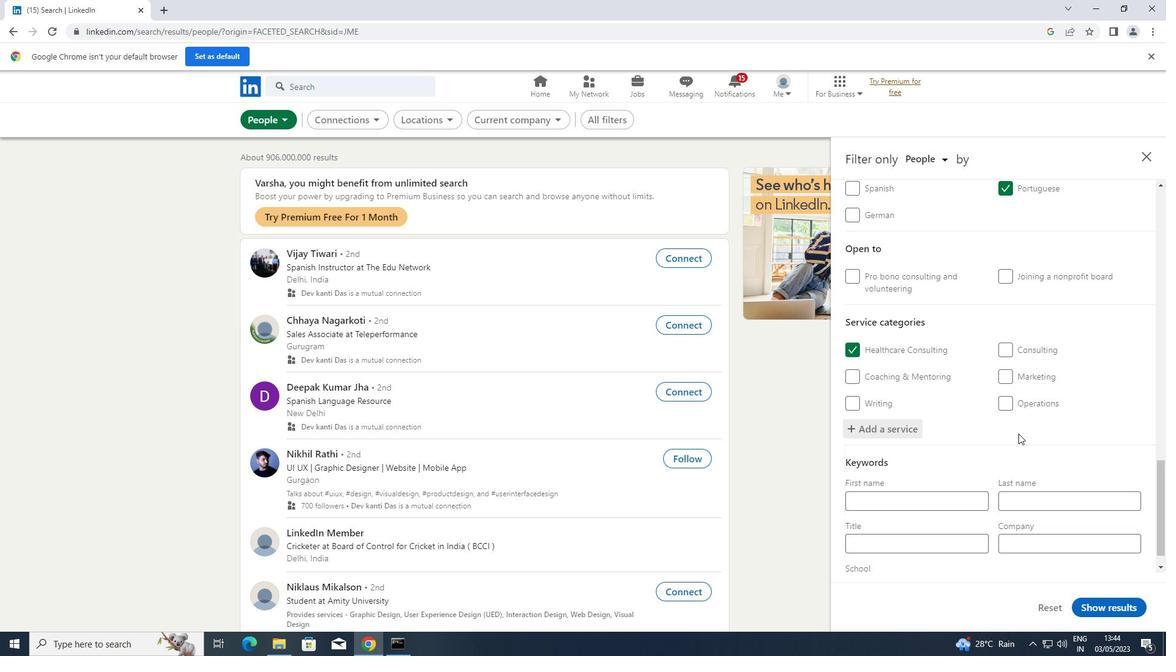 
Action: Mouse scrolled (1019, 433) with delta (0, 0)
Screenshot: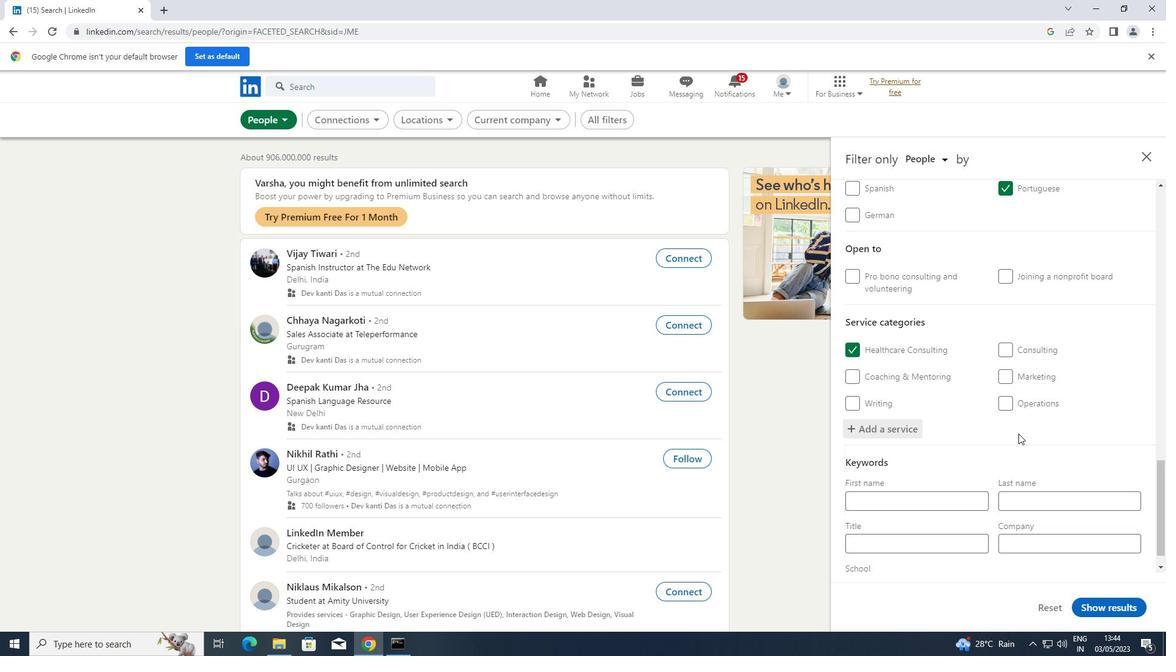 
Action: Mouse scrolled (1019, 433) with delta (0, 0)
Screenshot: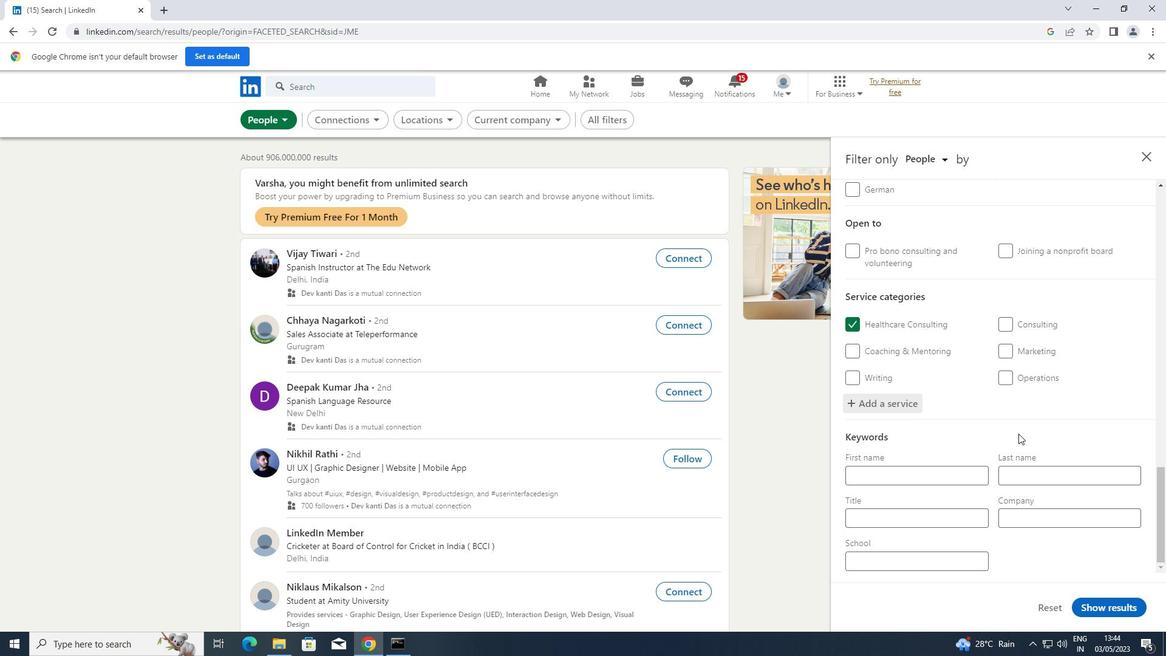 
Action: Mouse scrolled (1019, 433) with delta (0, 0)
Screenshot: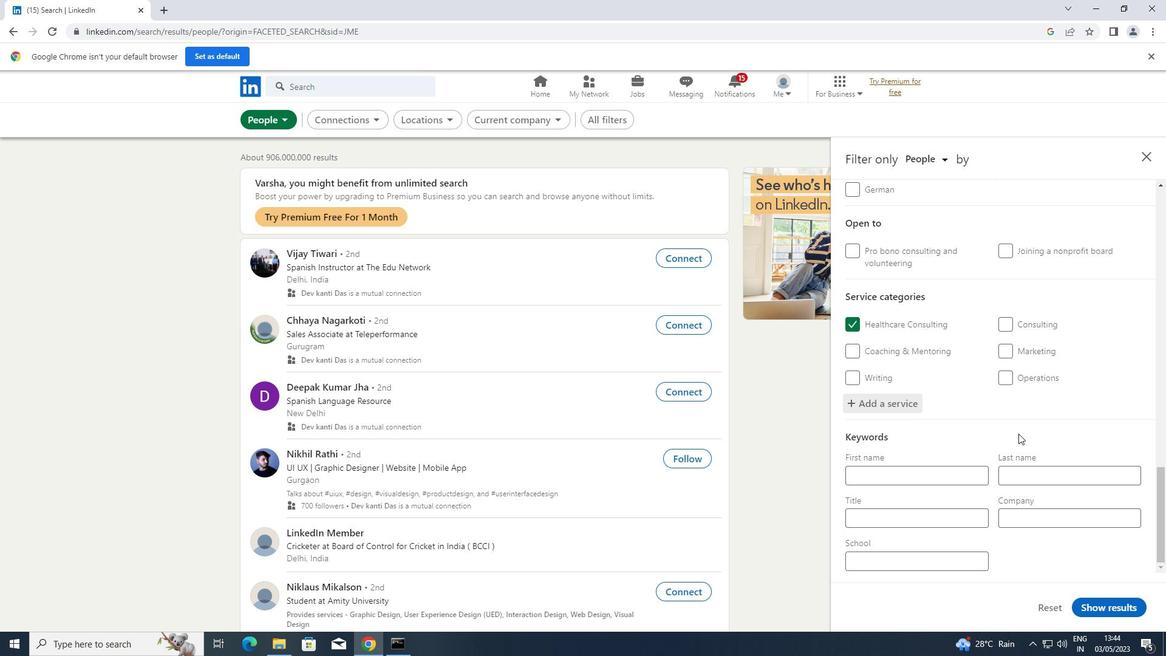 
Action: Mouse scrolled (1019, 433) with delta (0, 0)
Screenshot: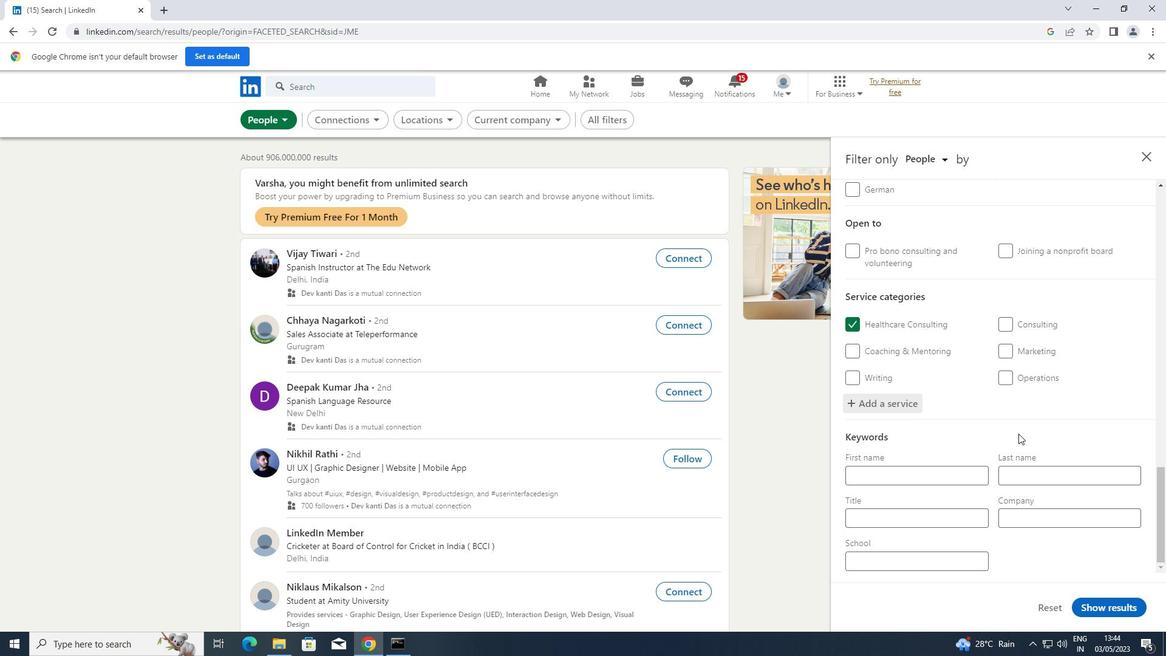 
Action: Mouse moved to (911, 506)
Screenshot: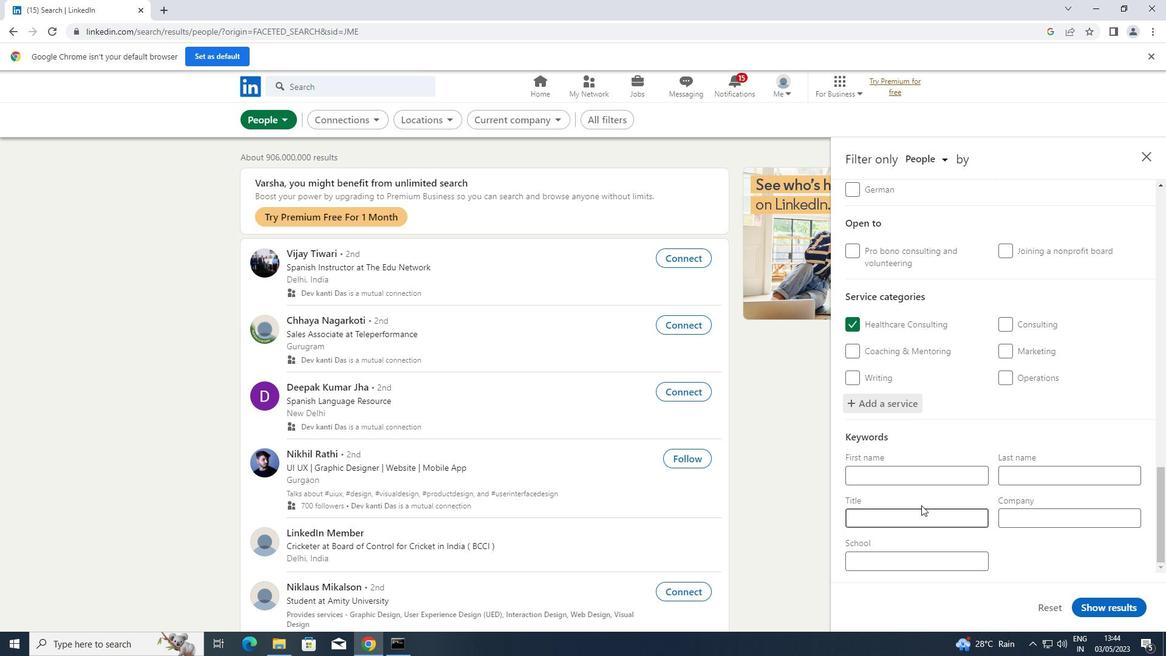 
Action: Mouse pressed left at (911, 506)
Screenshot: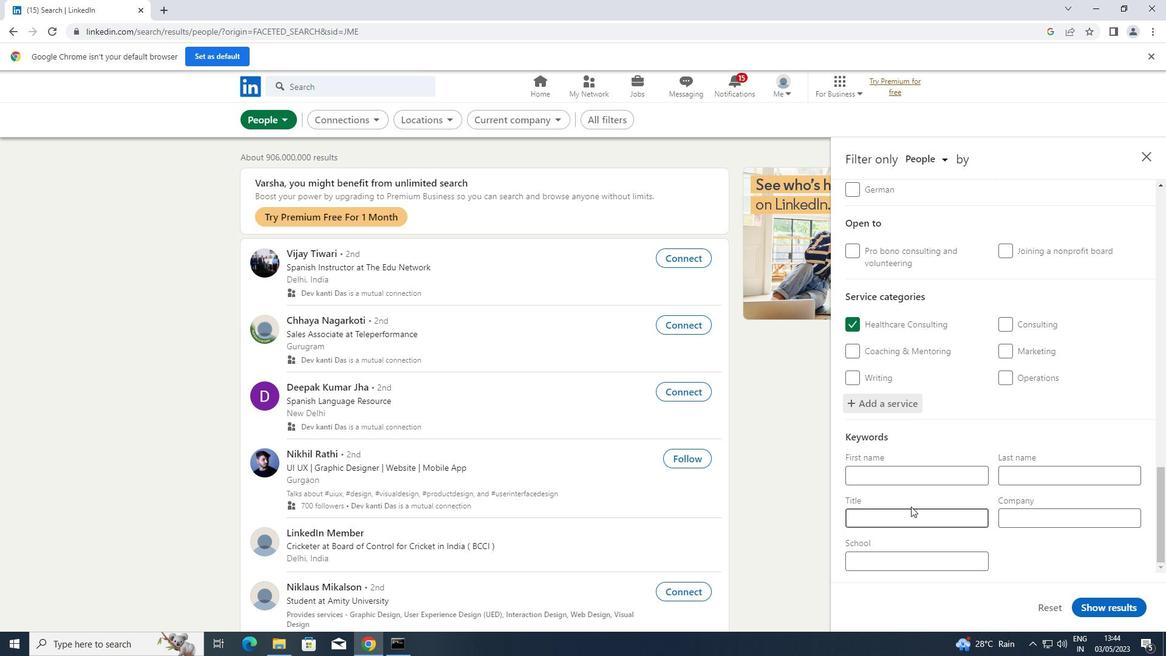 
Action: Mouse moved to (906, 516)
Screenshot: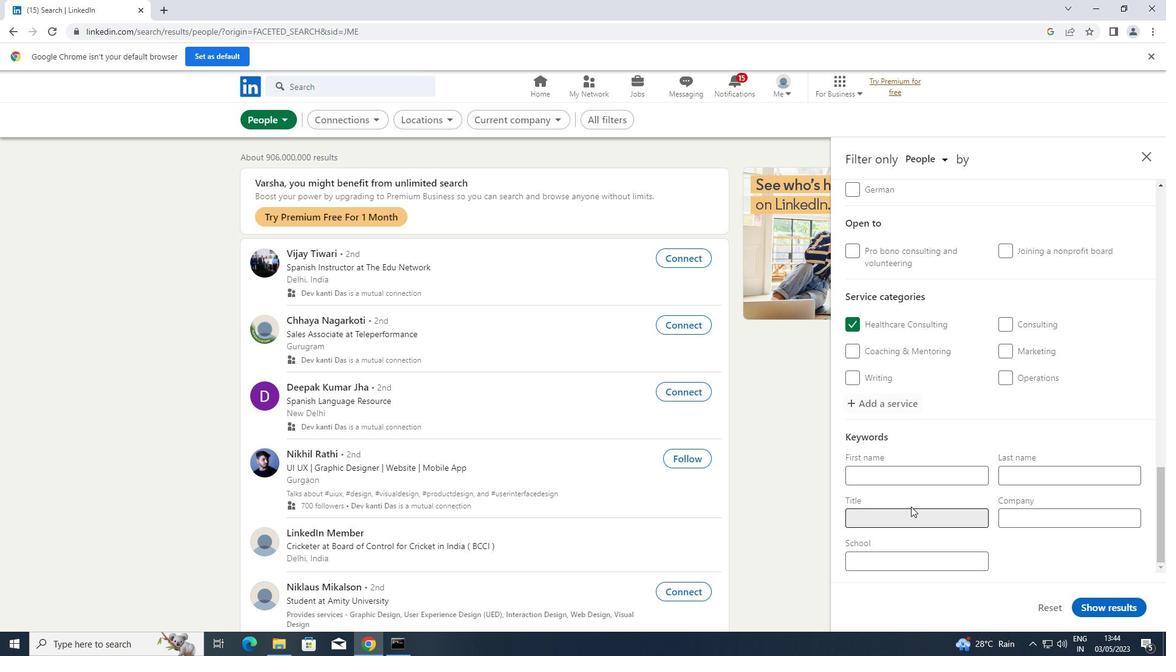 
Action: Key pressed <Key.shift>CUSTOMER<Key.space><Key.shift>SERVICE
Screenshot: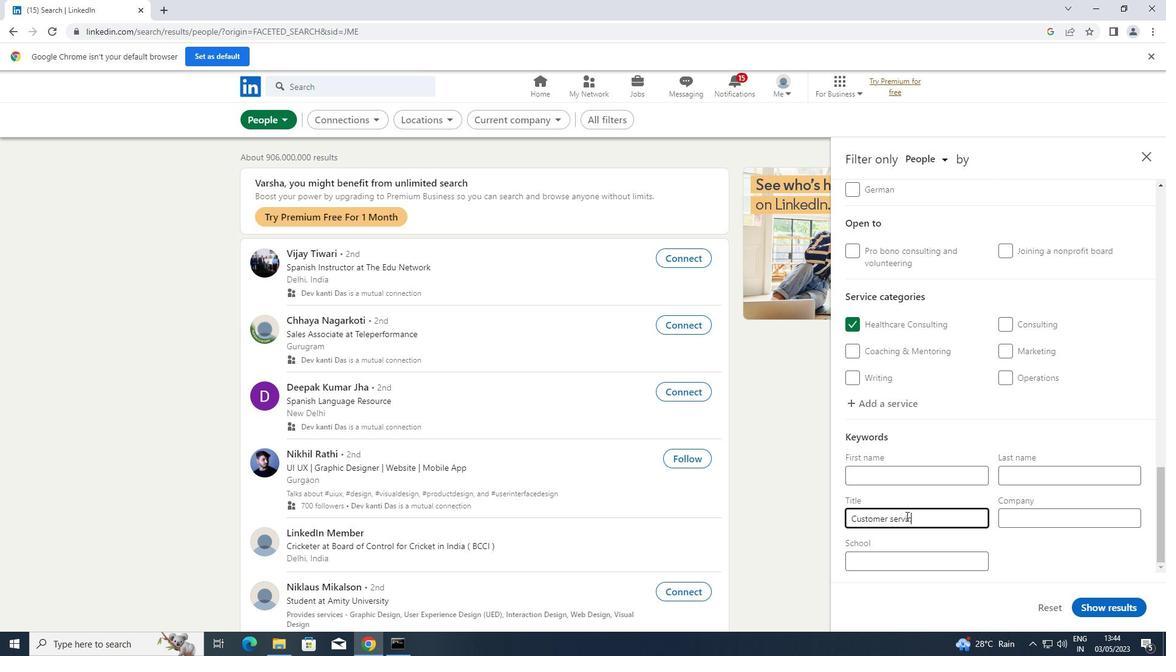 
Action: Mouse moved to (1113, 614)
Screenshot: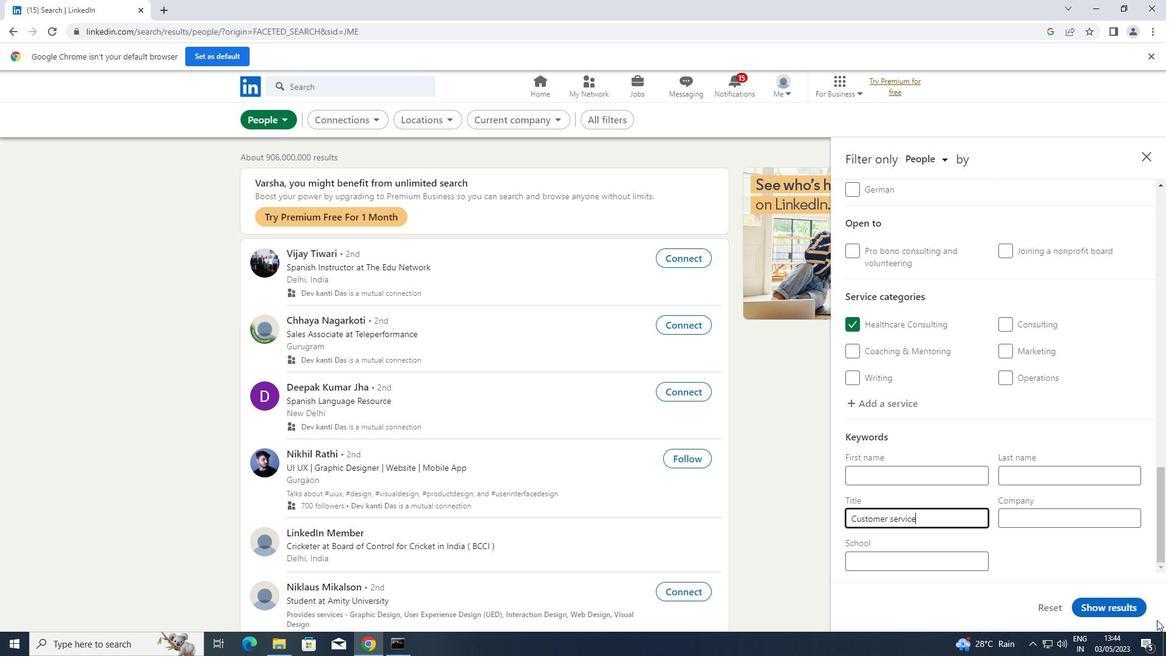 
Action: Mouse pressed left at (1113, 614)
Screenshot: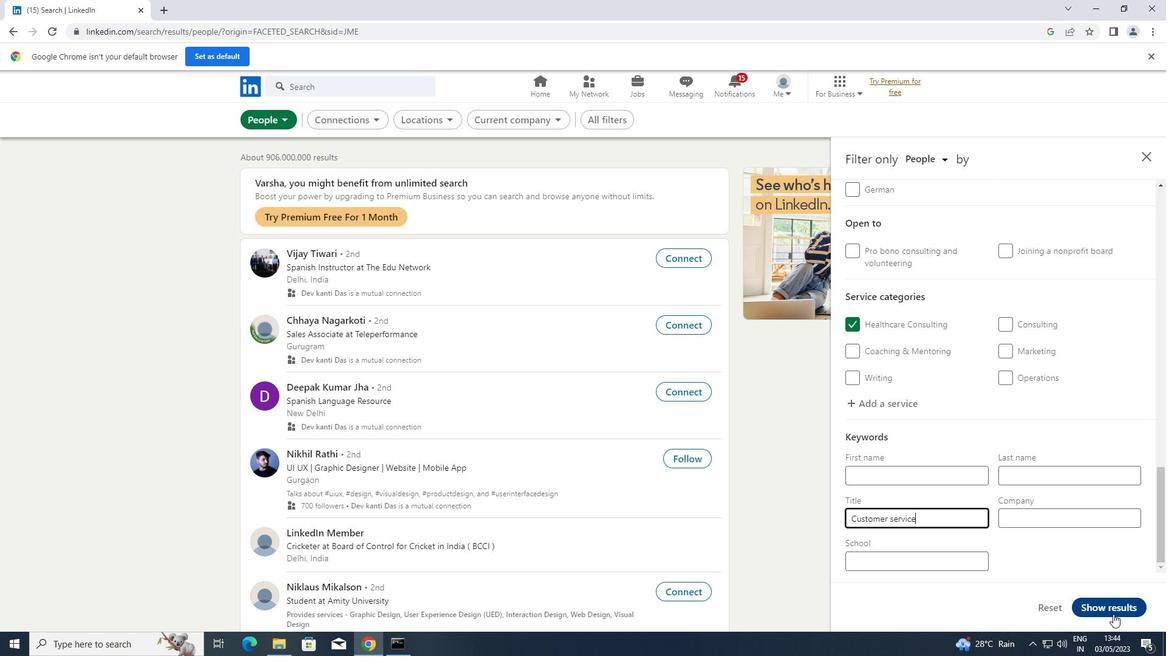 
